 Task: In the sheet Budget Analysis ToolFont size of heading  18 Font style of dataoswald 'Font size of data '9 Alignment of headline & dataAlign center.   Fill color in heading, Red Font color of dataIn the sheet   Precision Sales review   book
Action: Mouse moved to (148, 746)
Screenshot: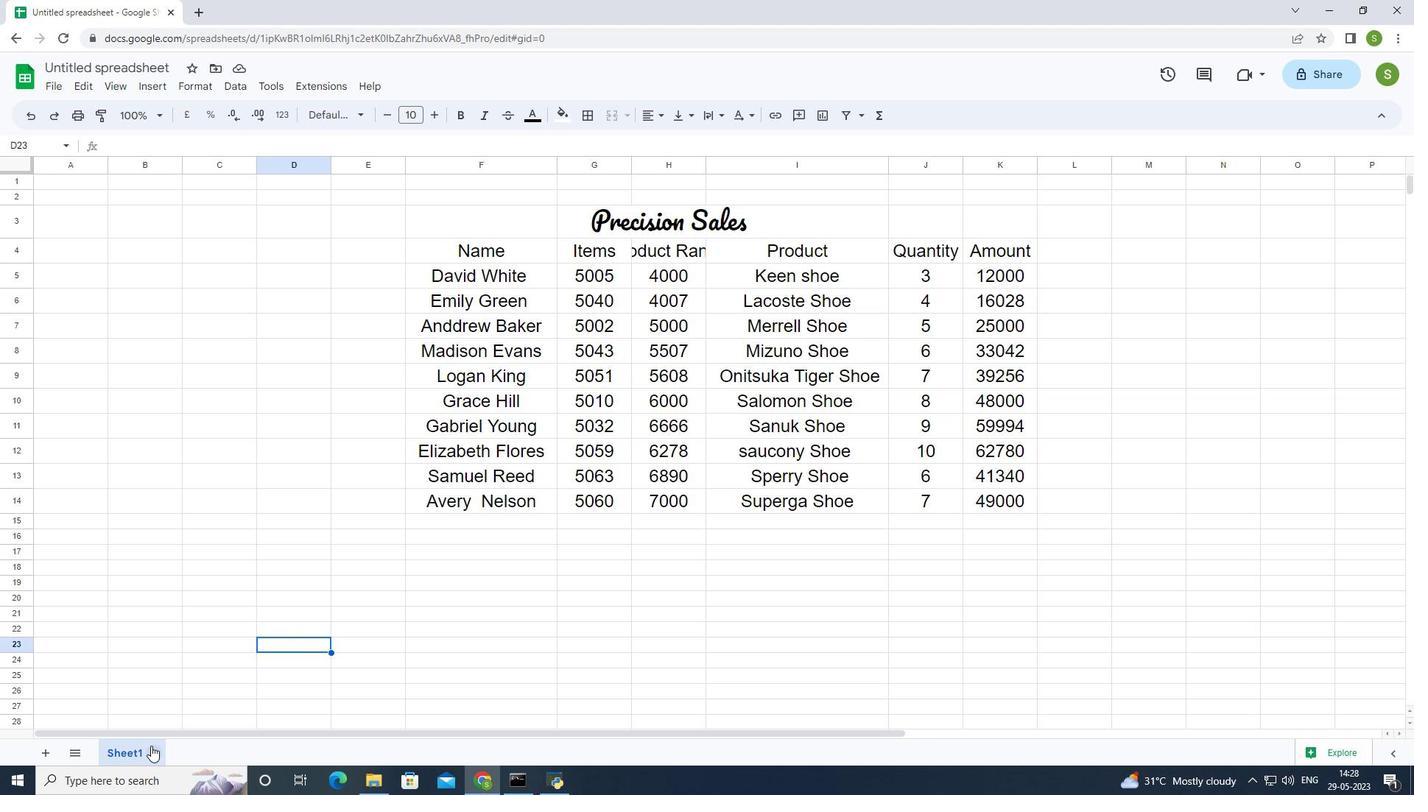 
Action: Mouse pressed left at (148, 746)
Screenshot: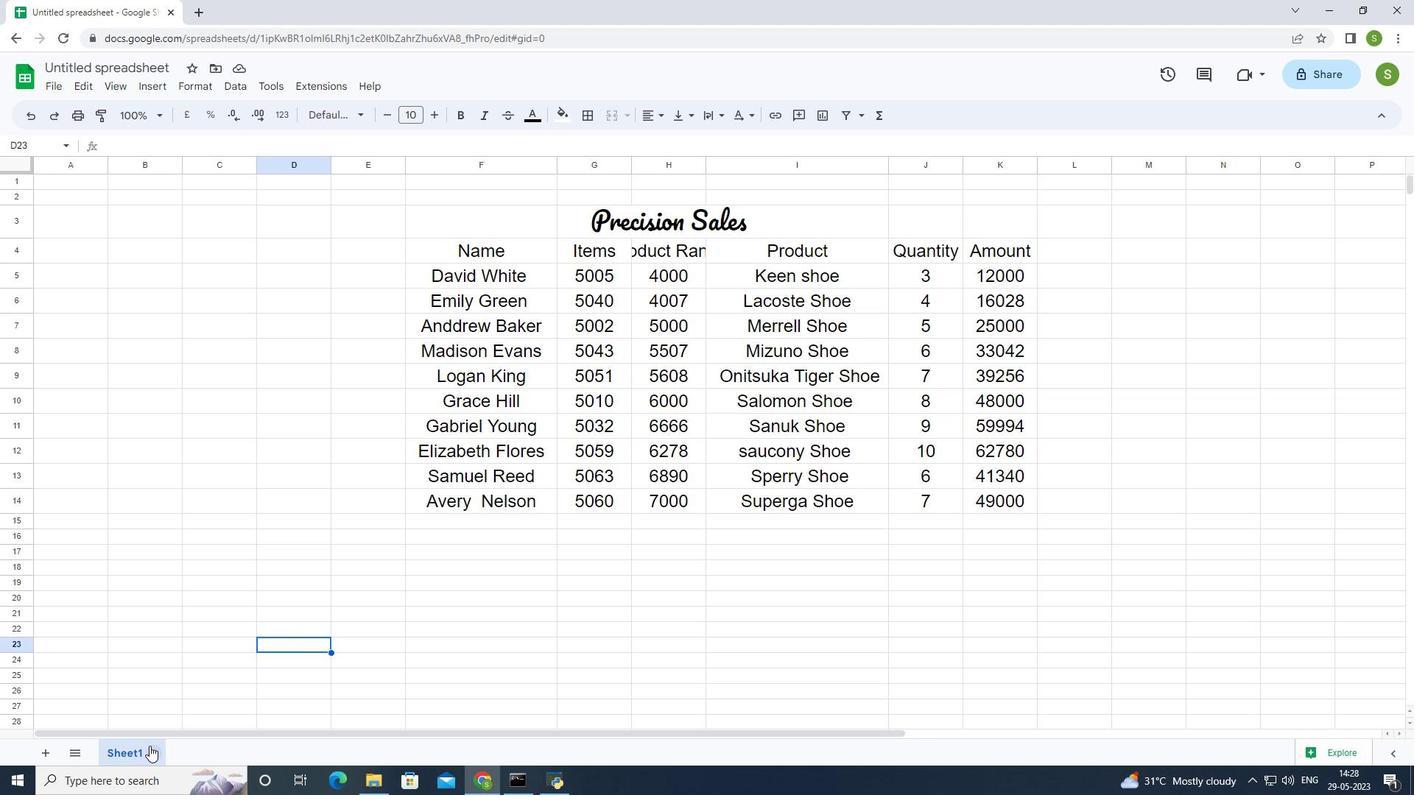 
Action: Mouse moved to (150, 567)
Screenshot: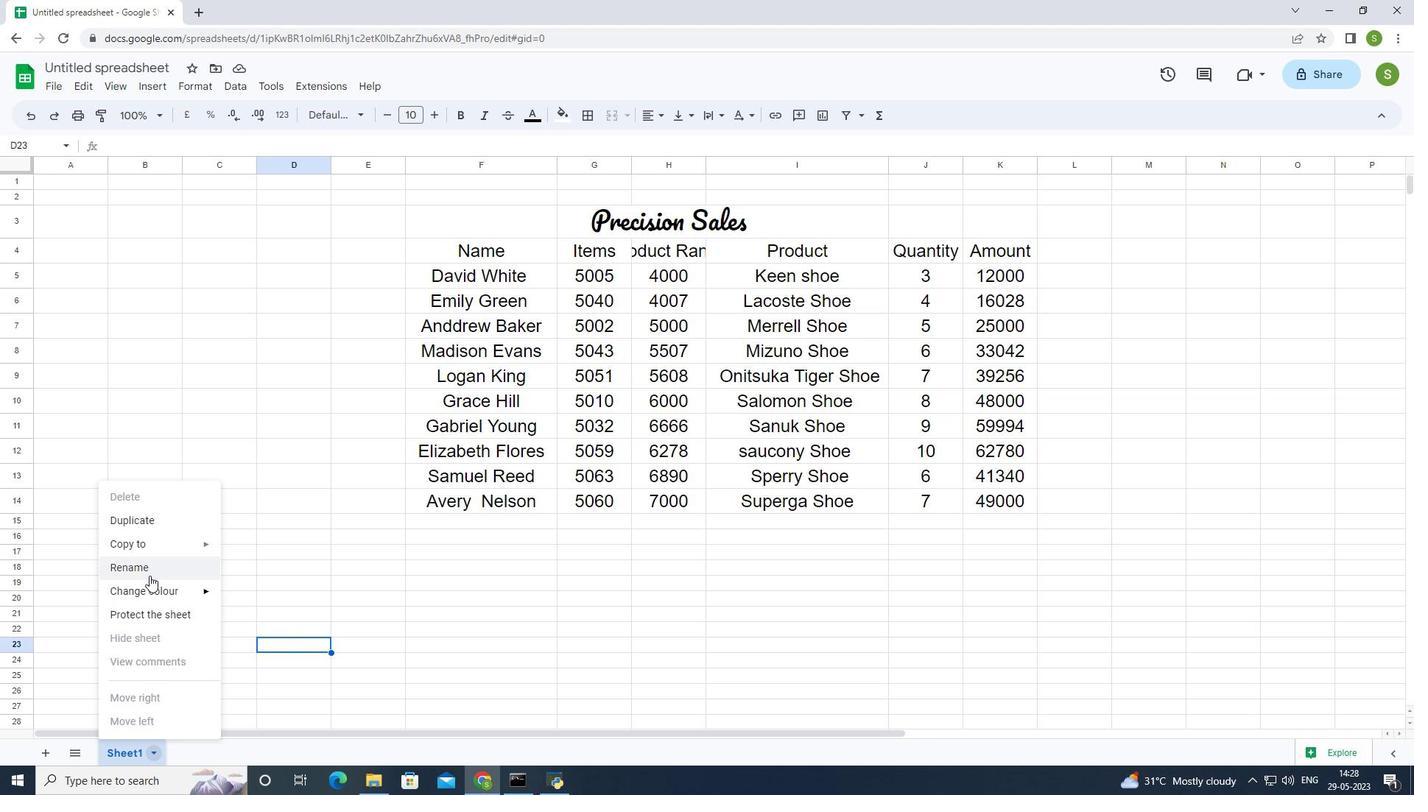 
Action: Mouse pressed right at (150, 567)
Screenshot: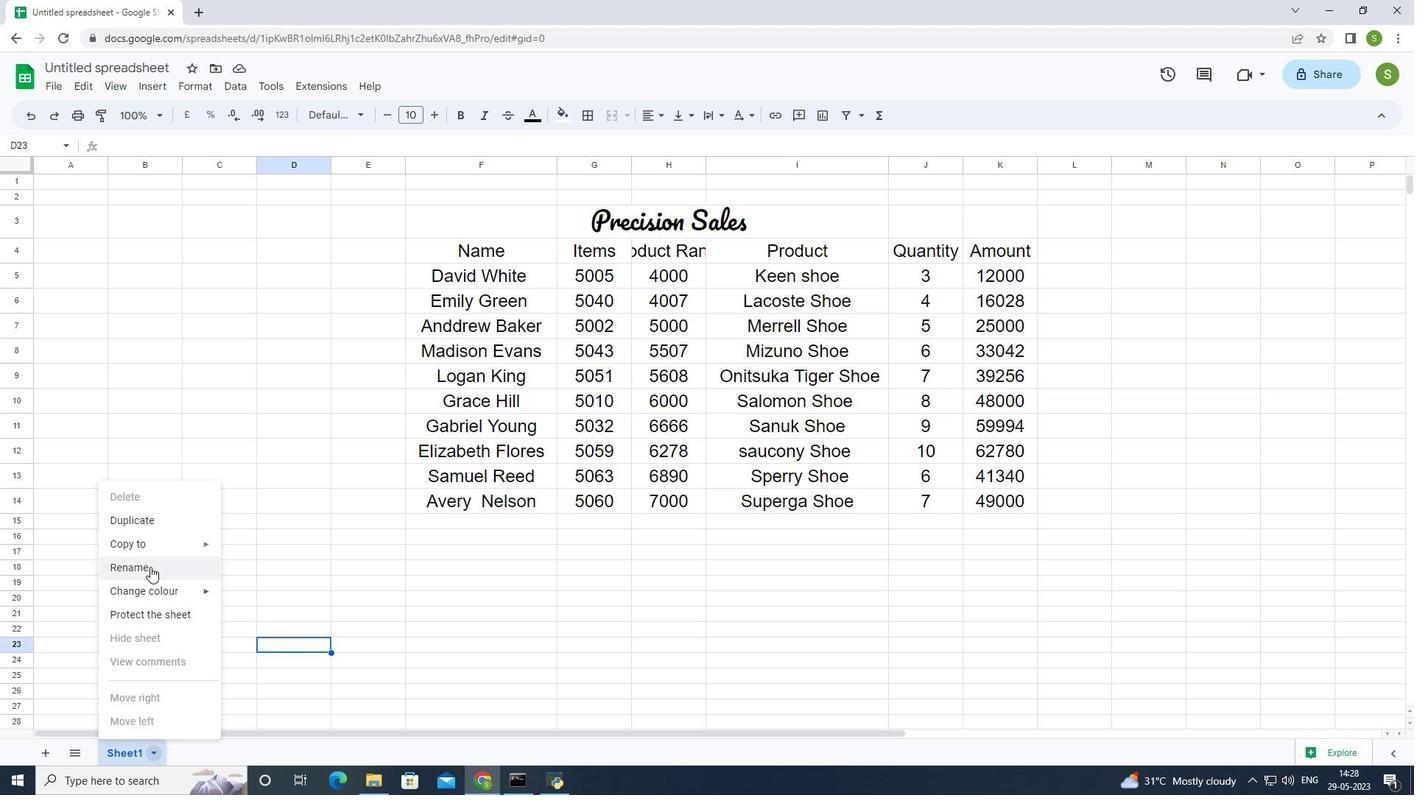 
Action: Mouse moved to (155, 567)
Screenshot: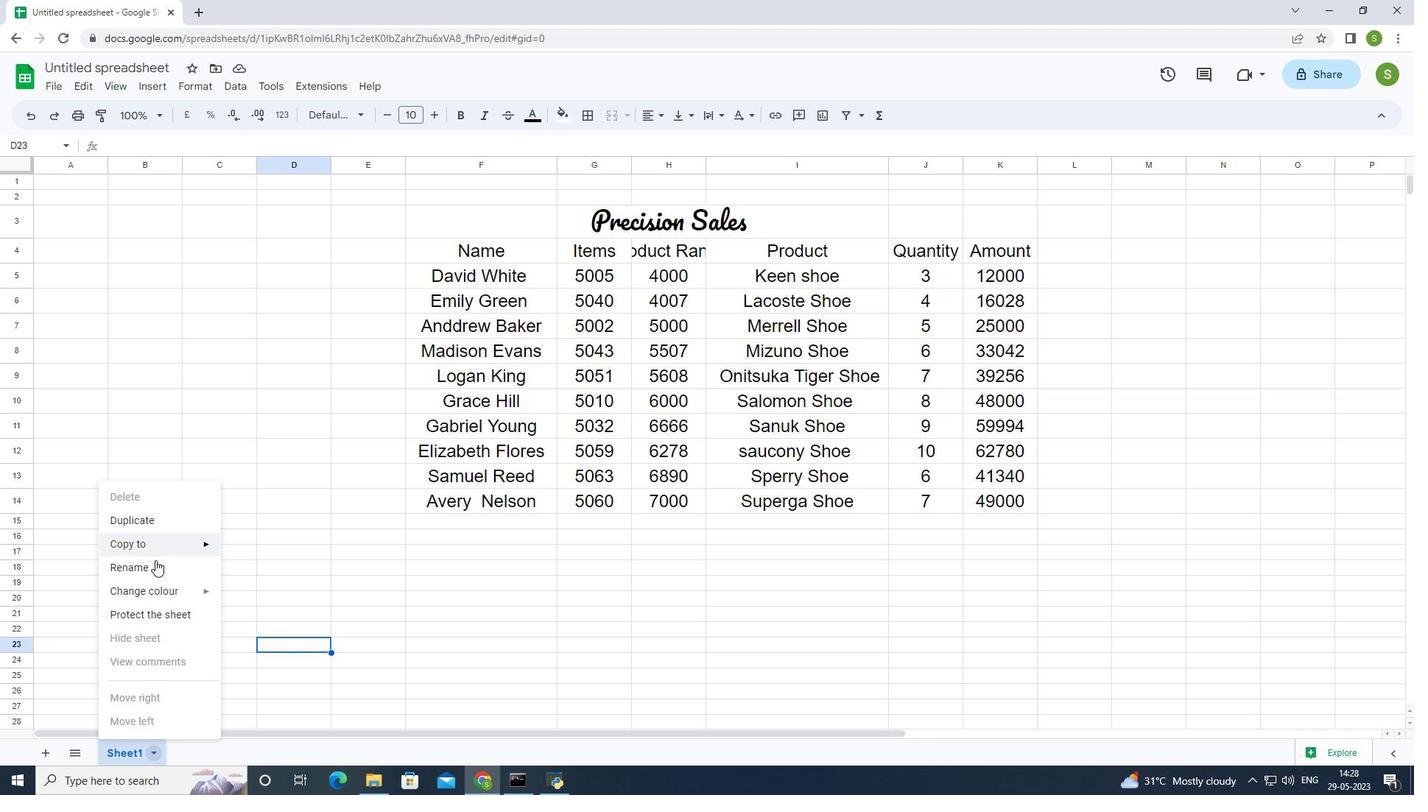 
Action: Mouse pressed left at (155, 567)
Screenshot: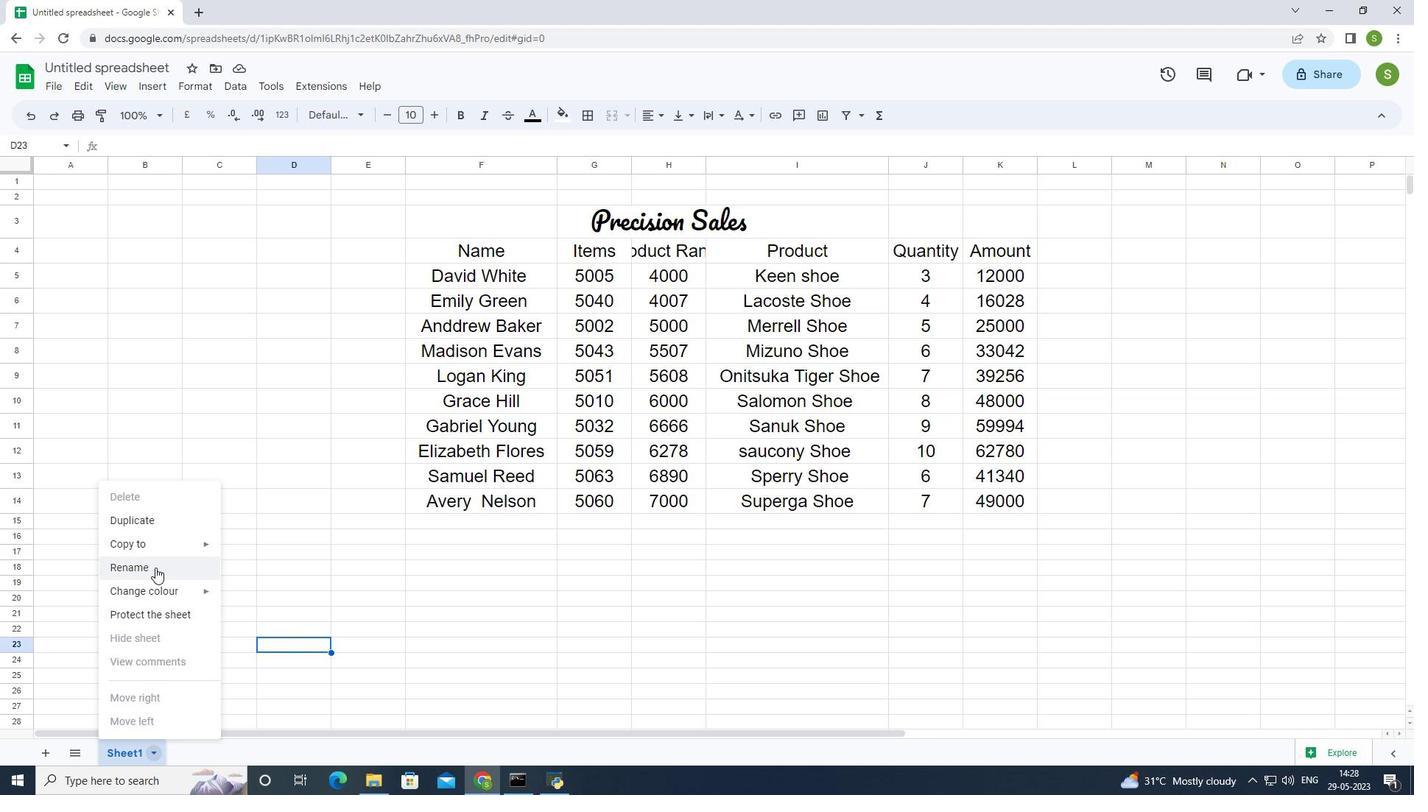 
Action: Mouse moved to (282, 707)
Screenshot: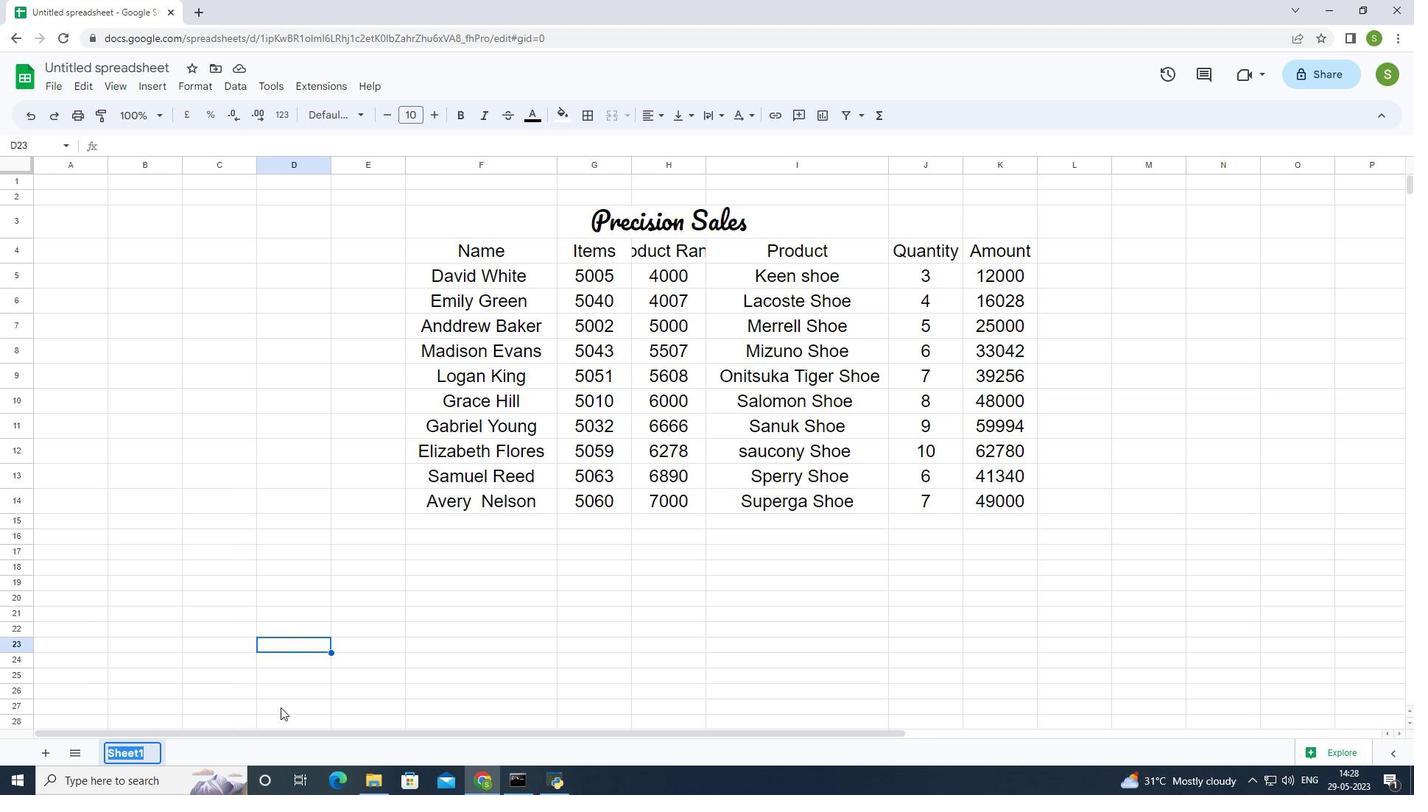
Action: Key pressed ctrl+Budget<Key.space>ctrl+Analysis<Key.enter>
Screenshot: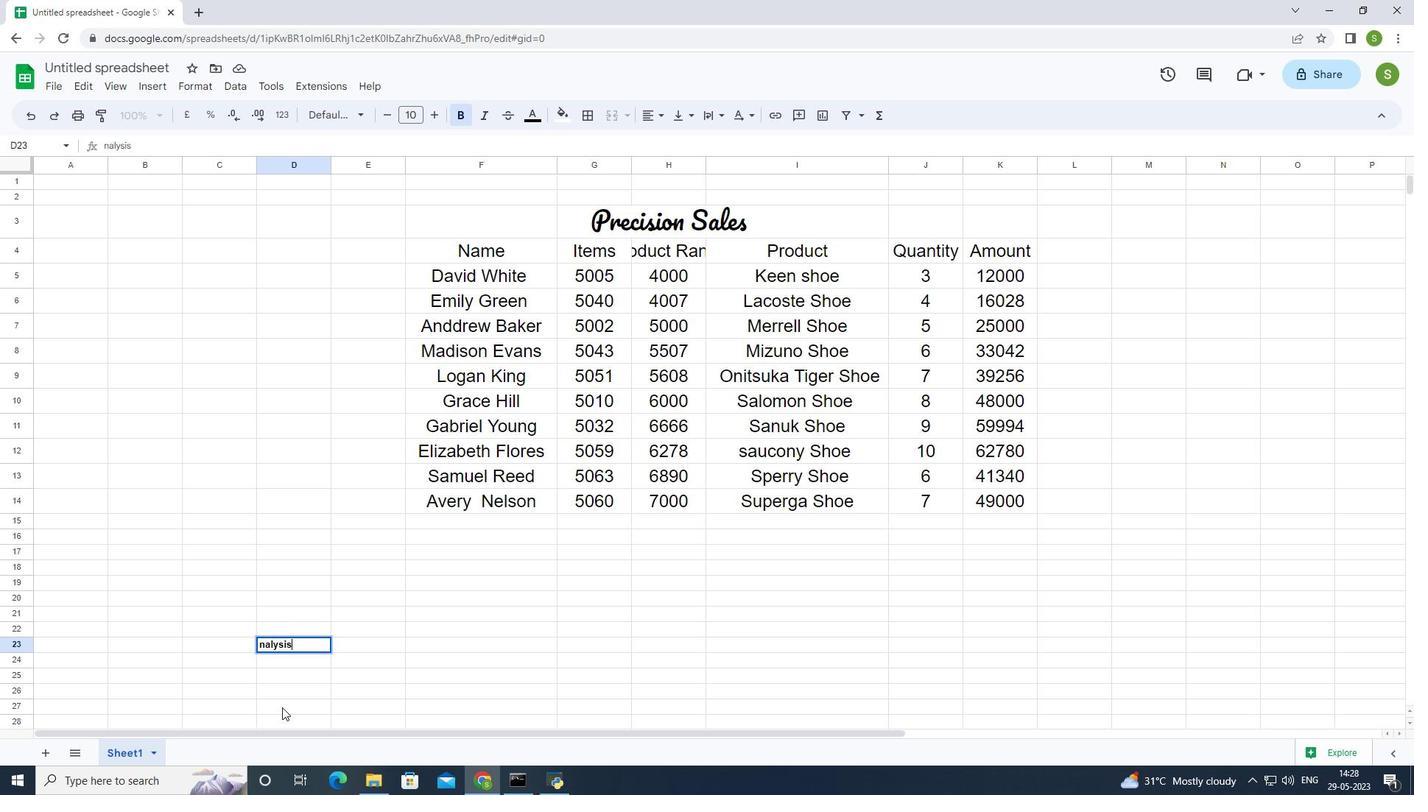 
Action: Mouse moved to (286, 644)
Screenshot: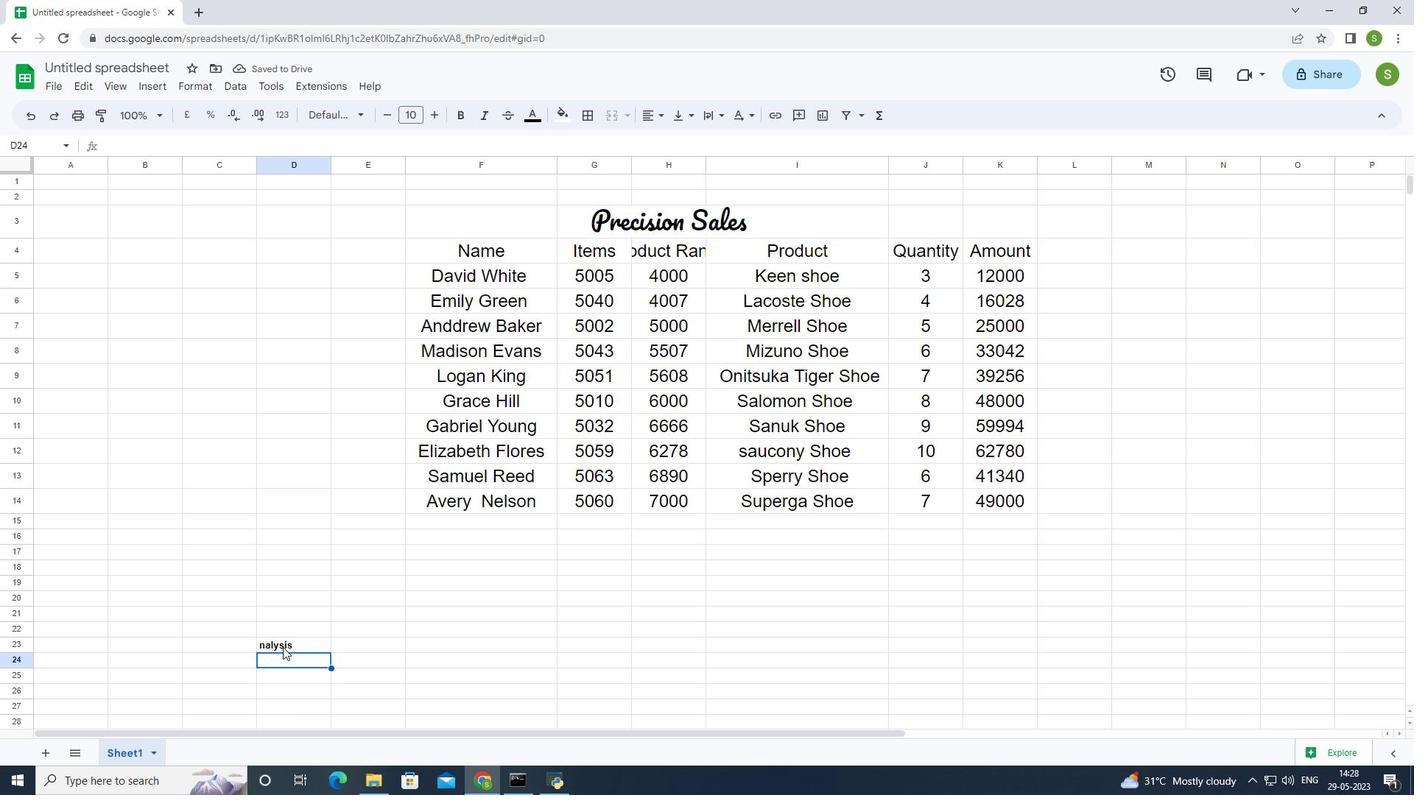 
Action: Mouse pressed left at (286, 644)
Screenshot: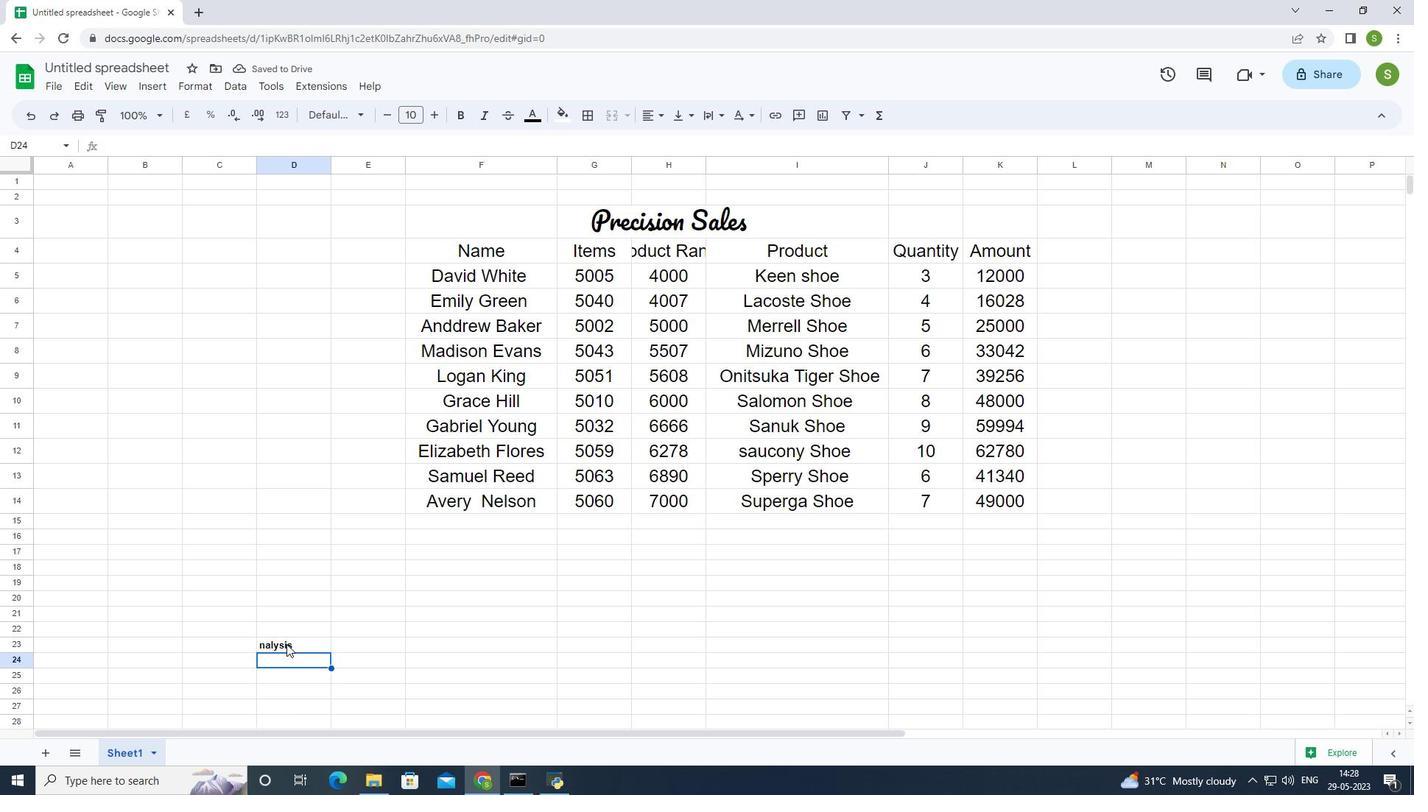 
Action: Mouse moved to (152, 752)
Screenshot: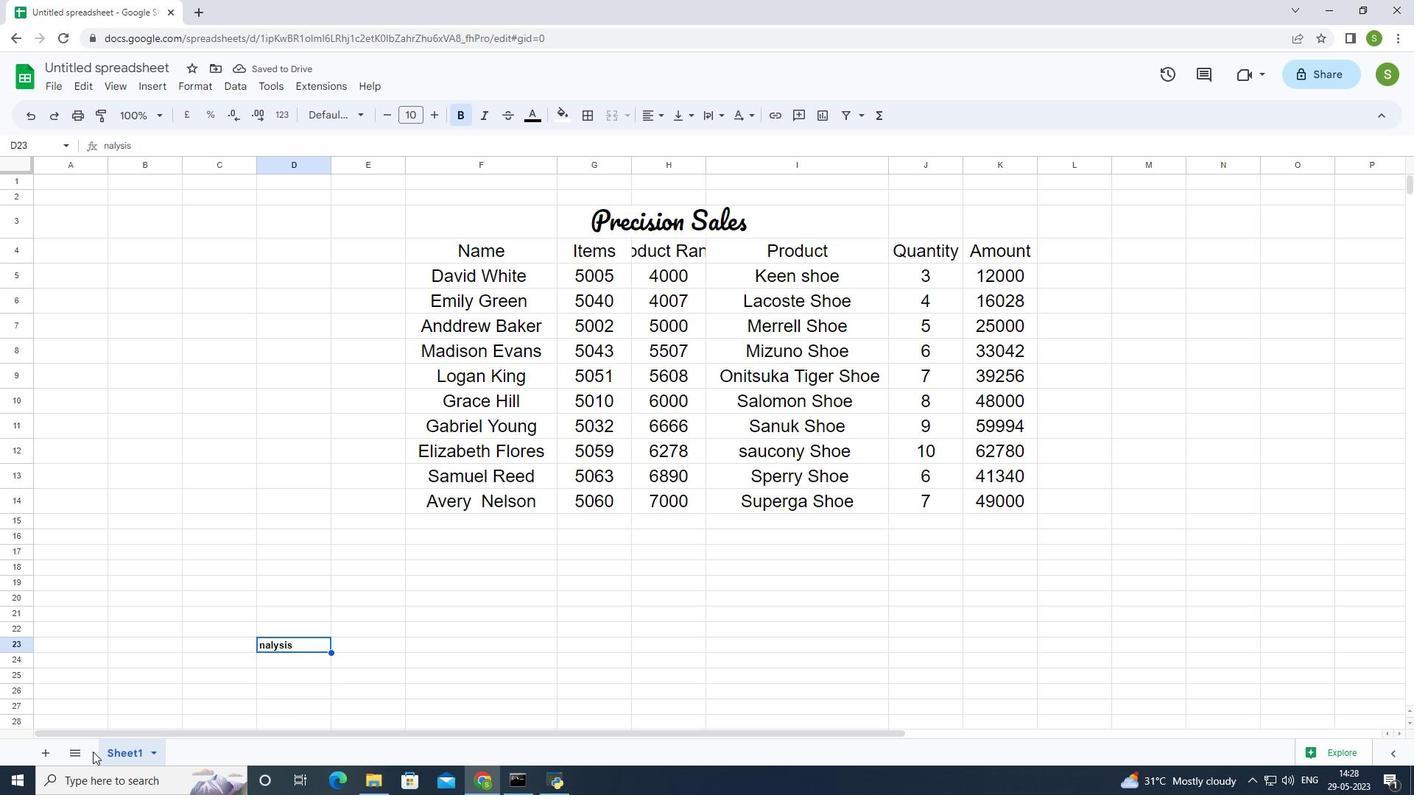 
Action: Mouse pressed left at (152, 752)
Screenshot: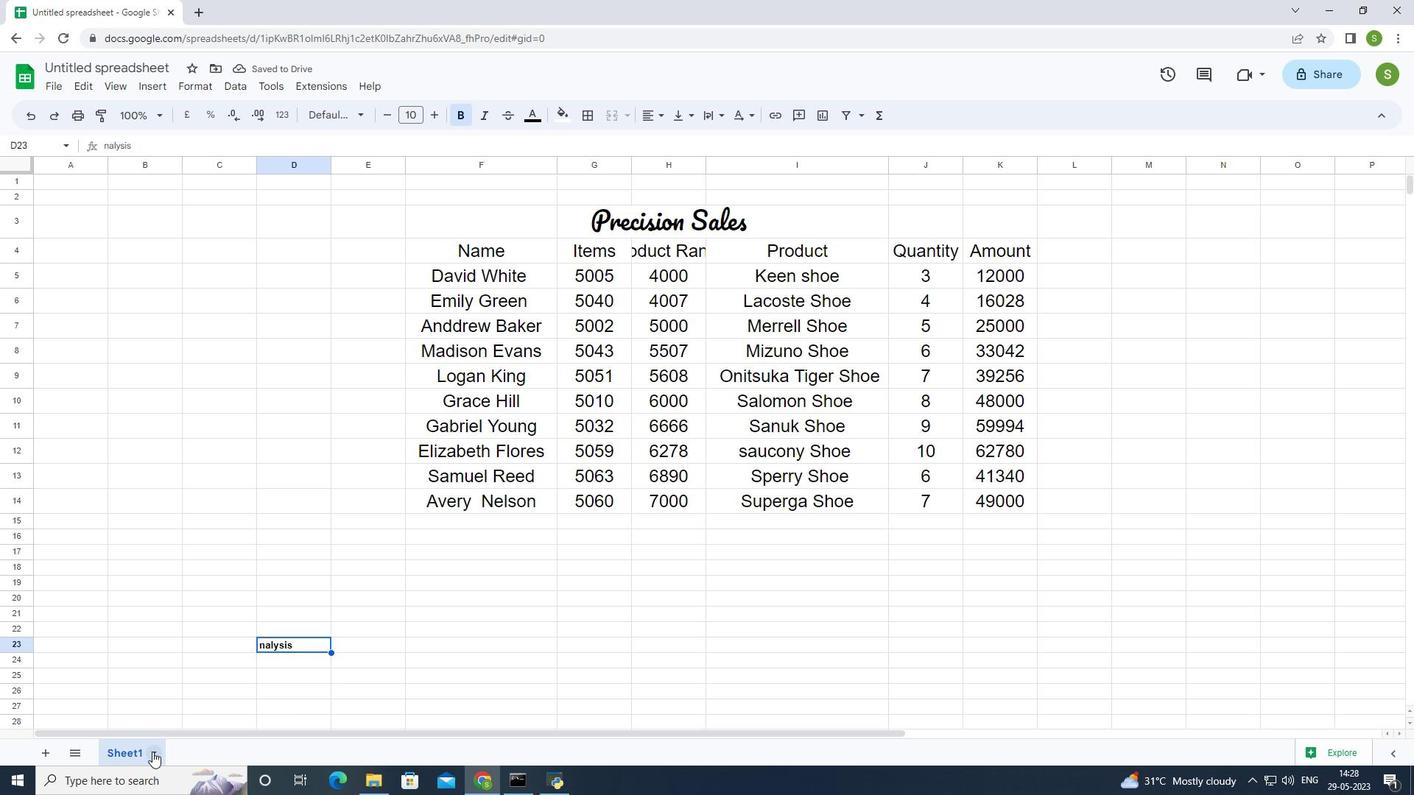 
Action: Mouse moved to (151, 571)
Screenshot: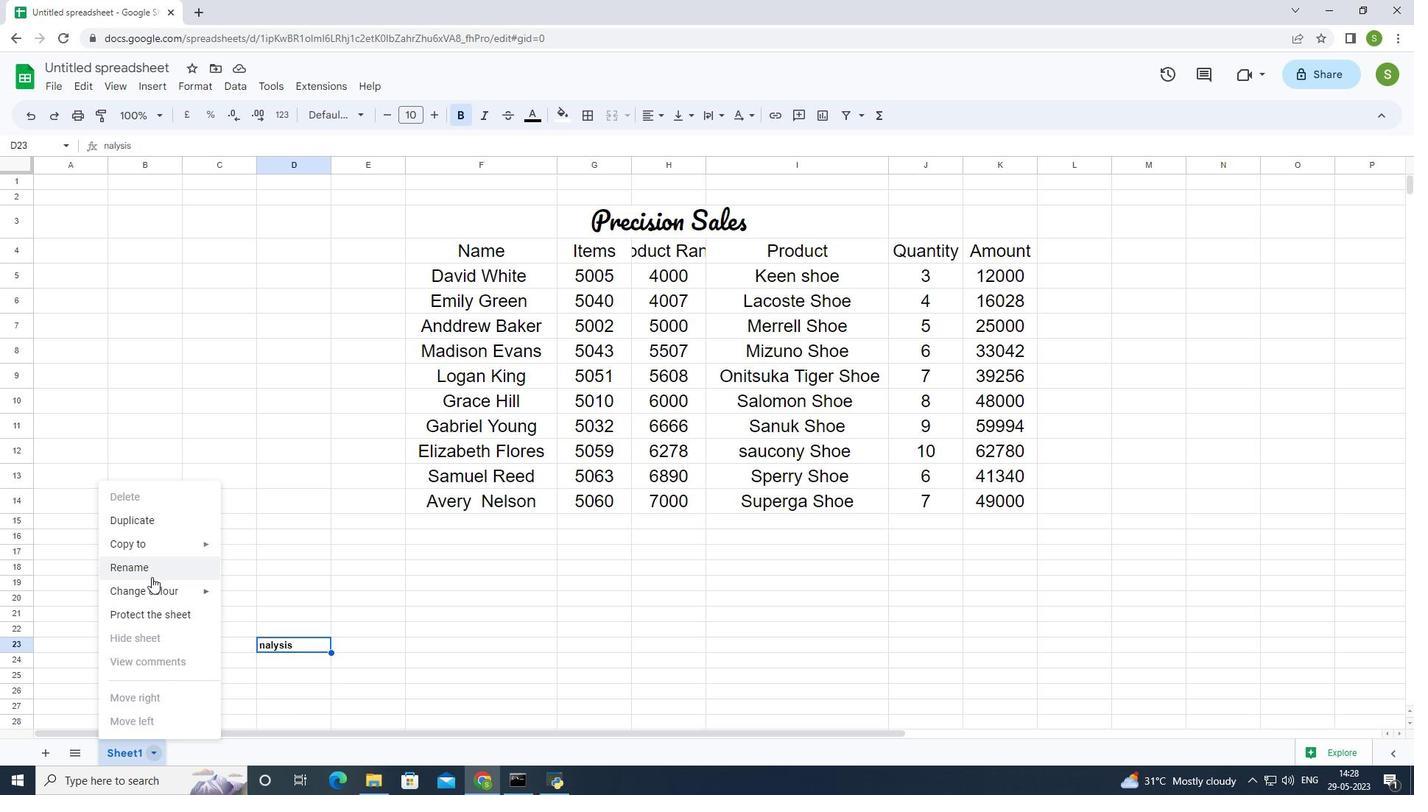 
Action: Mouse pressed right at (151, 571)
Screenshot: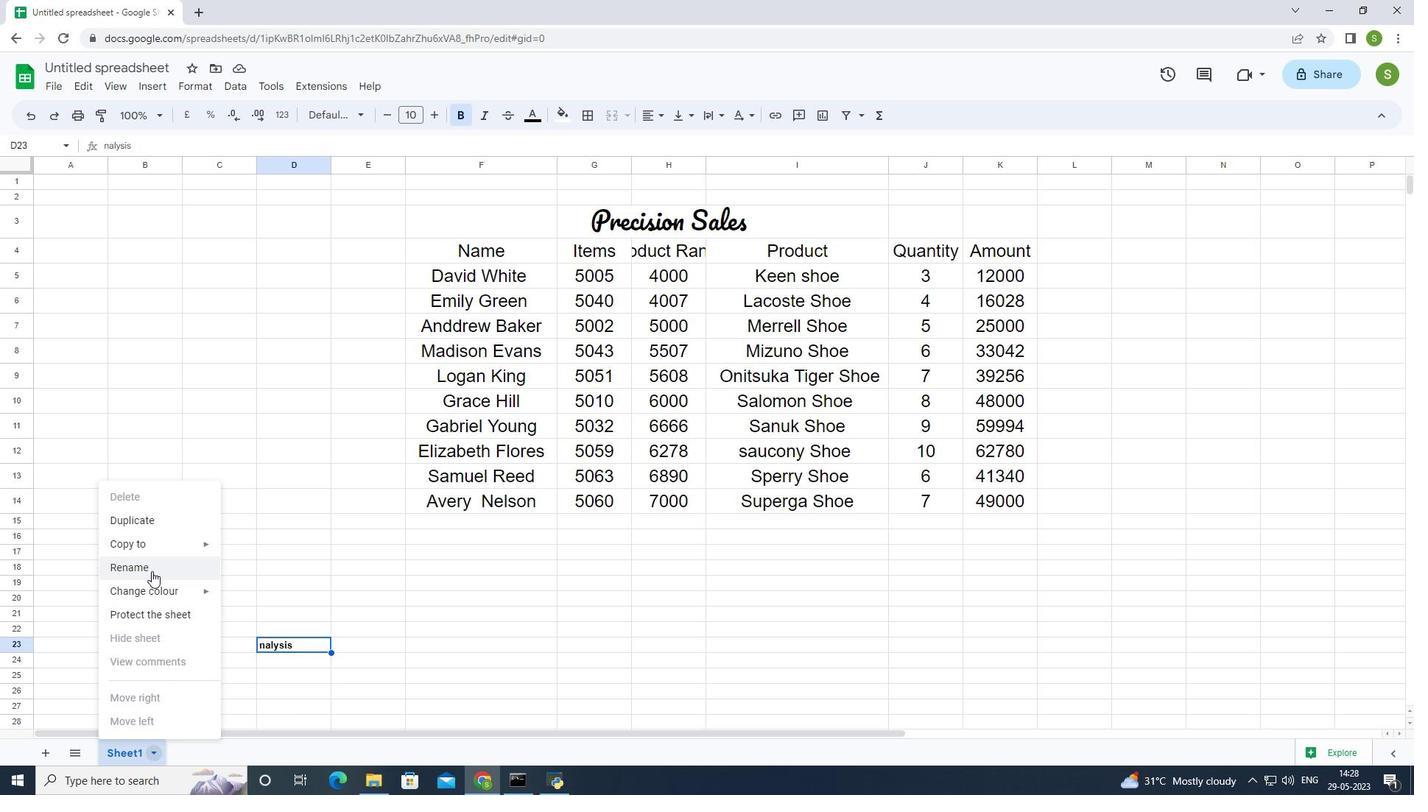 
Action: Mouse moved to (128, 570)
Screenshot: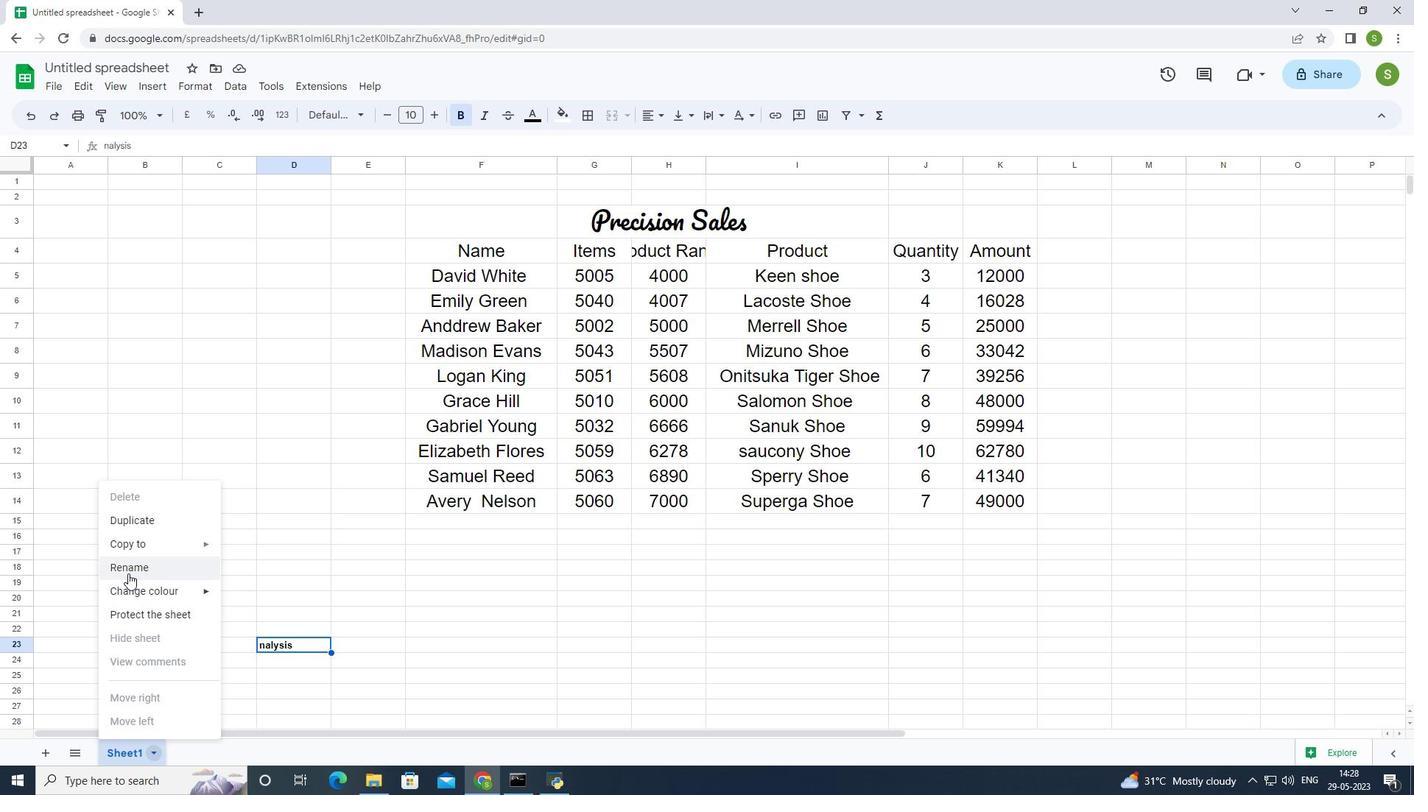 
Action: Mouse pressed left at (128, 570)
Screenshot: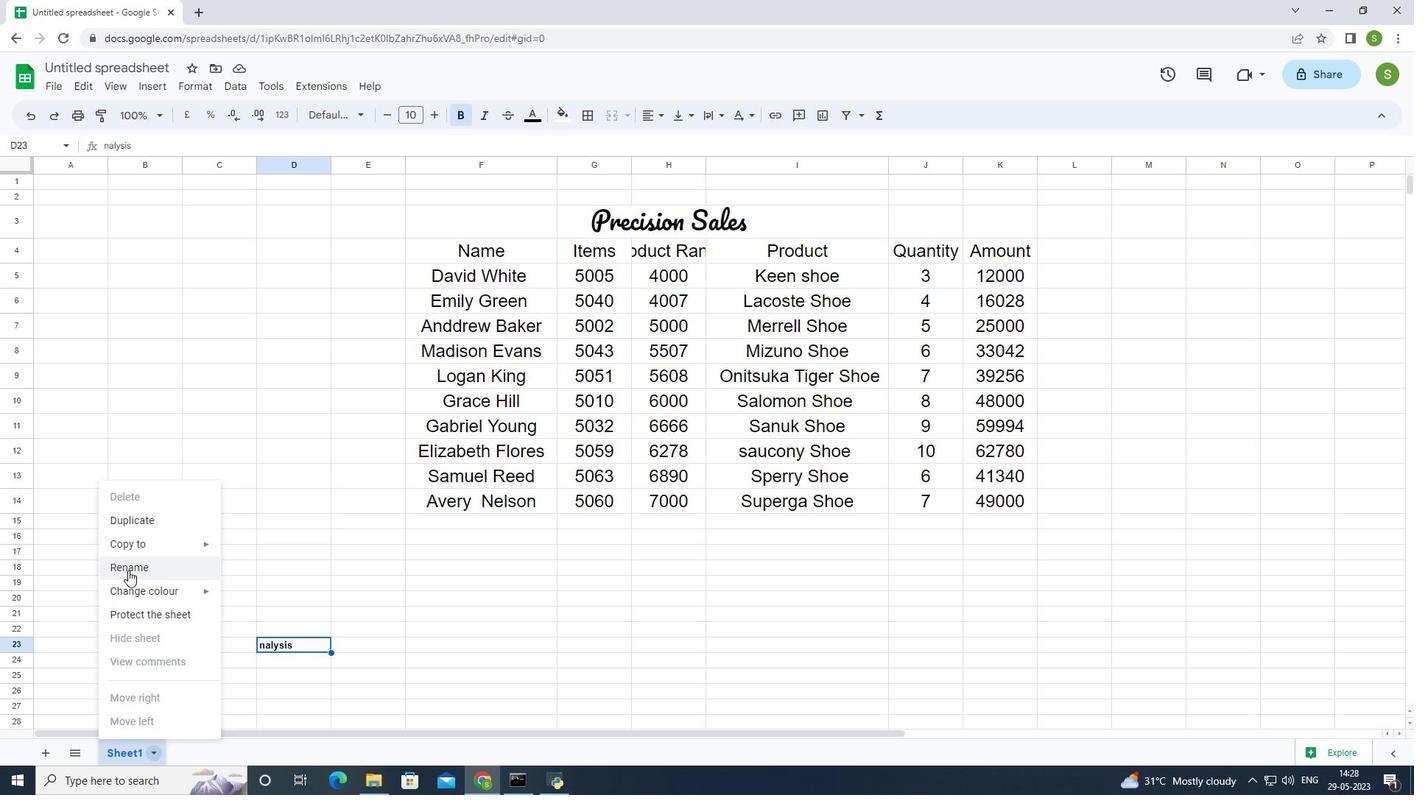 
Action: Mouse moved to (207, 699)
Screenshot: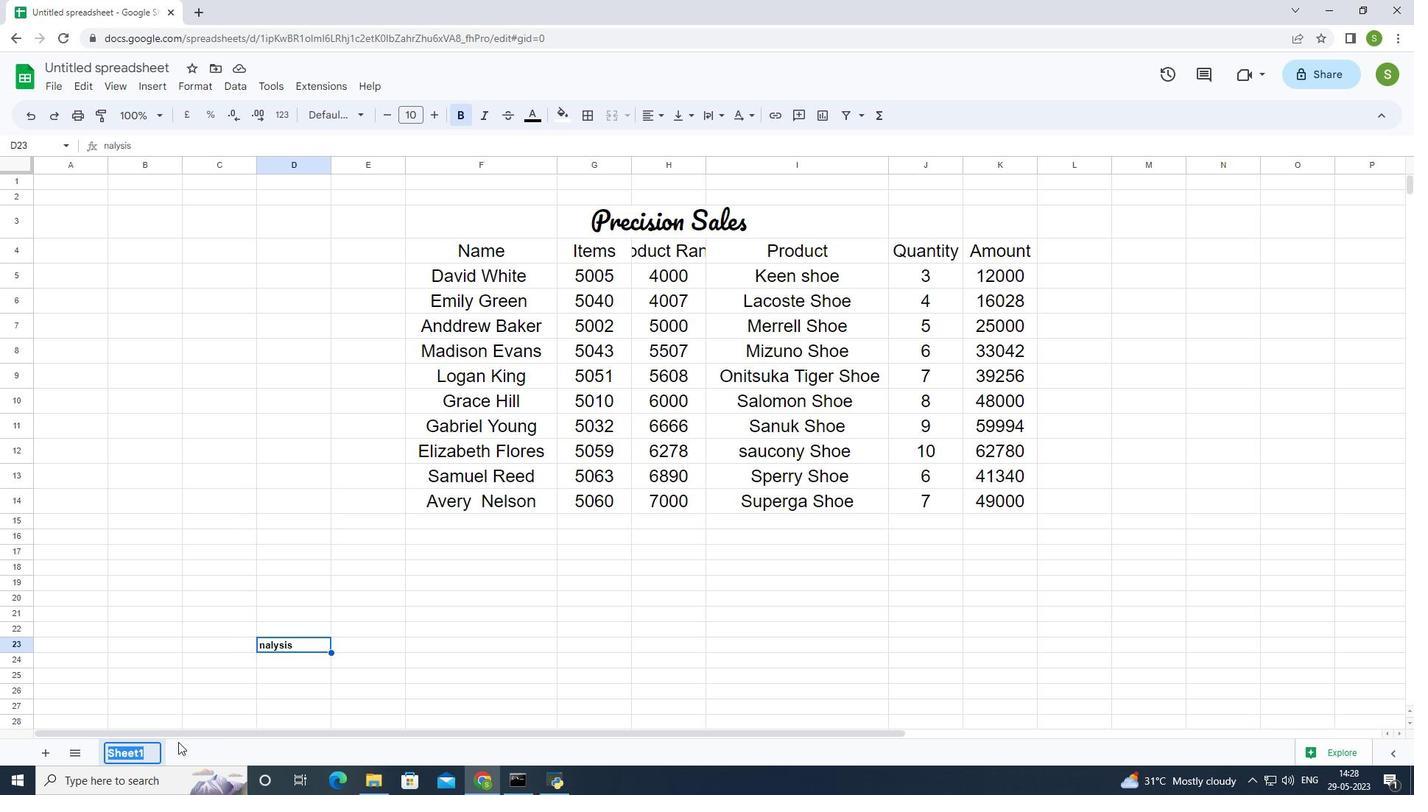 
Action: Key pressed <Key.shift>Budget<Key.space><Key.shift>Analysis<Key.enter>
Screenshot: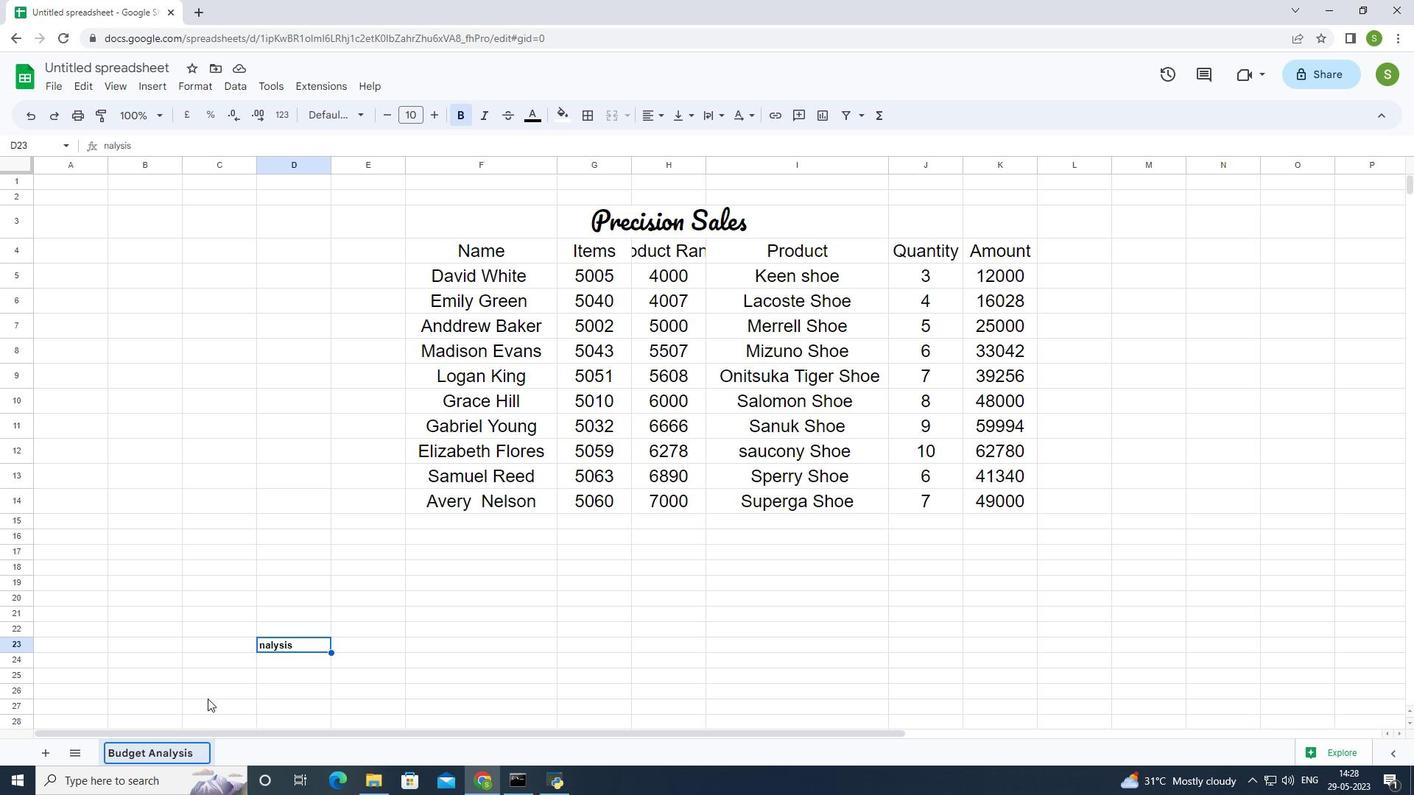 
Action: Mouse moved to (310, 644)
Screenshot: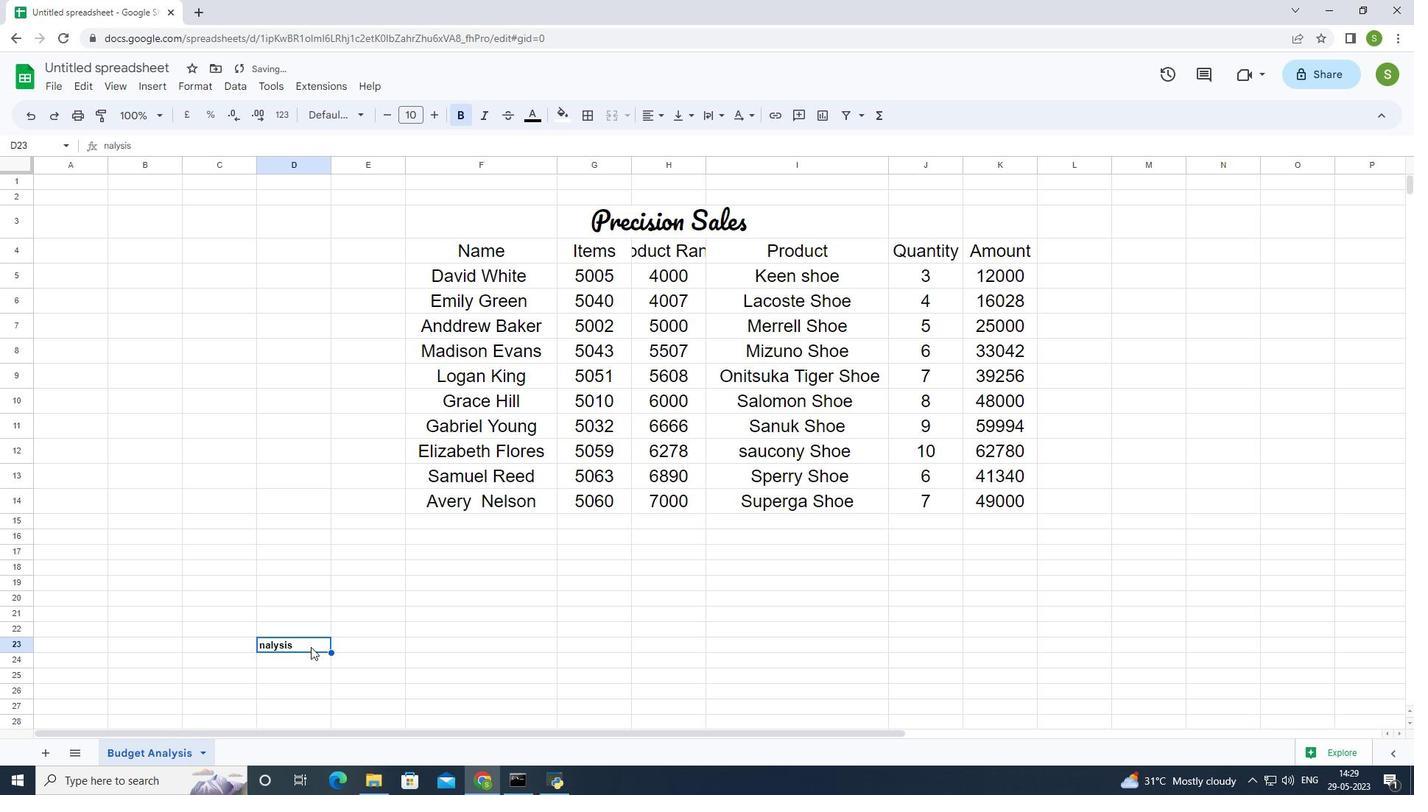 
Action: Mouse pressed left at (310, 644)
Screenshot: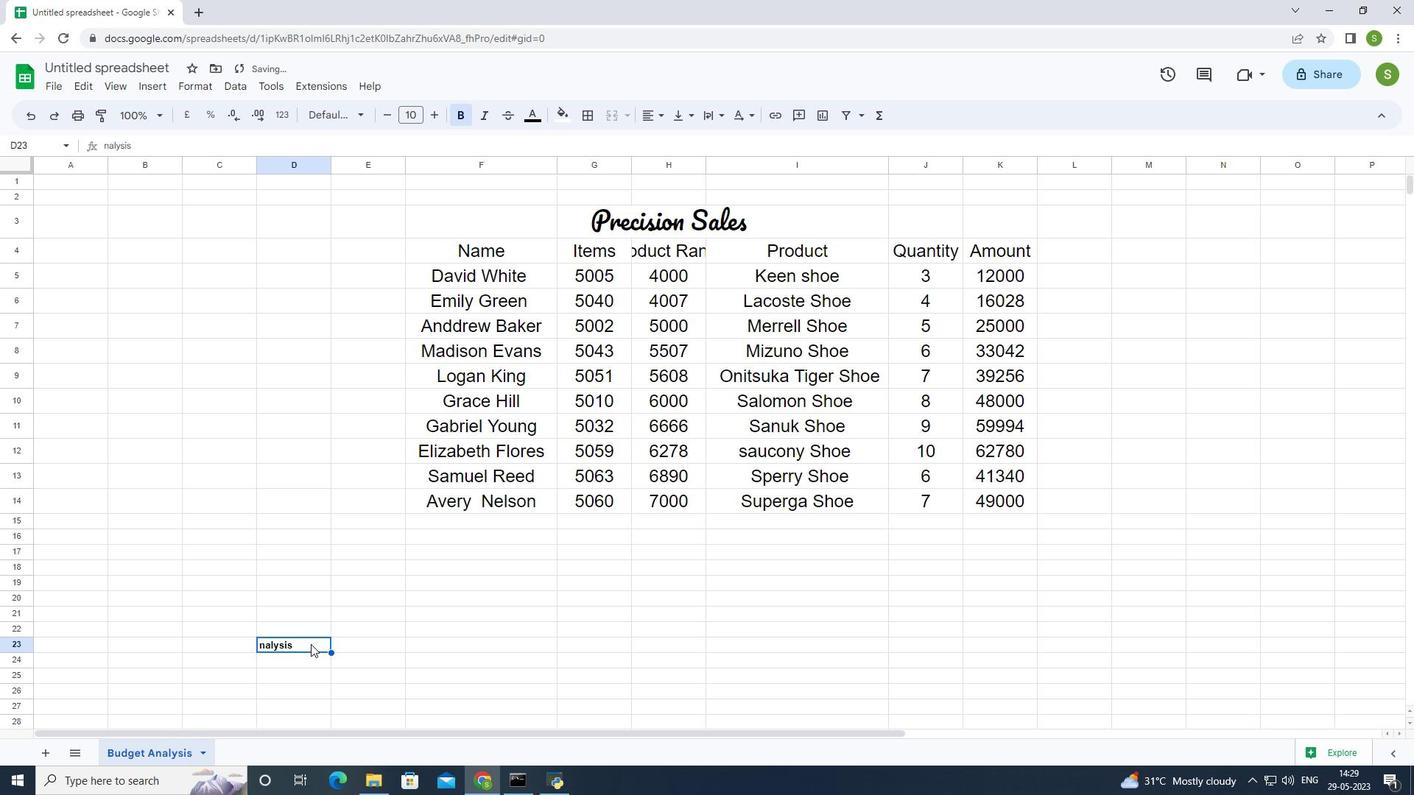 
Action: Mouse moved to (288, 640)
Screenshot: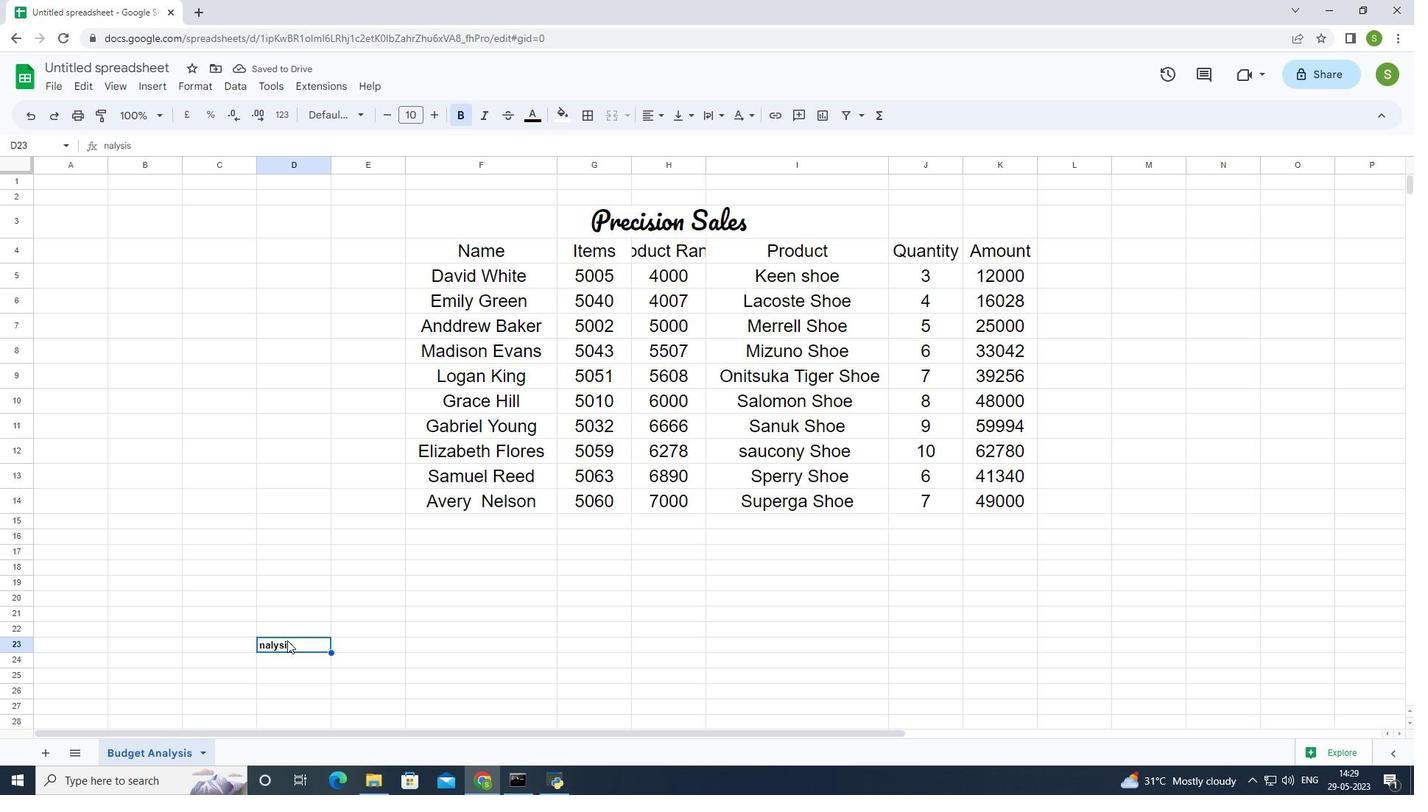 
Action: Mouse pressed right at (288, 640)
Screenshot: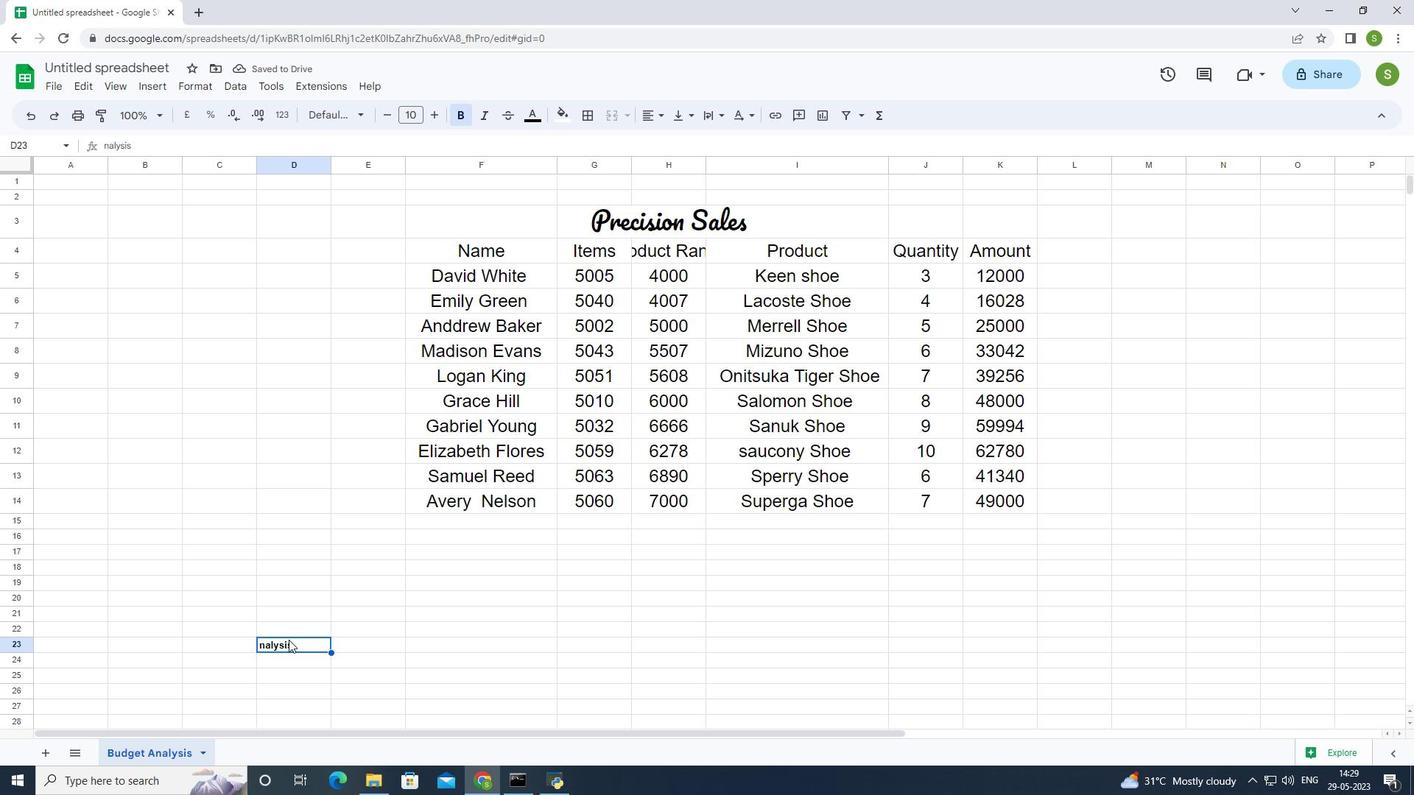 
Action: Mouse moved to (412, 310)
Screenshot: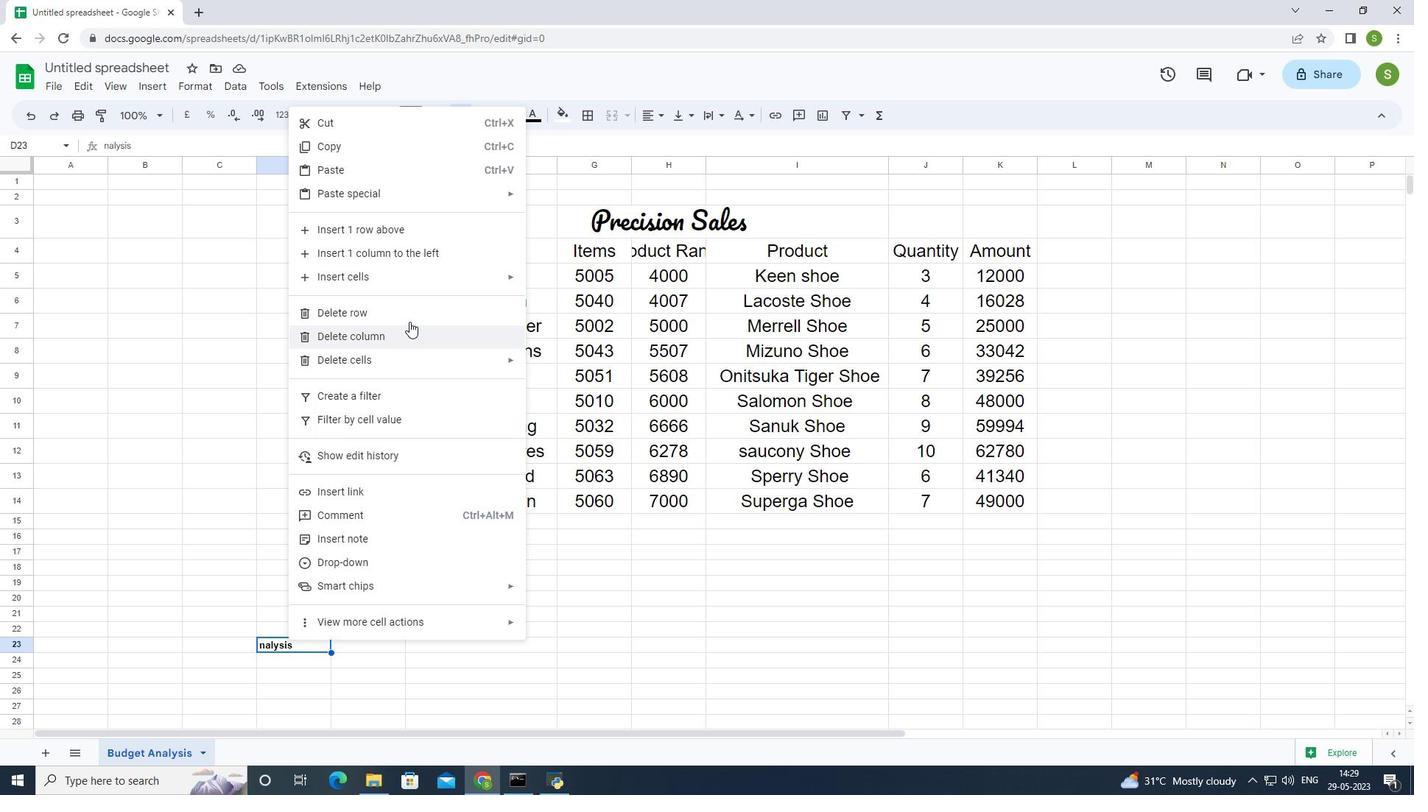
Action: Mouse pressed left at (412, 310)
Screenshot: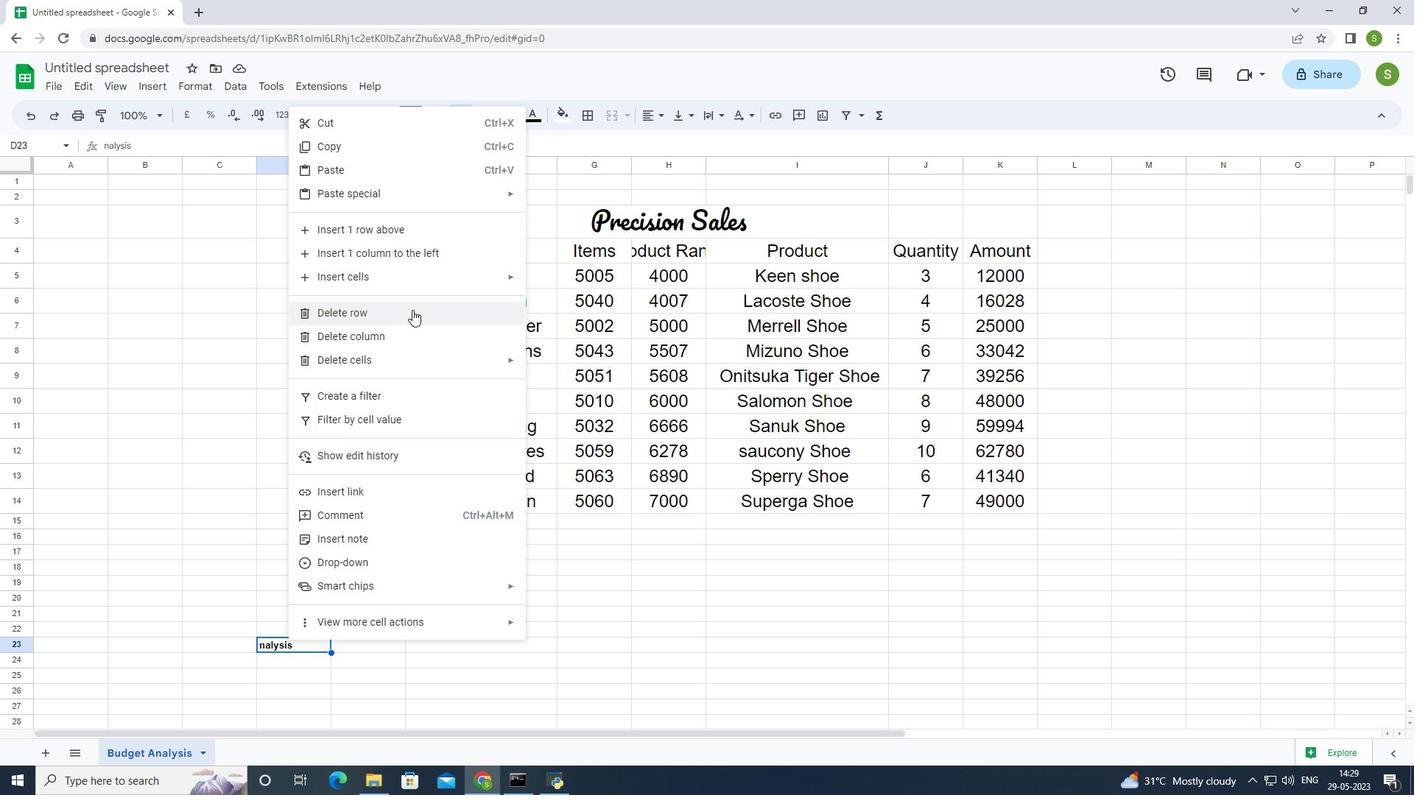 
Action: Mouse moved to (604, 211)
Screenshot: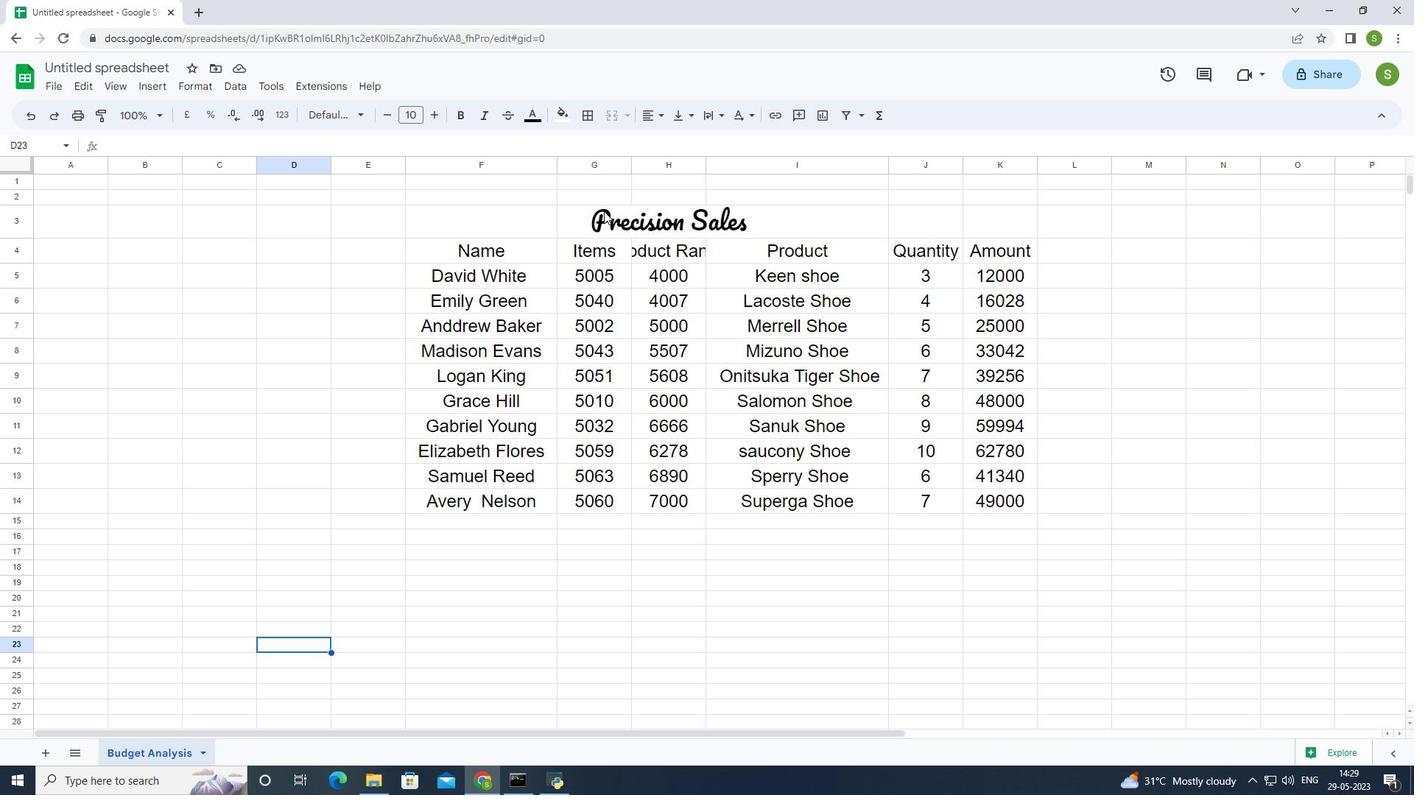 
Action: Mouse pressed left at (604, 211)
Screenshot: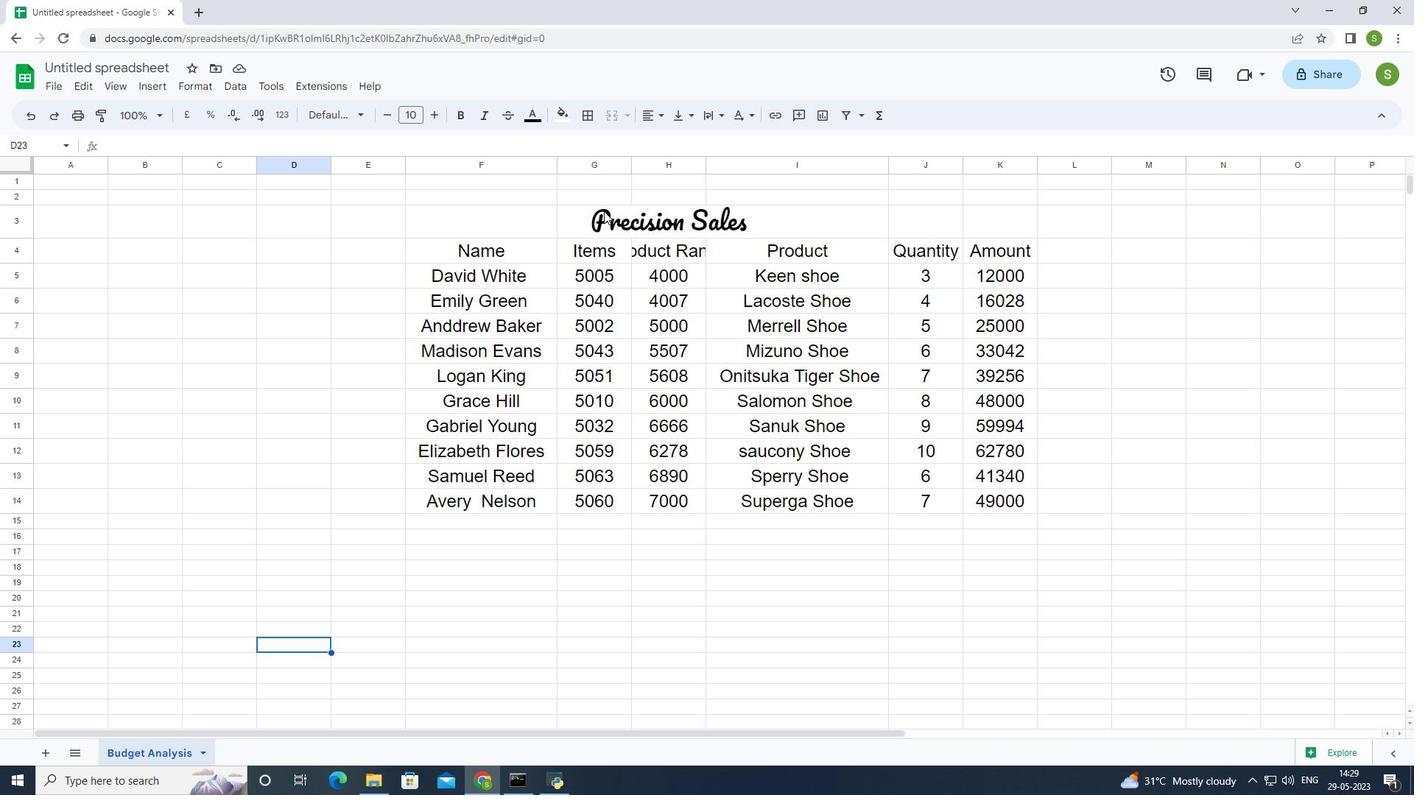 
Action: Mouse moved to (388, 114)
Screenshot: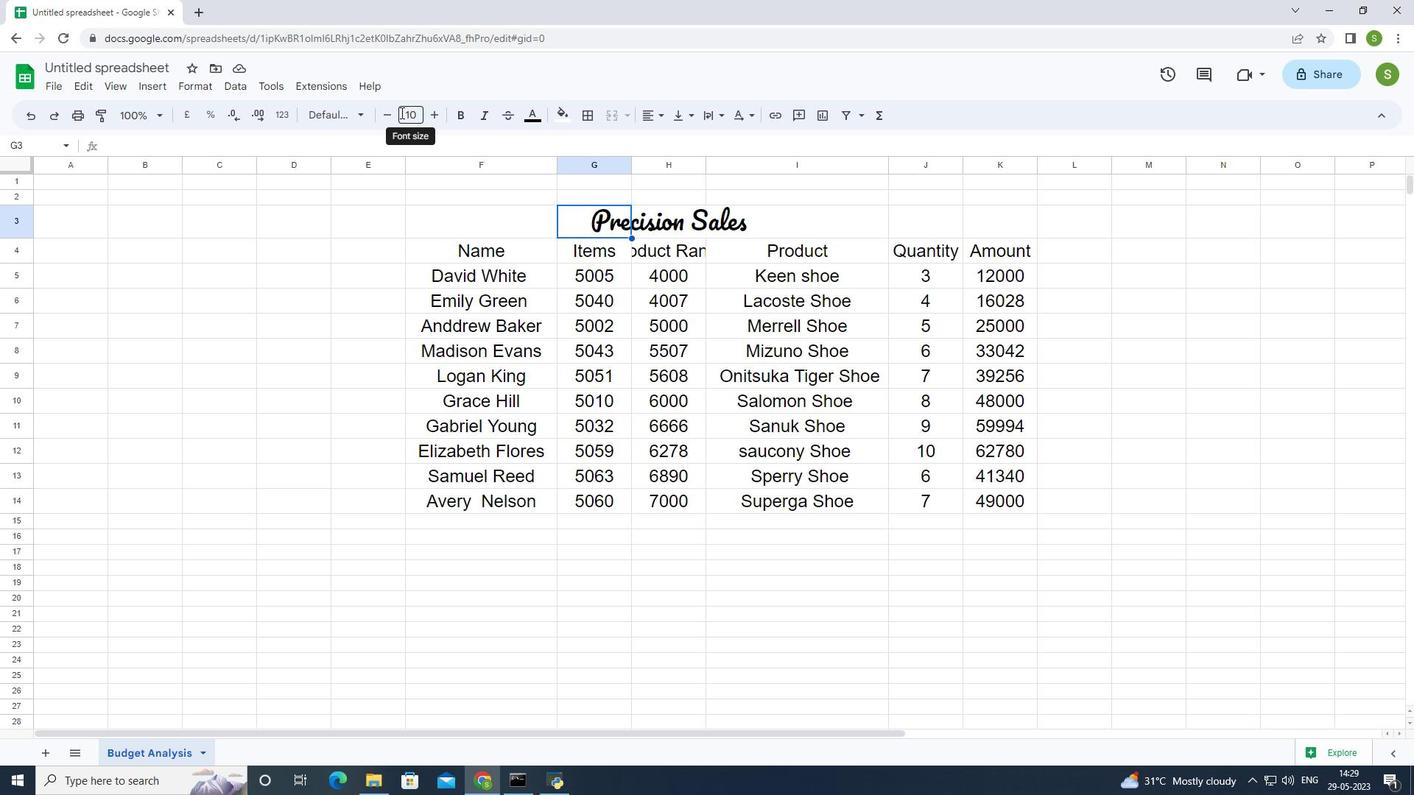 
Action: Mouse pressed left at (388, 114)
Screenshot: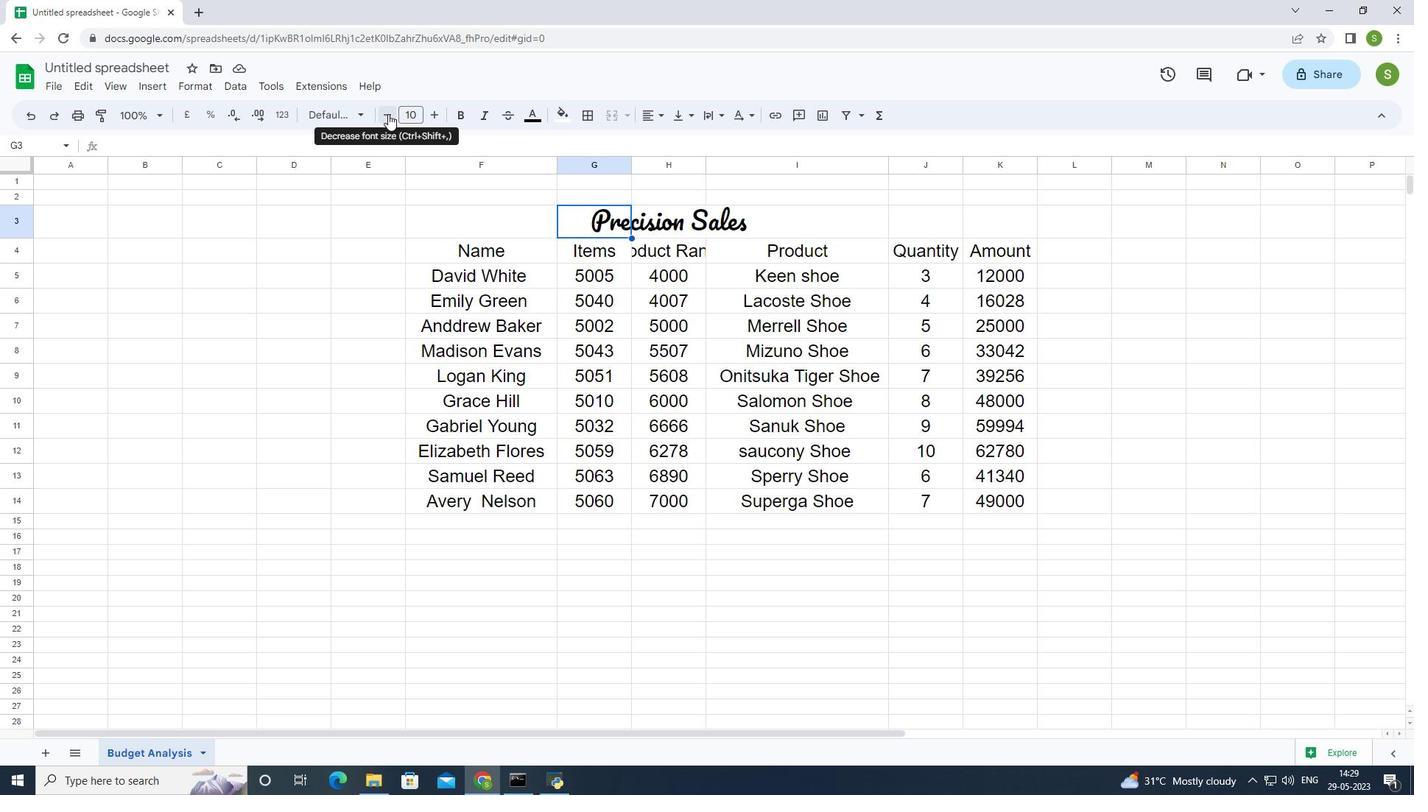 
Action: Mouse moved to (387, 114)
Screenshot: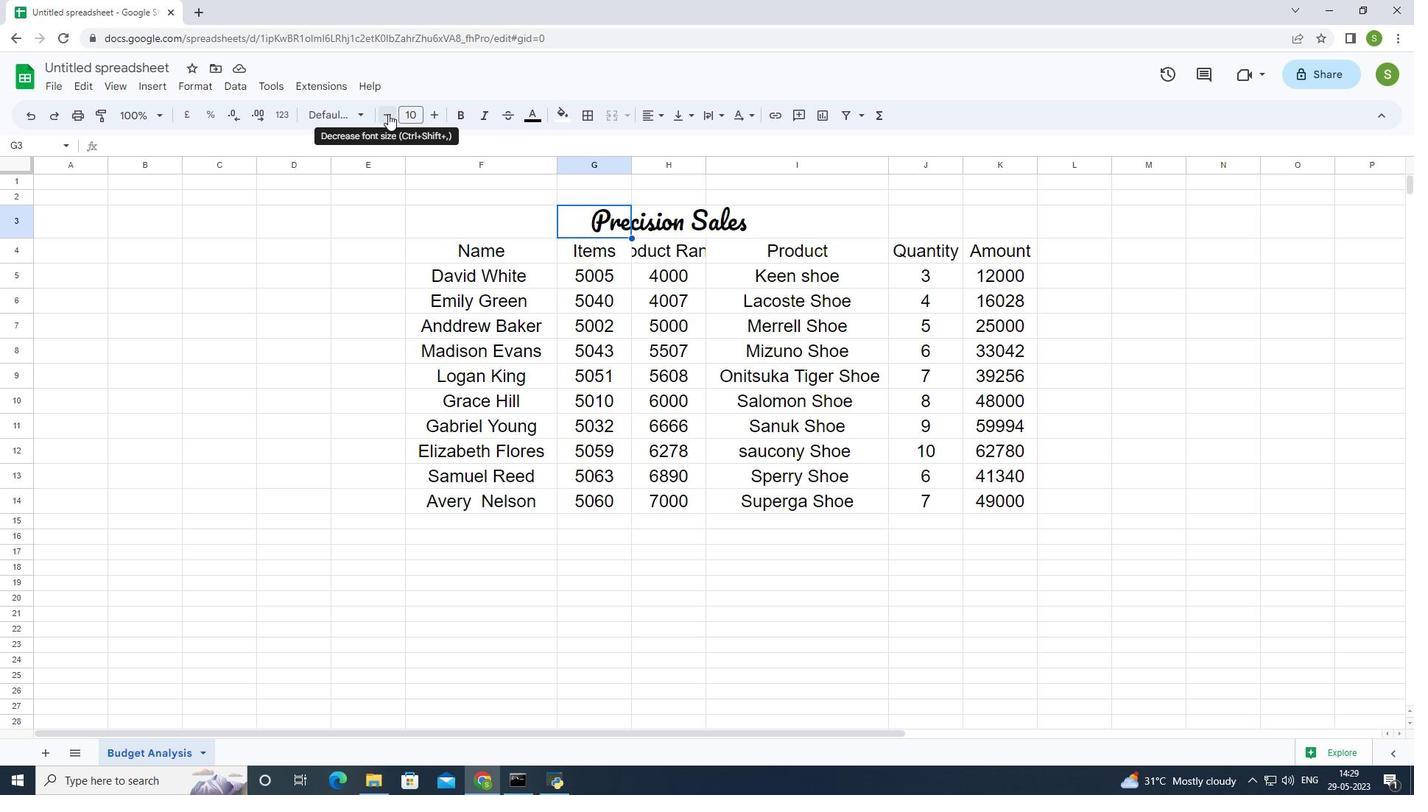 
Action: Mouse pressed left at (387, 114)
Screenshot: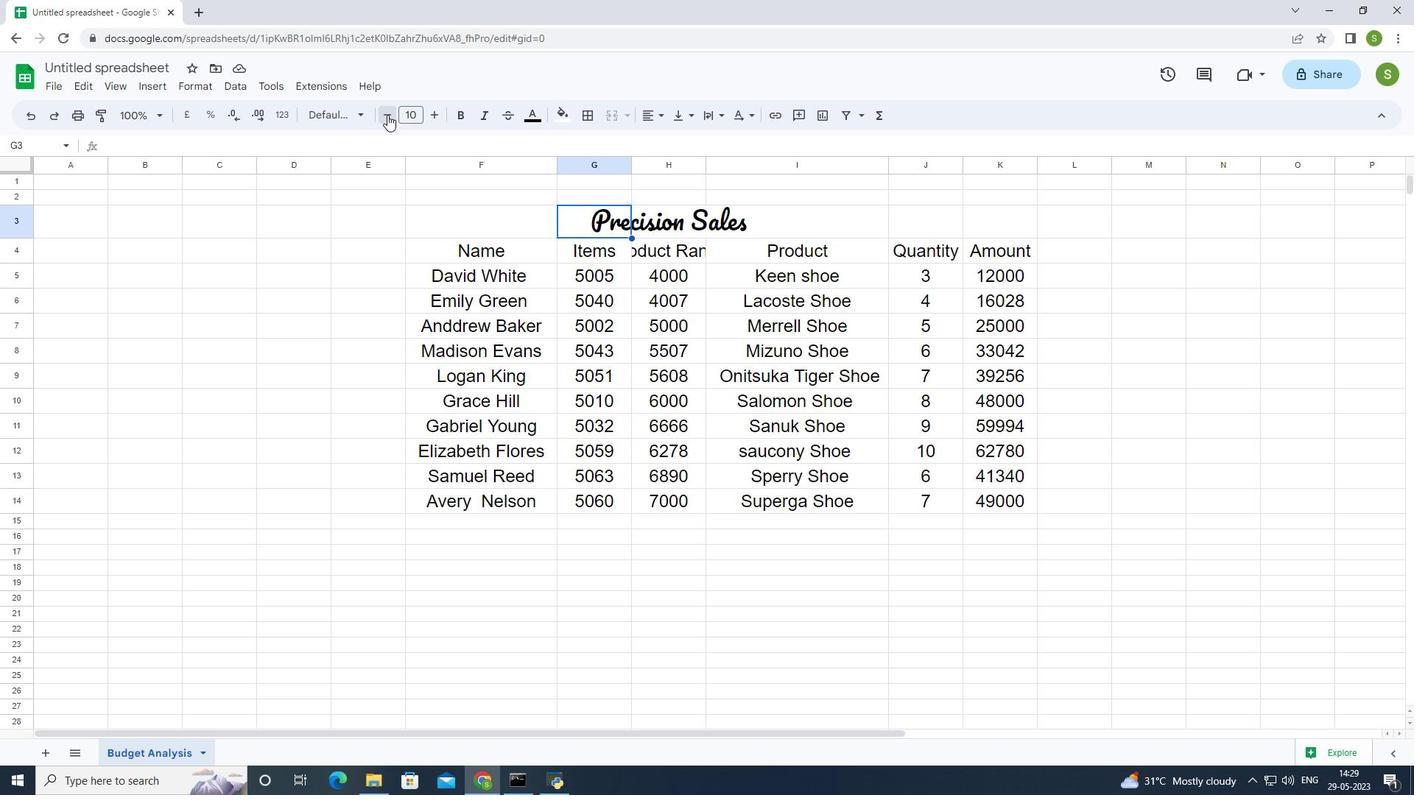 
Action: Mouse pressed left at (387, 114)
Screenshot: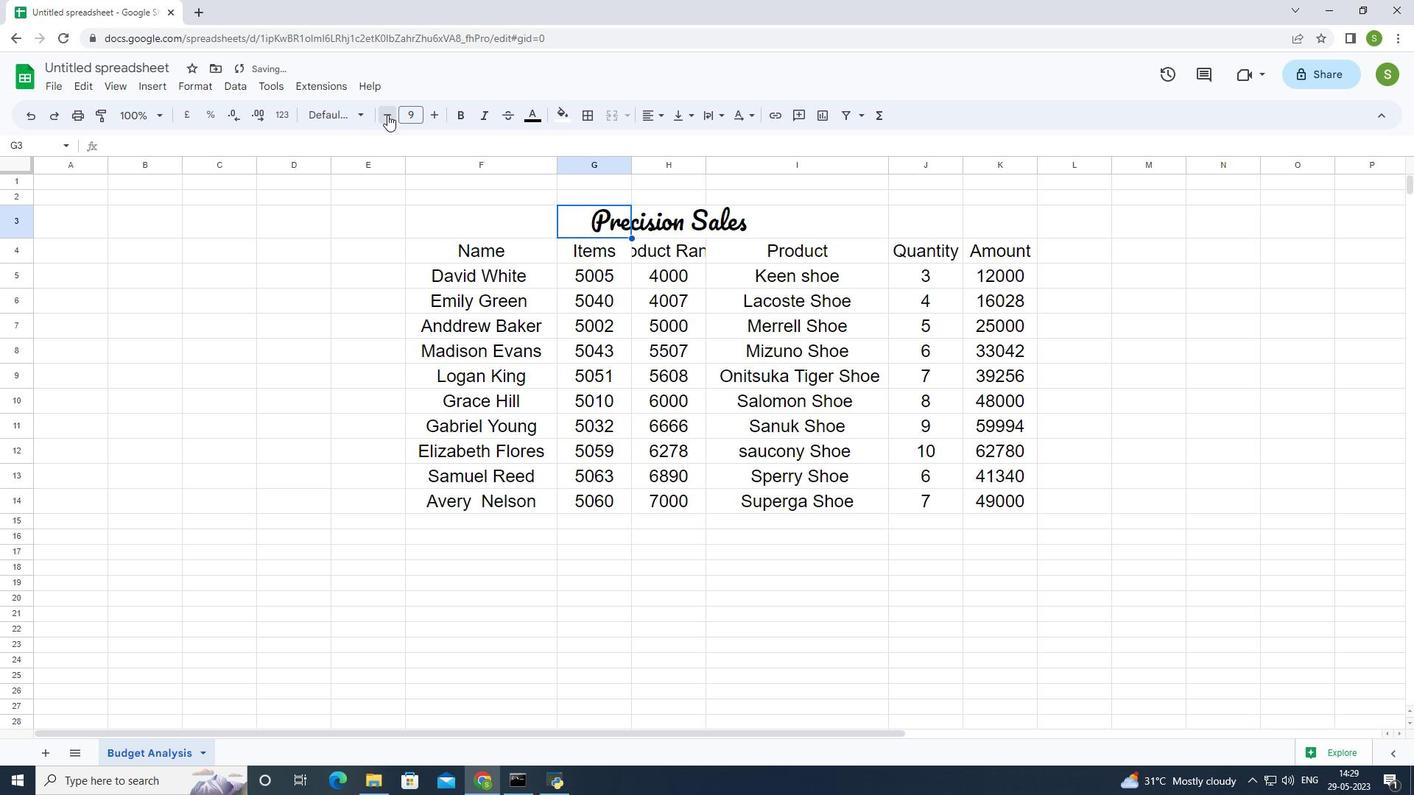 
Action: Mouse moved to (439, 115)
Screenshot: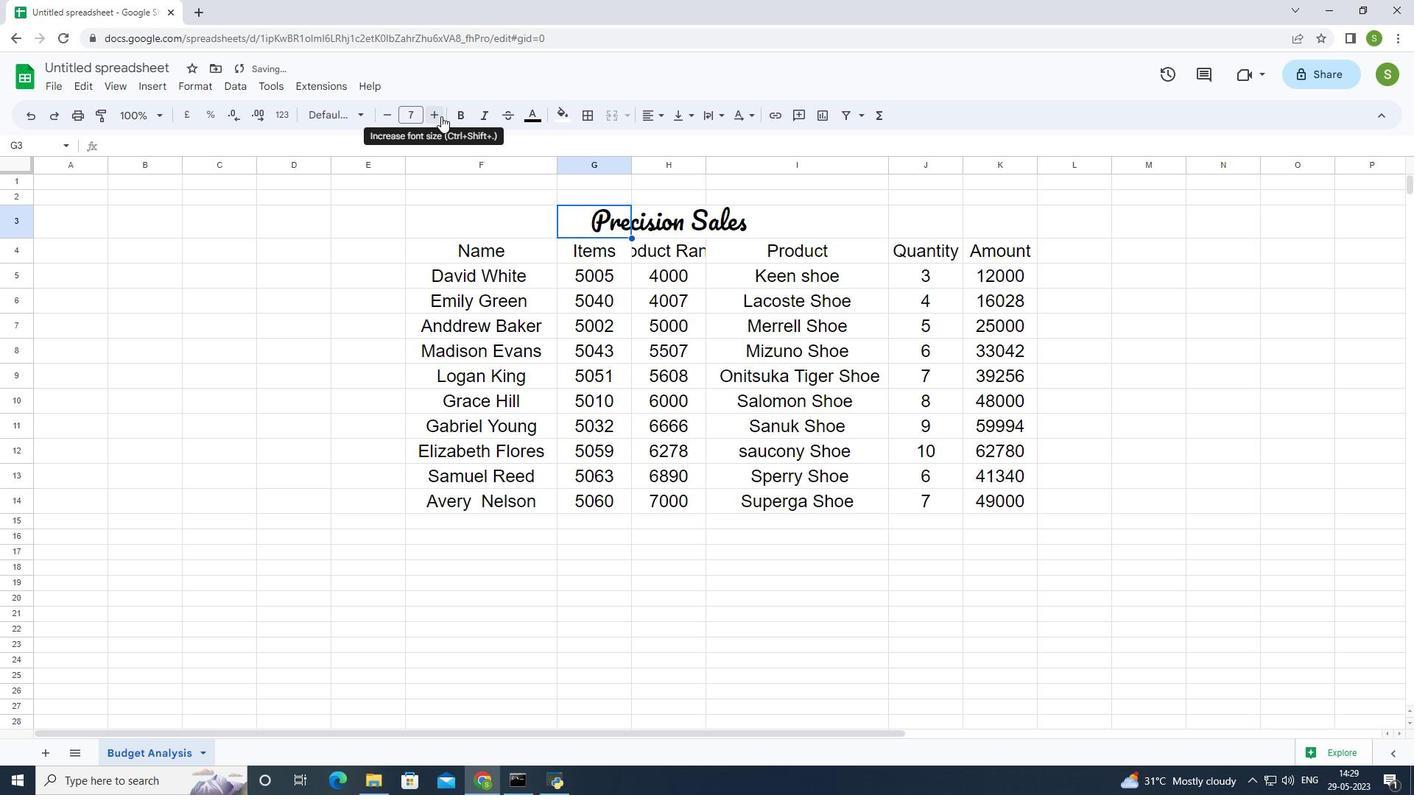 
Action: Mouse pressed left at (439, 115)
Screenshot: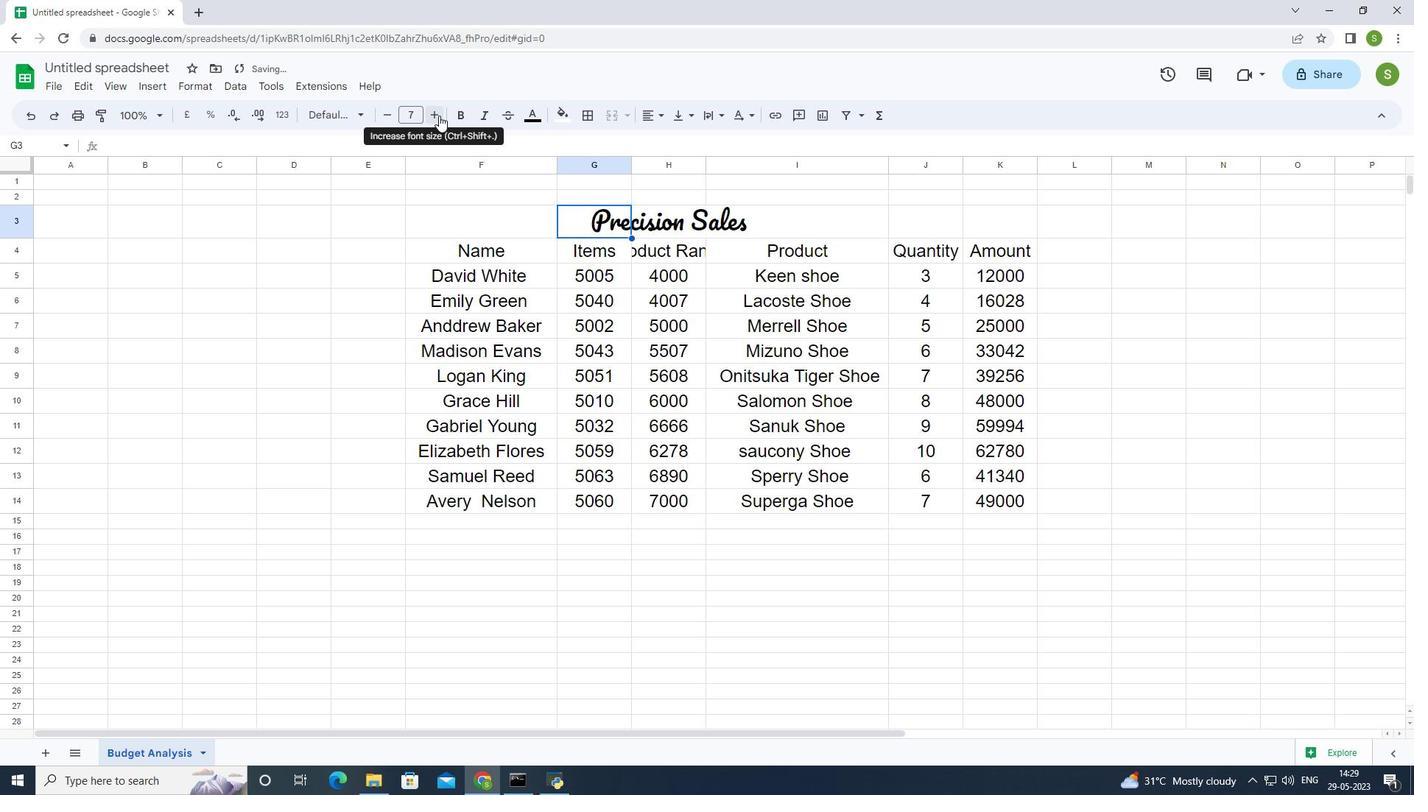 
Action: Mouse pressed left at (439, 115)
Screenshot: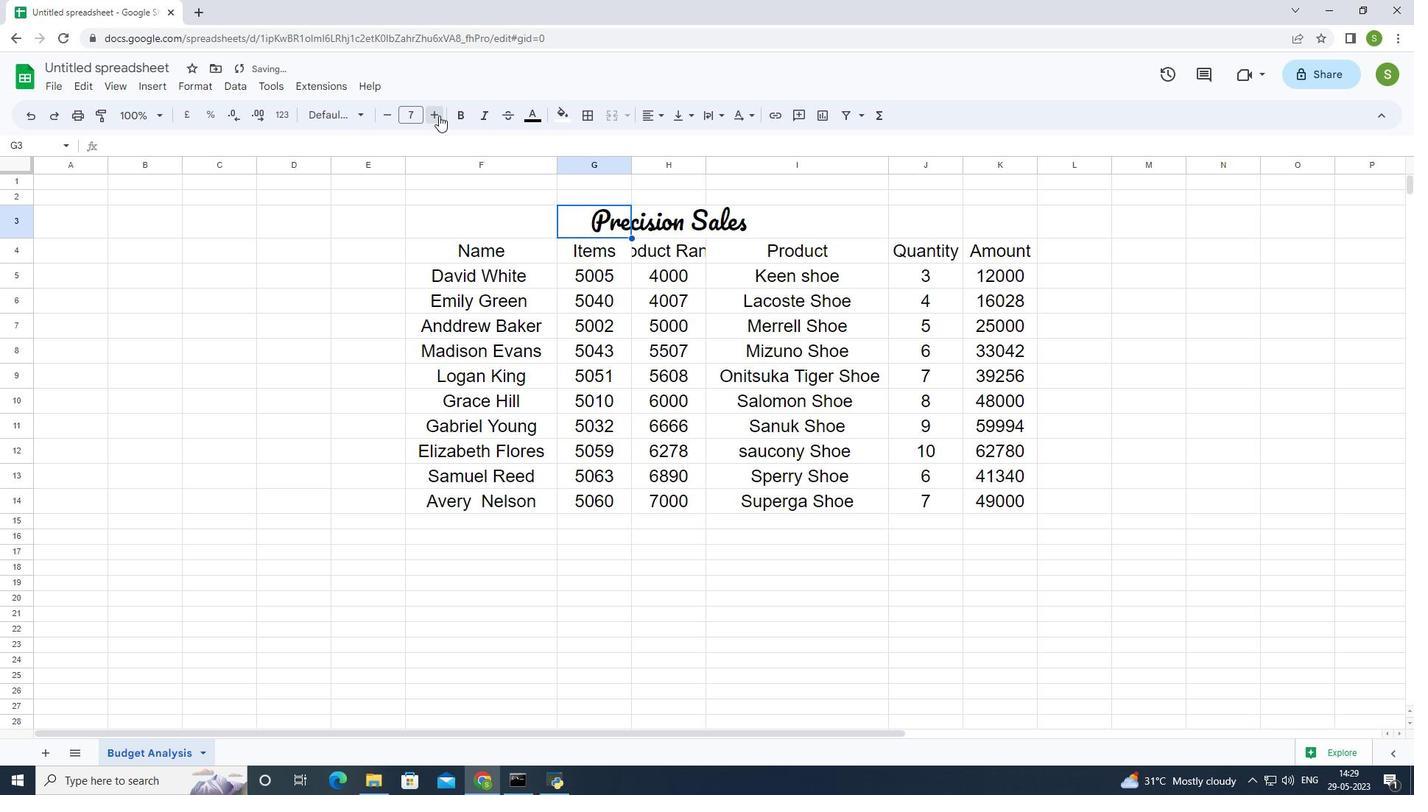 
Action: Mouse pressed left at (439, 115)
Screenshot: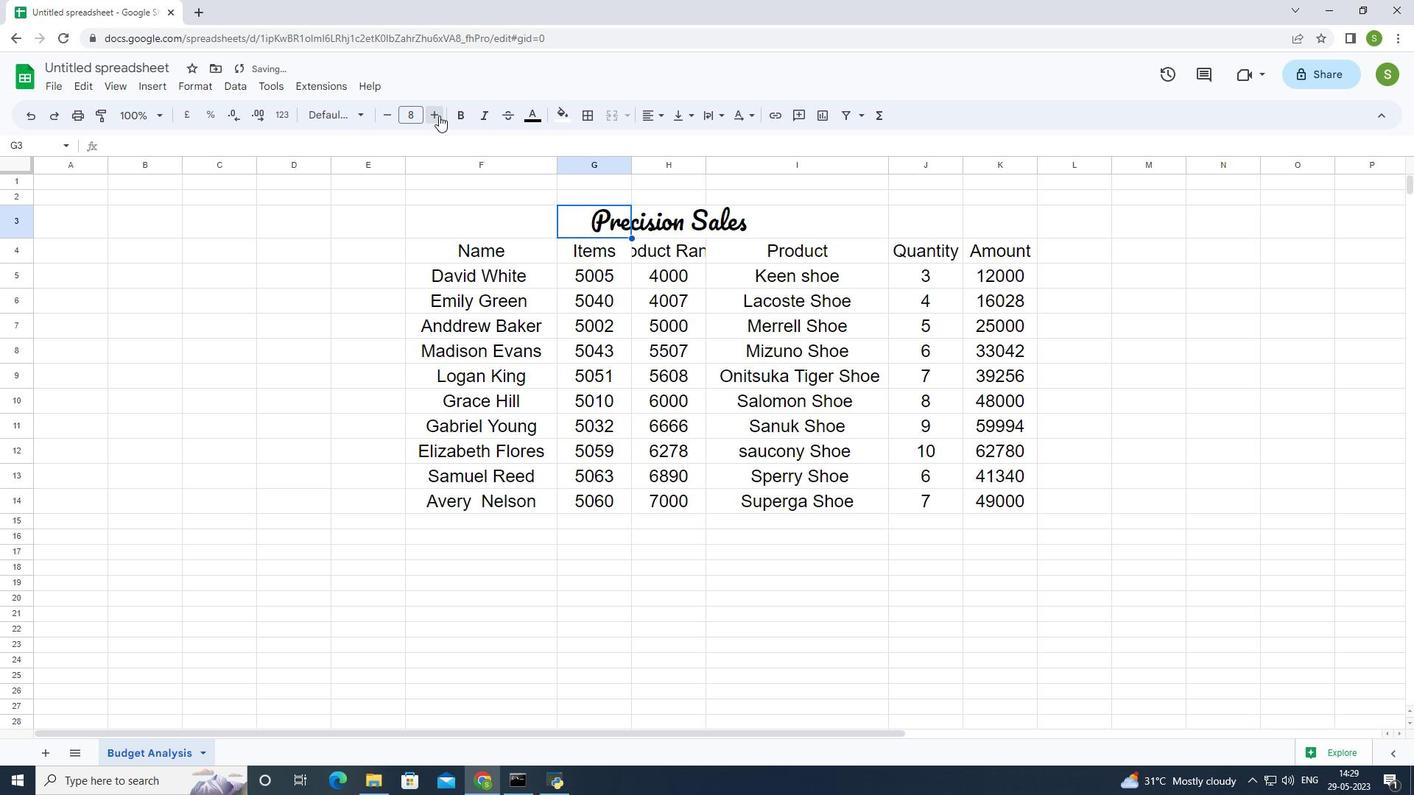 
Action: Mouse pressed left at (439, 115)
Screenshot: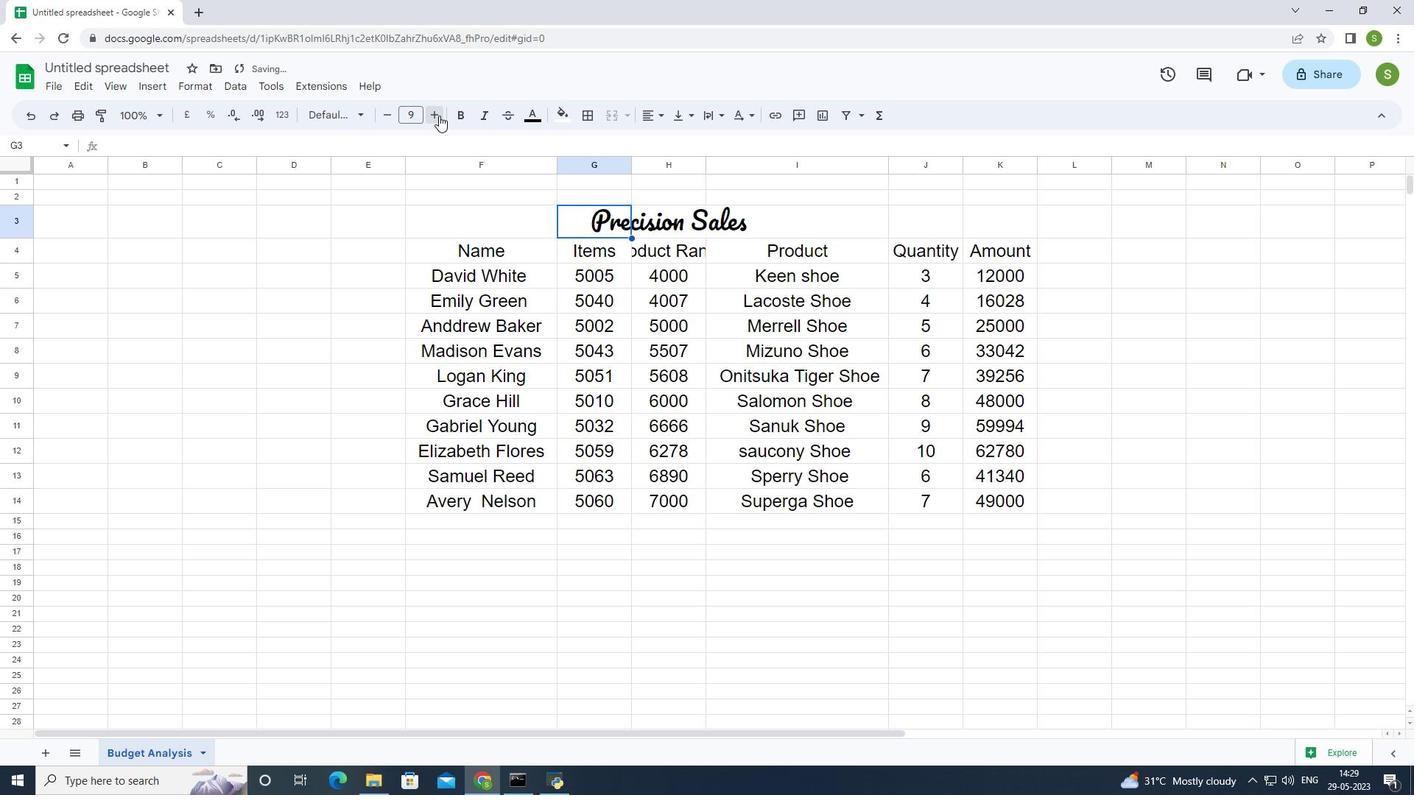 
Action: Mouse pressed left at (439, 115)
Screenshot: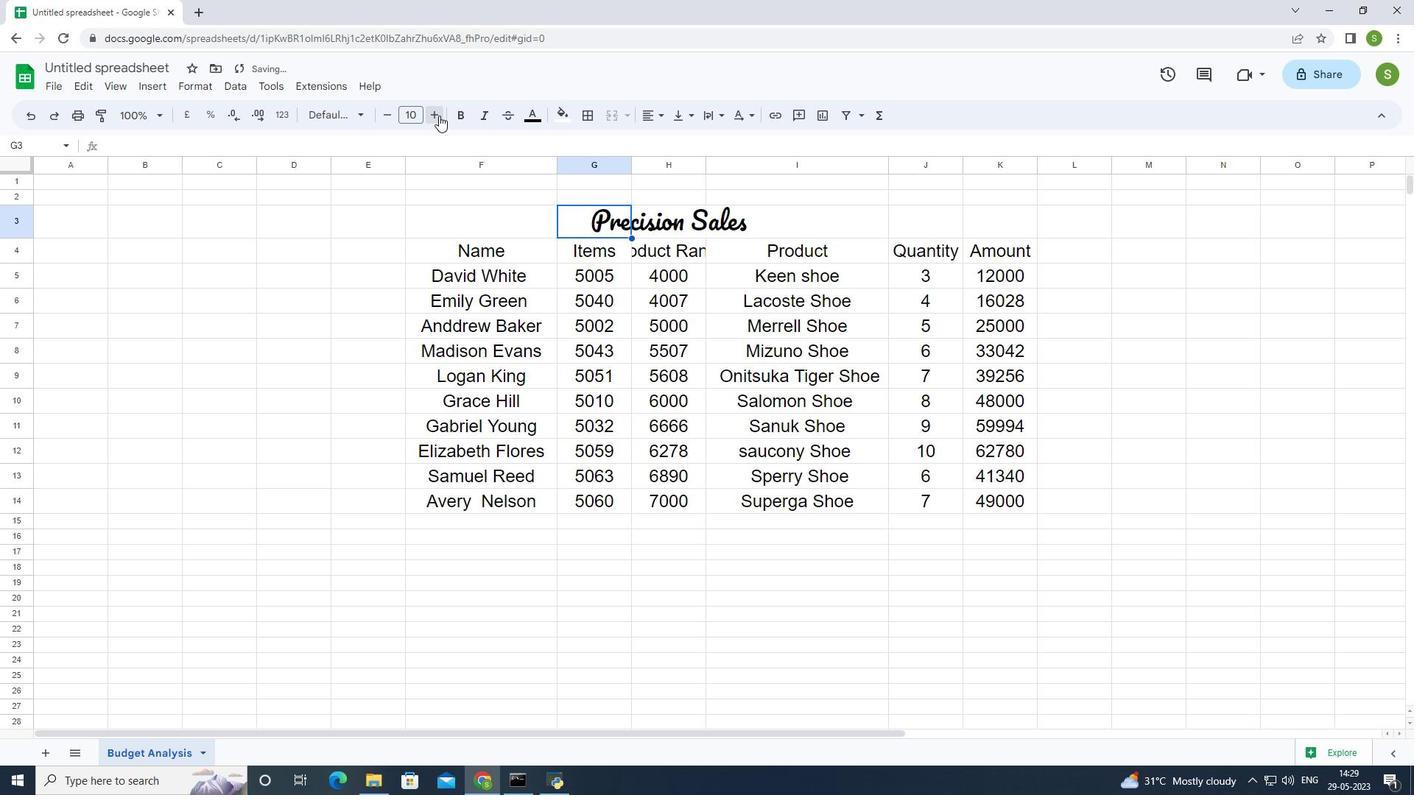 
Action: Mouse pressed left at (439, 115)
Screenshot: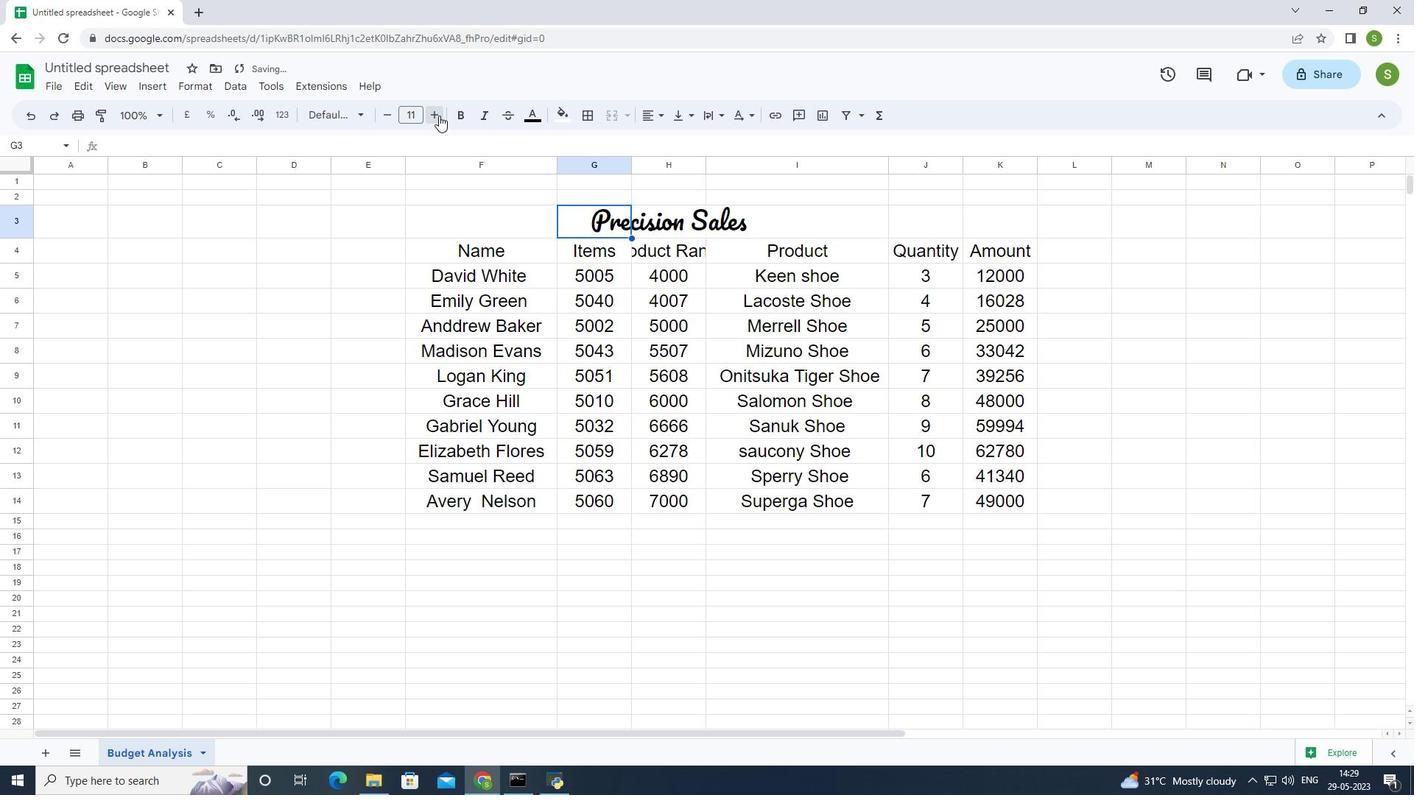 
Action: Mouse pressed left at (439, 115)
Screenshot: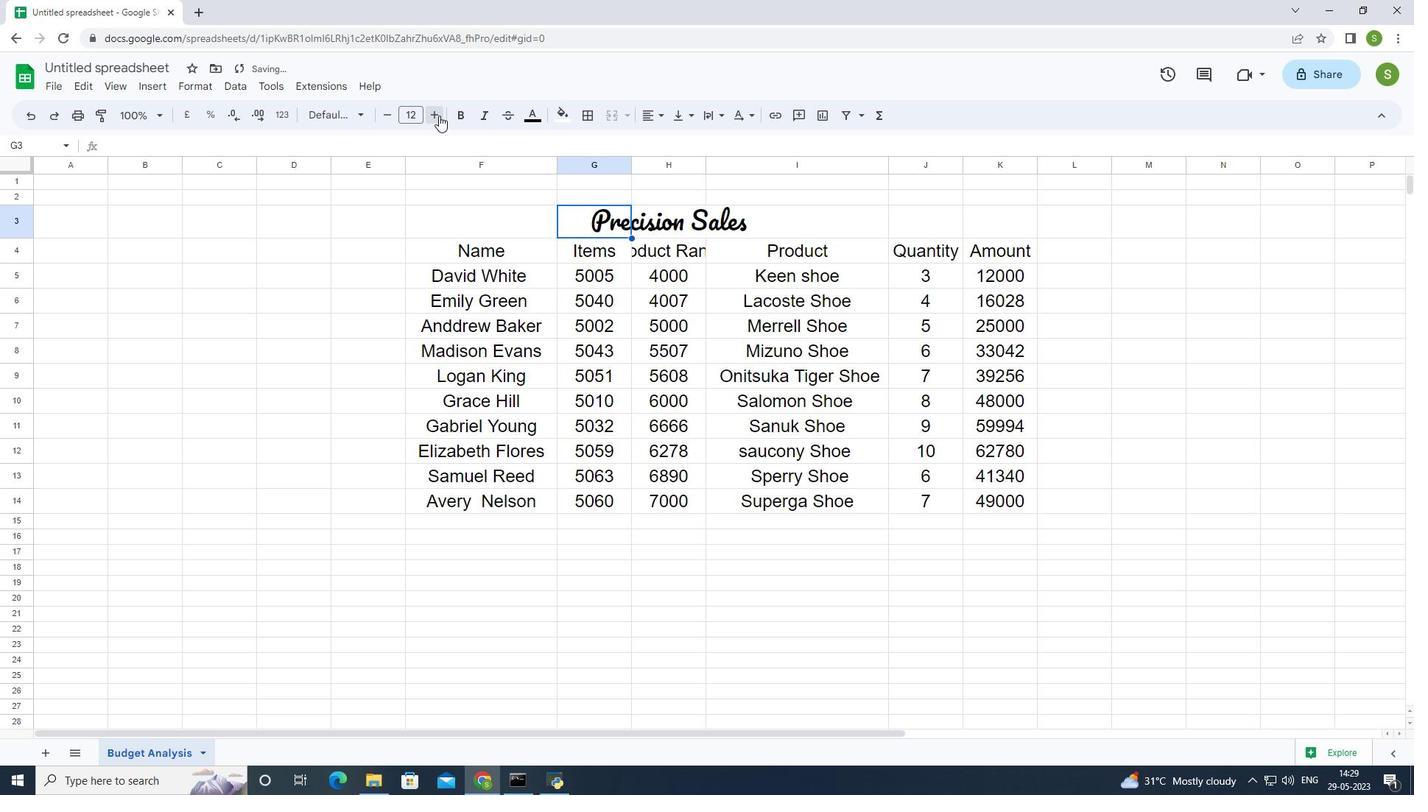 
Action: Mouse moved to (438, 116)
Screenshot: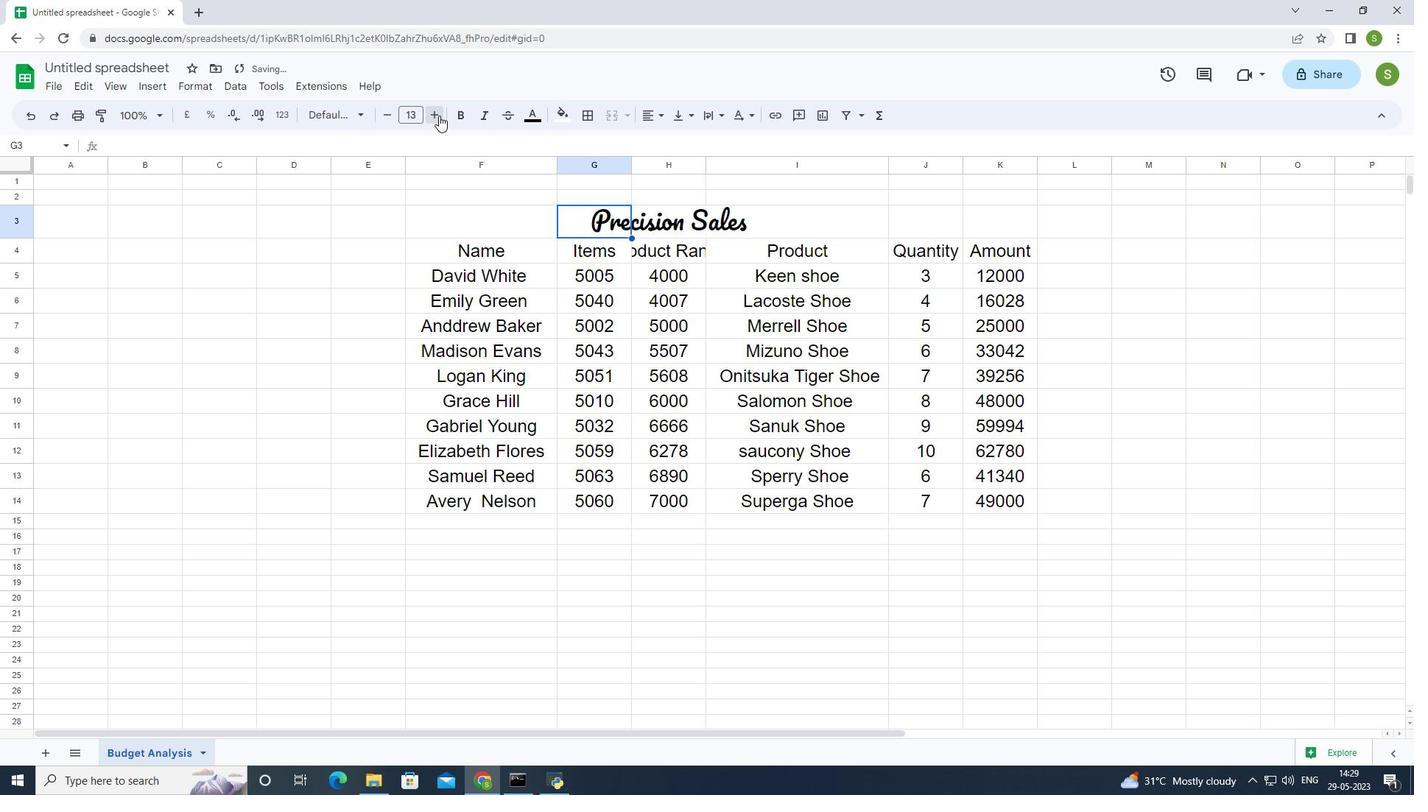 
Action: Mouse pressed left at (438, 116)
Screenshot: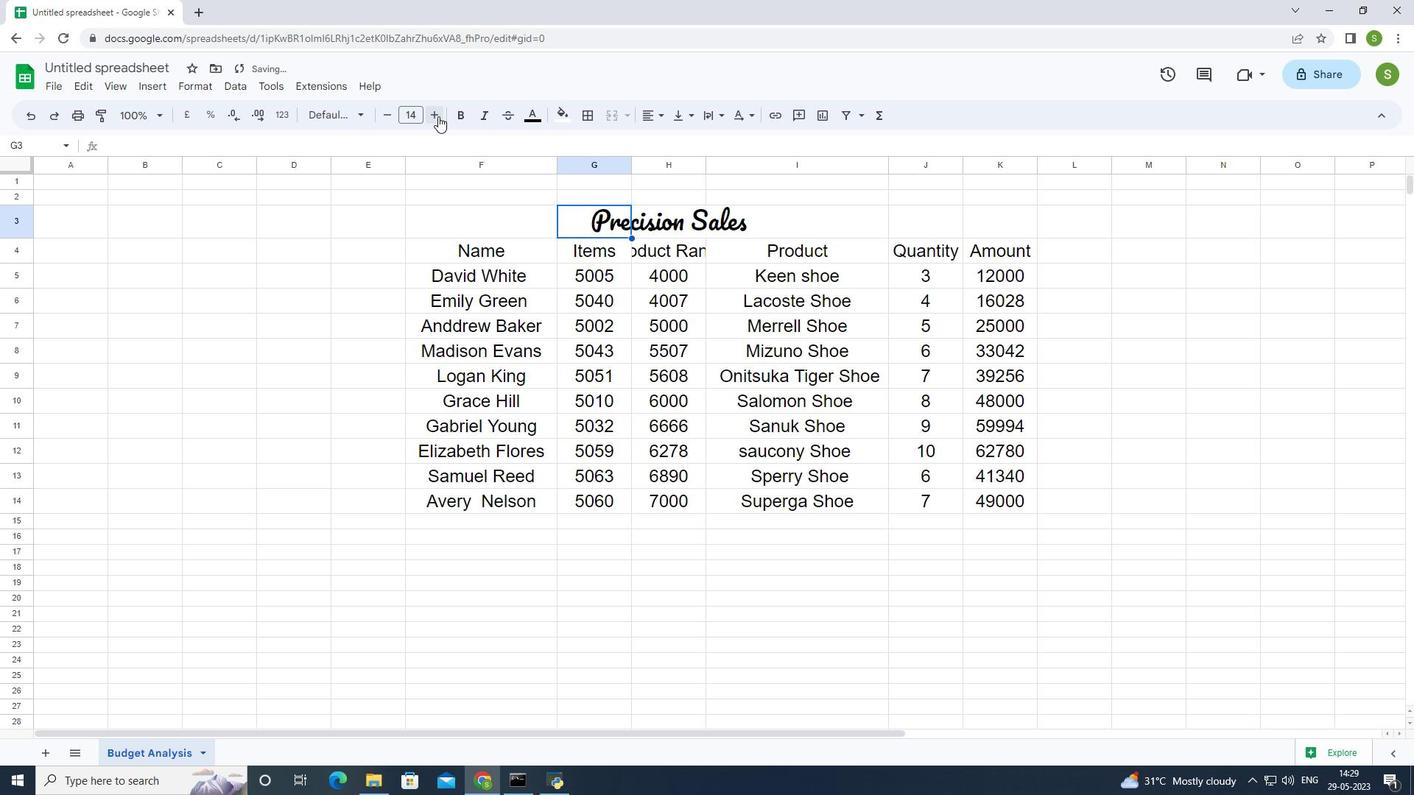 
Action: Mouse pressed left at (438, 116)
Screenshot: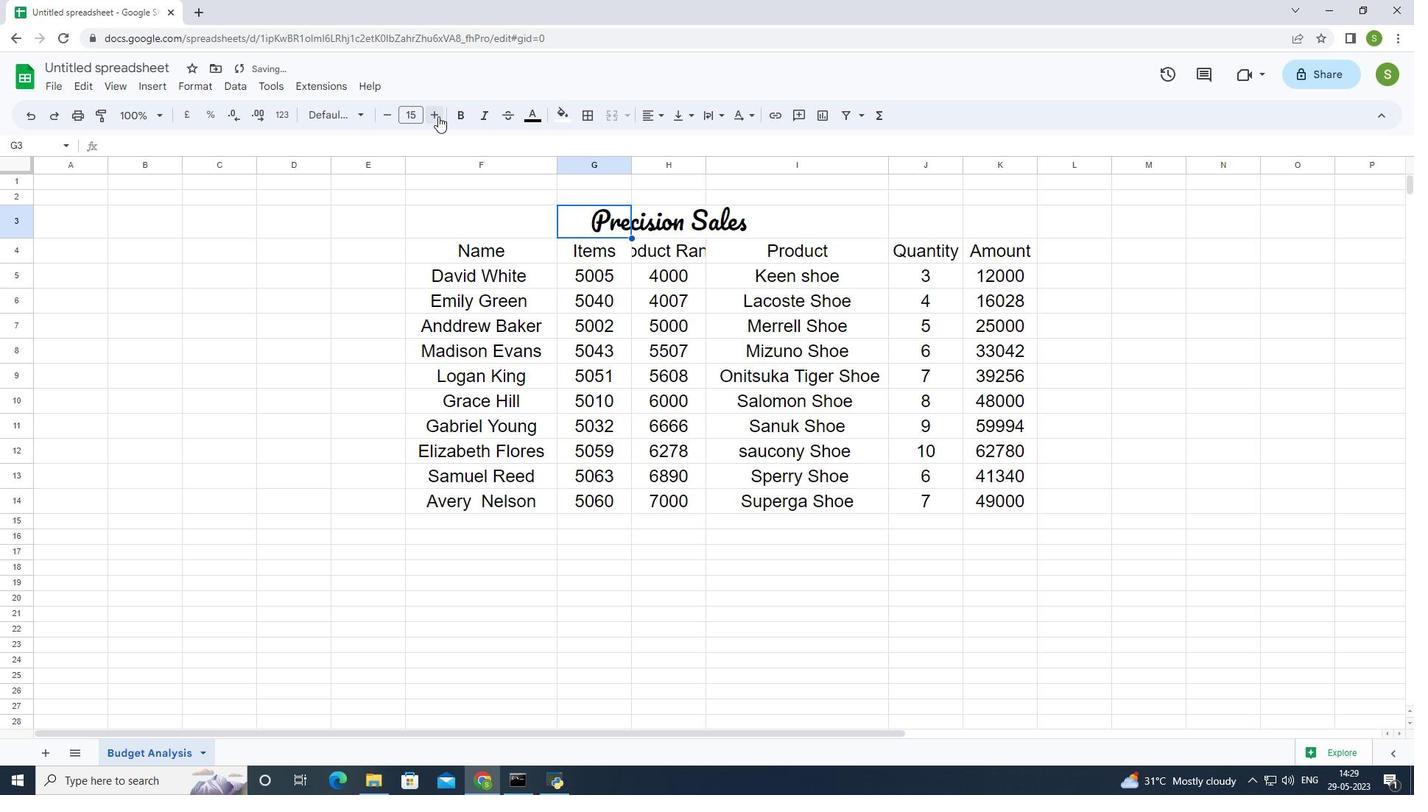 
Action: Mouse pressed left at (438, 116)
Screenshot: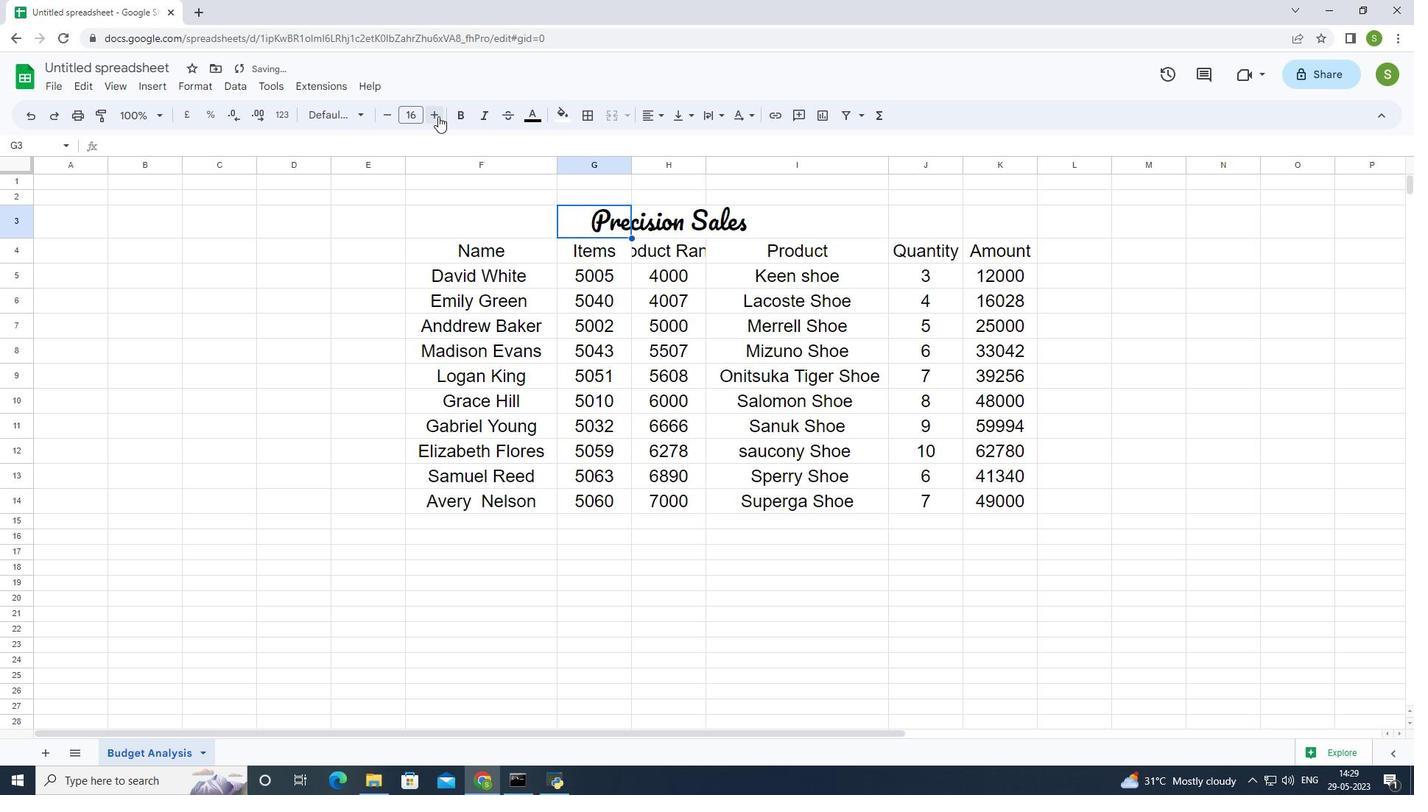 
Action: Mouse pressed left at (438, 116)
Screenshot: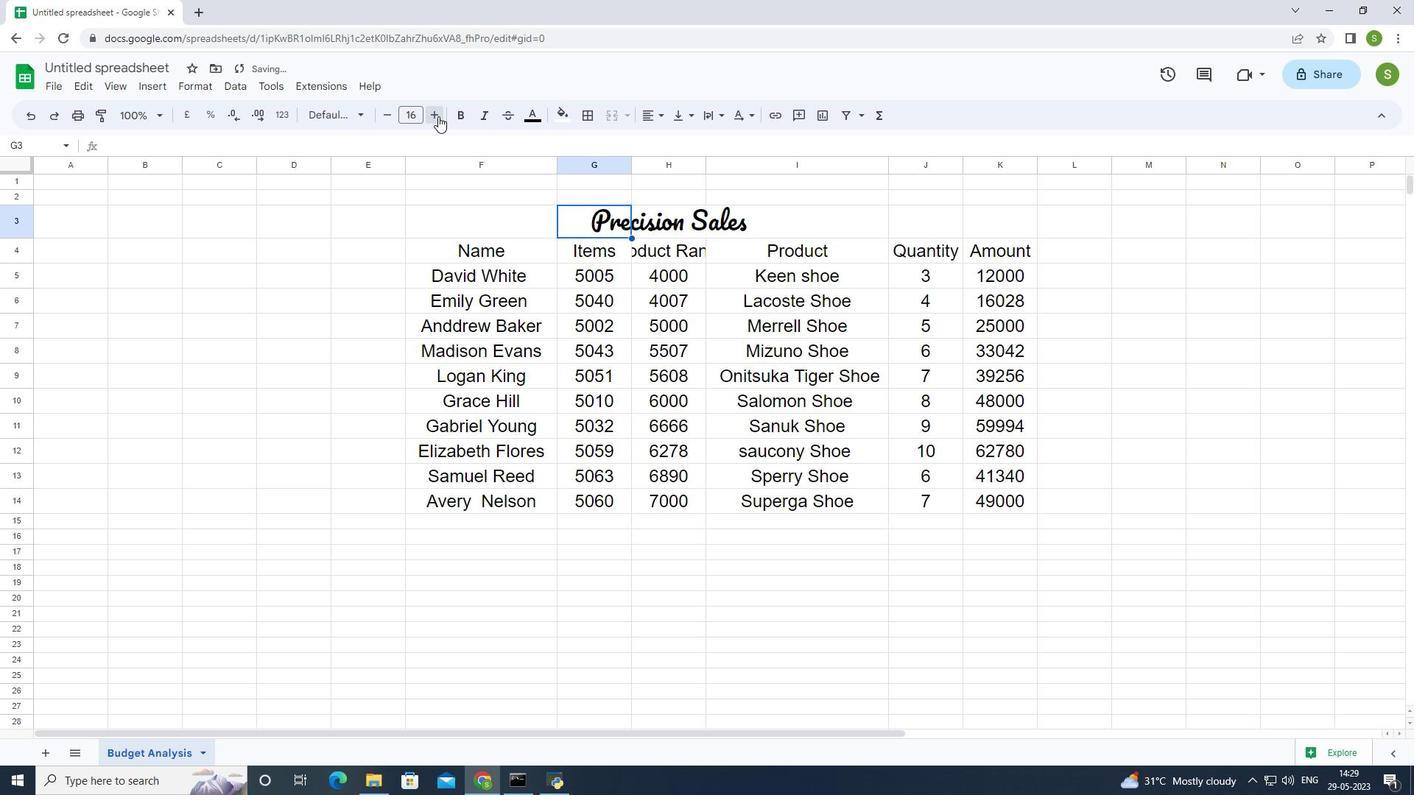
Action: Mouse moved to (690, 218)
Screenshot: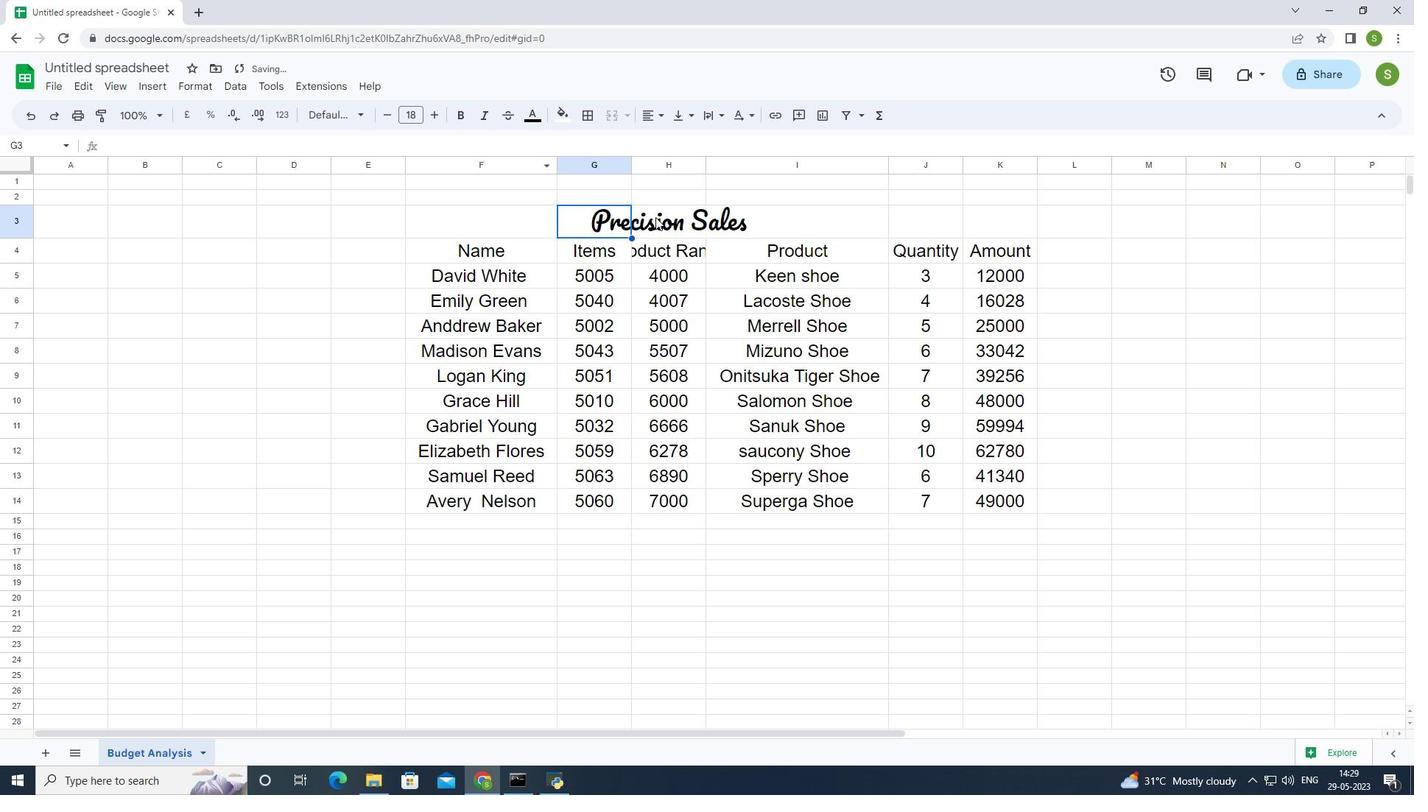 
Action: Mouse pressed left at (690, 218)
Screenshot: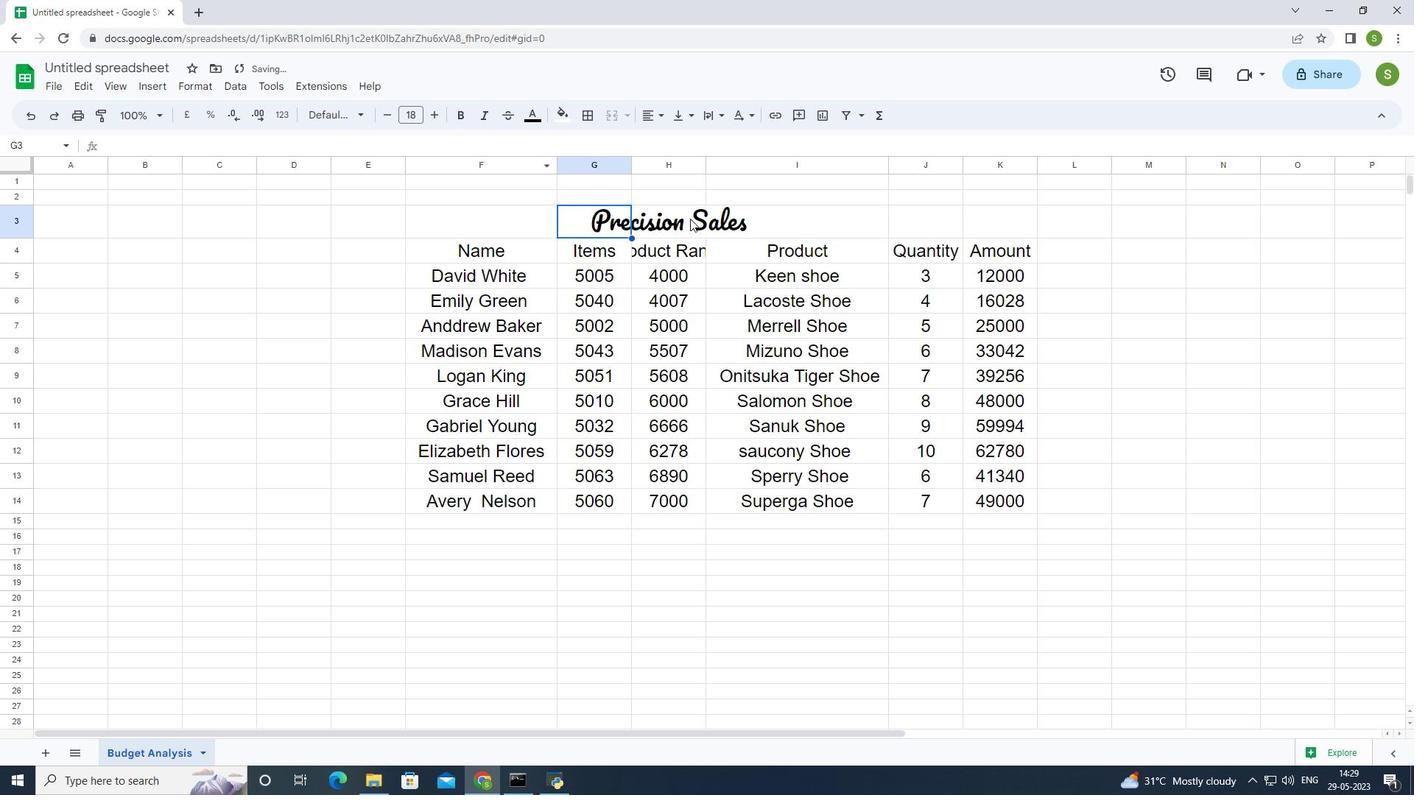 
Action: Mouse moved to (440, 254)
Screenshot: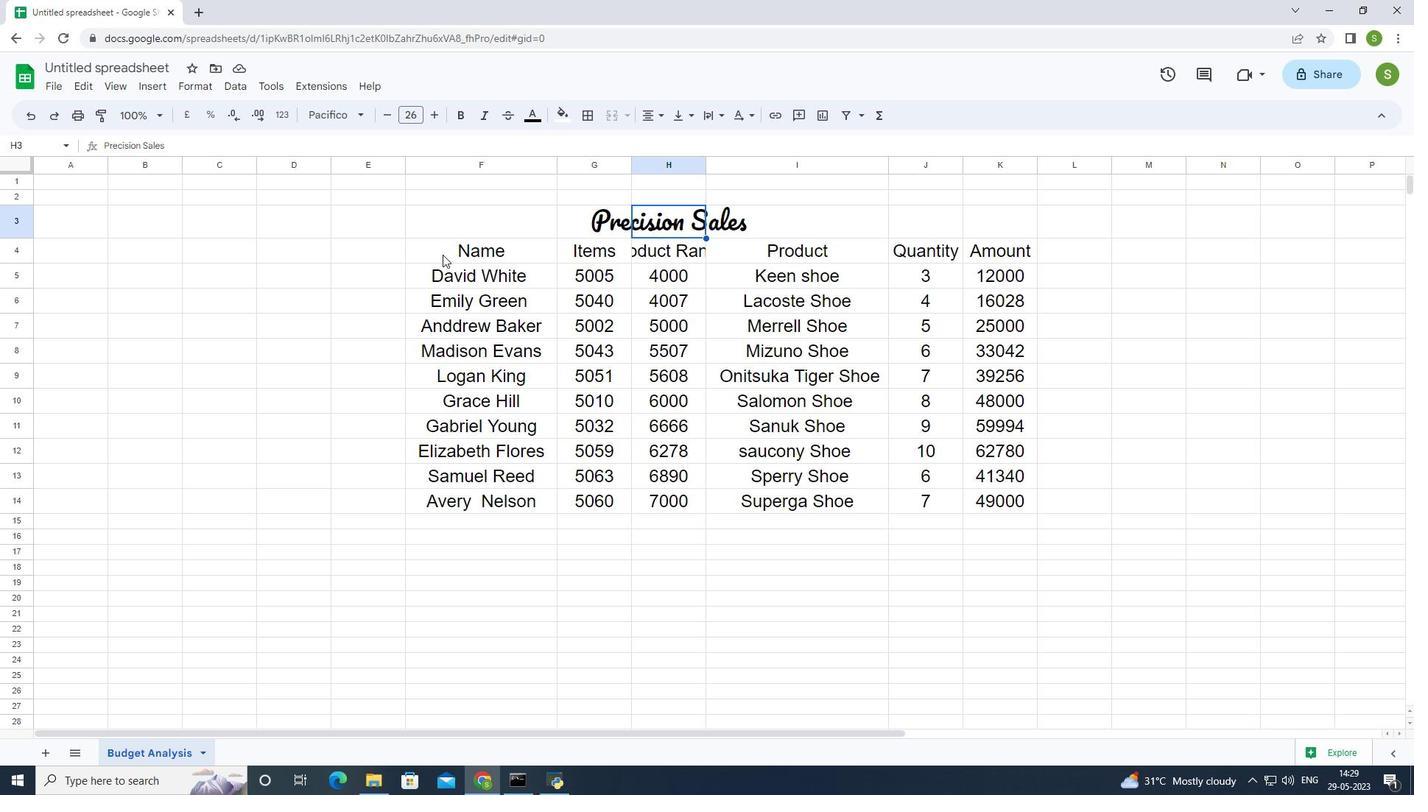 
Action: Mouse pressed left at (440, 254)
Screenshot: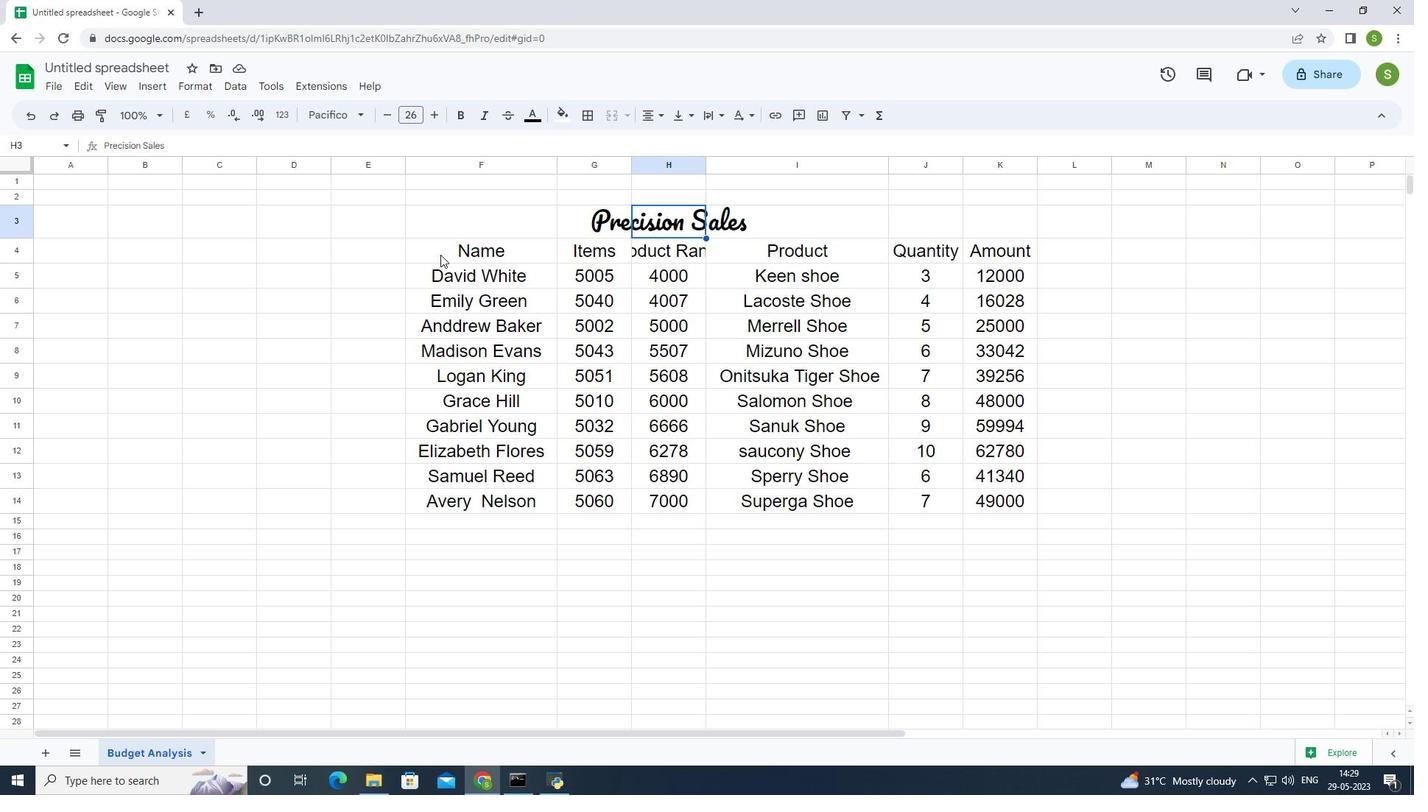
Action: Mouse moved to (389, 110)
Screenshot: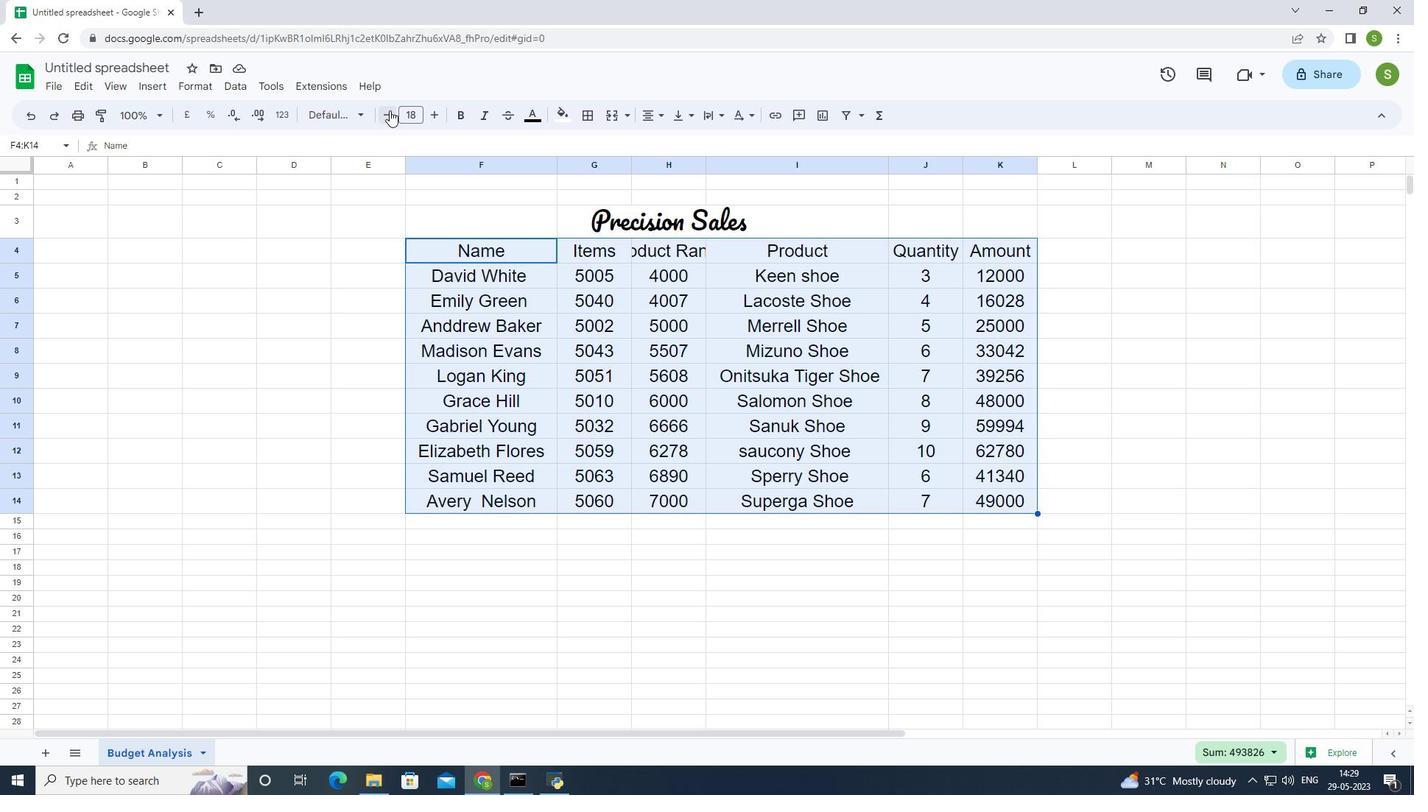 
Action: Mouse pressed left at (389, 110)
Screenshot: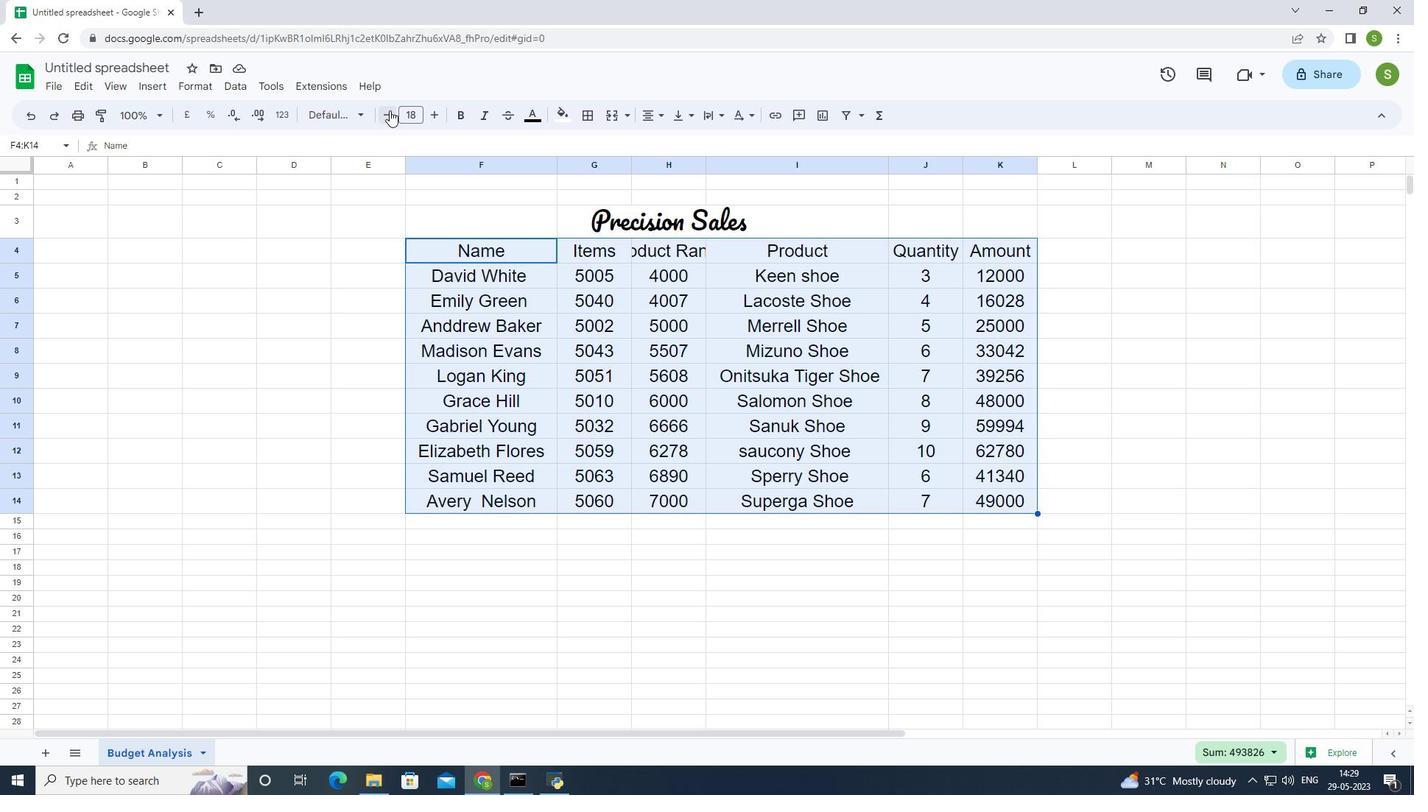 
Action: Mouse moved to (388, 111)
Screenshot: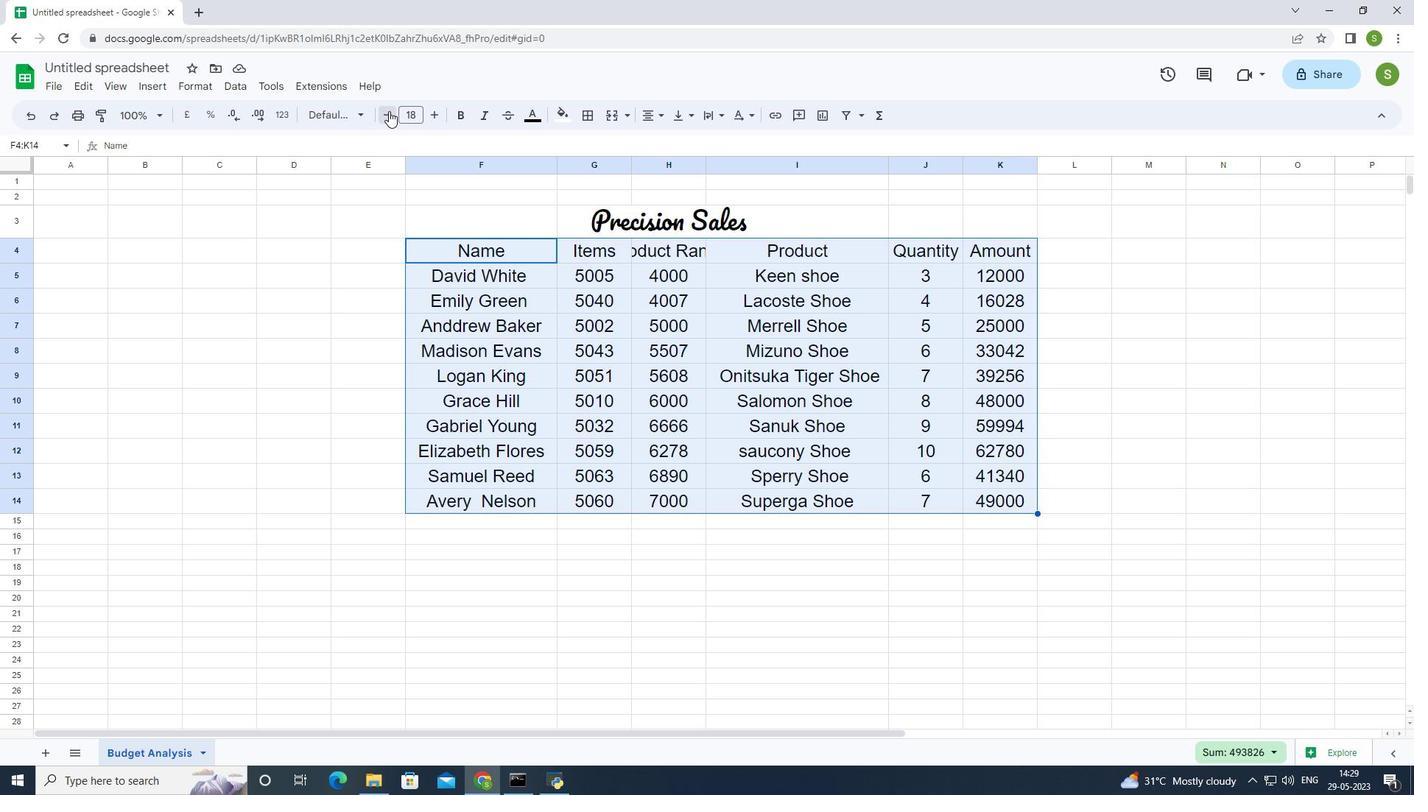 
Action: Mouse pressed left at (388, 111)
Screenshot: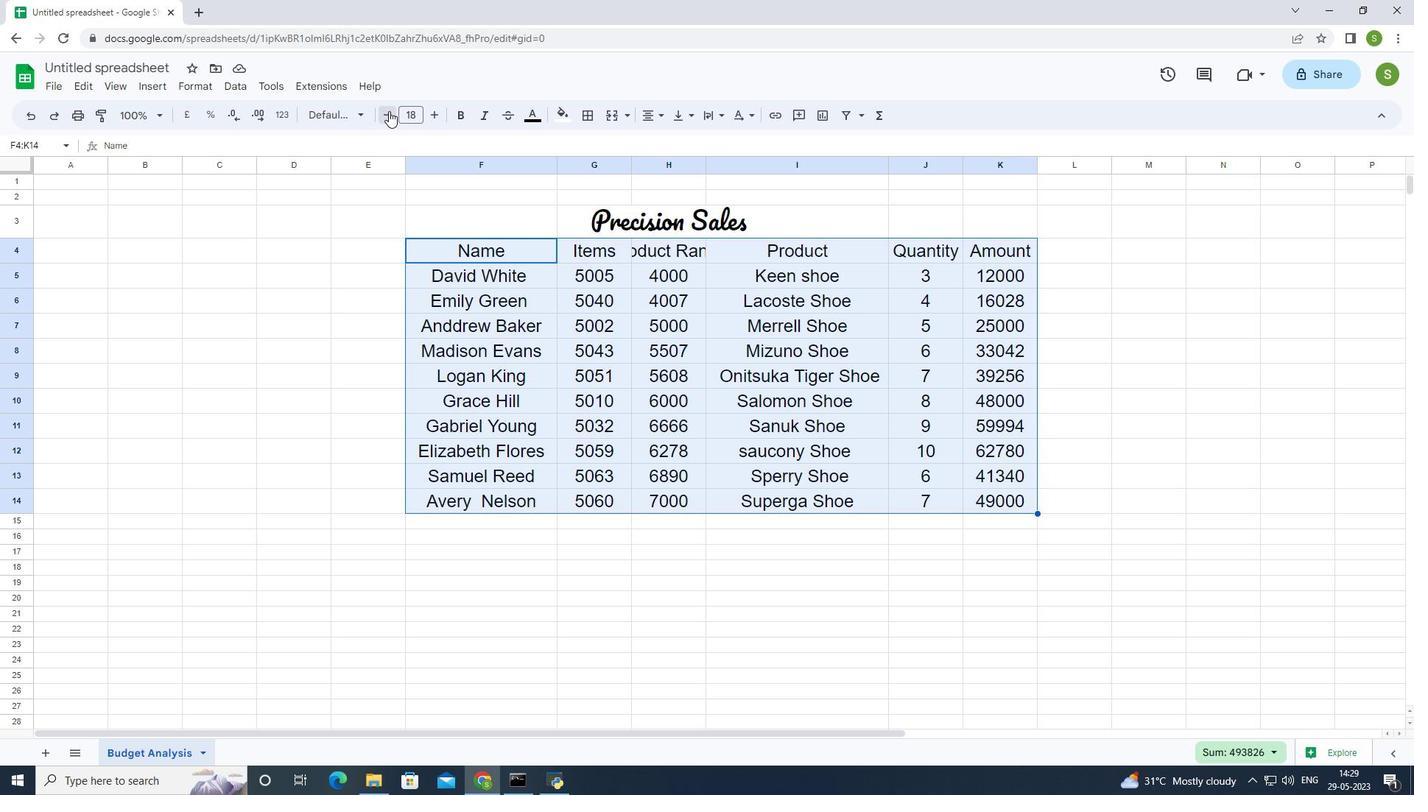 
Action: Mouse moved to (388, 114)
Screenshot: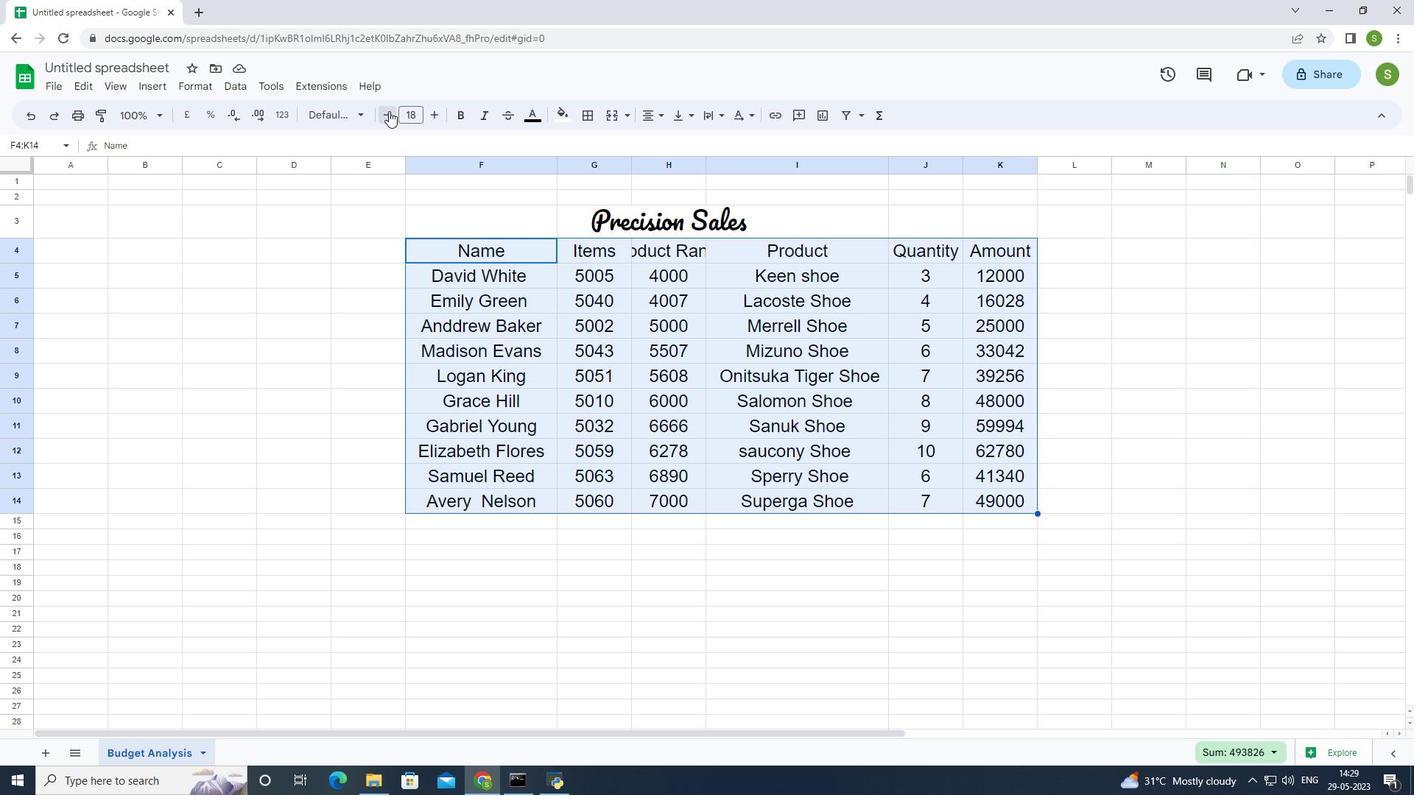 
Action: Mouse pressed left at (388, 114)
Screenshot: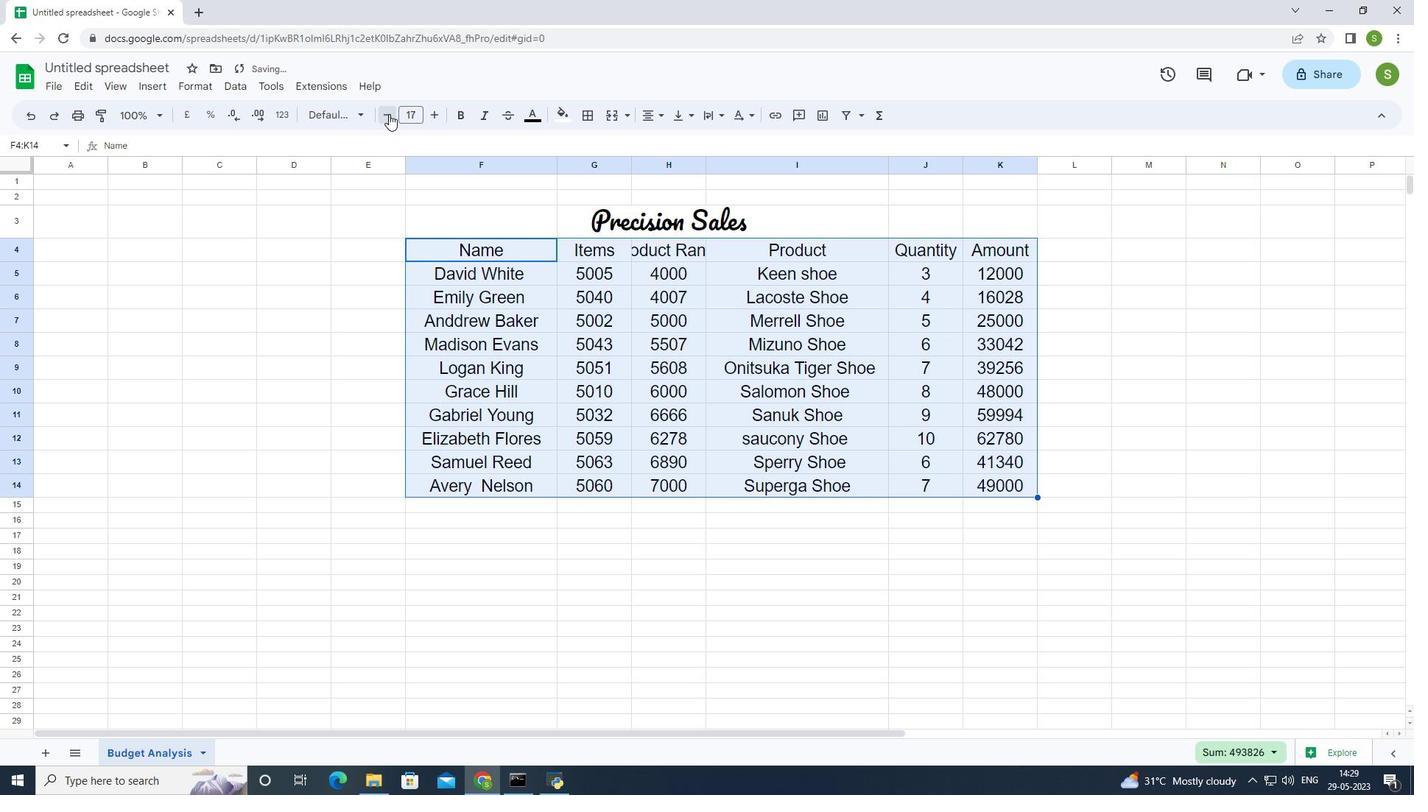 
Action: Mouse pressed left at (388, 114)
Screenshot: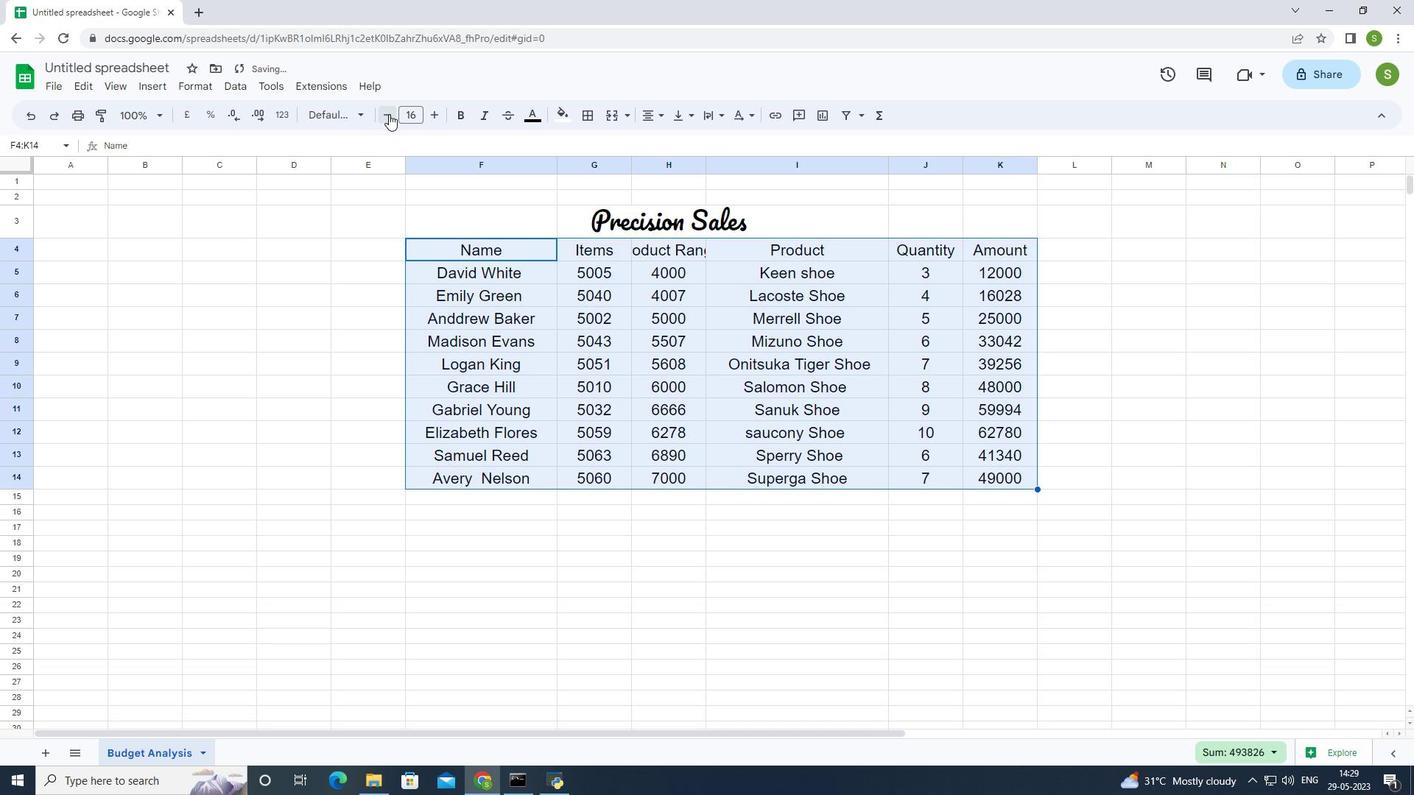 
Action: Mouse pressed left at (388, 114)
Screenshot: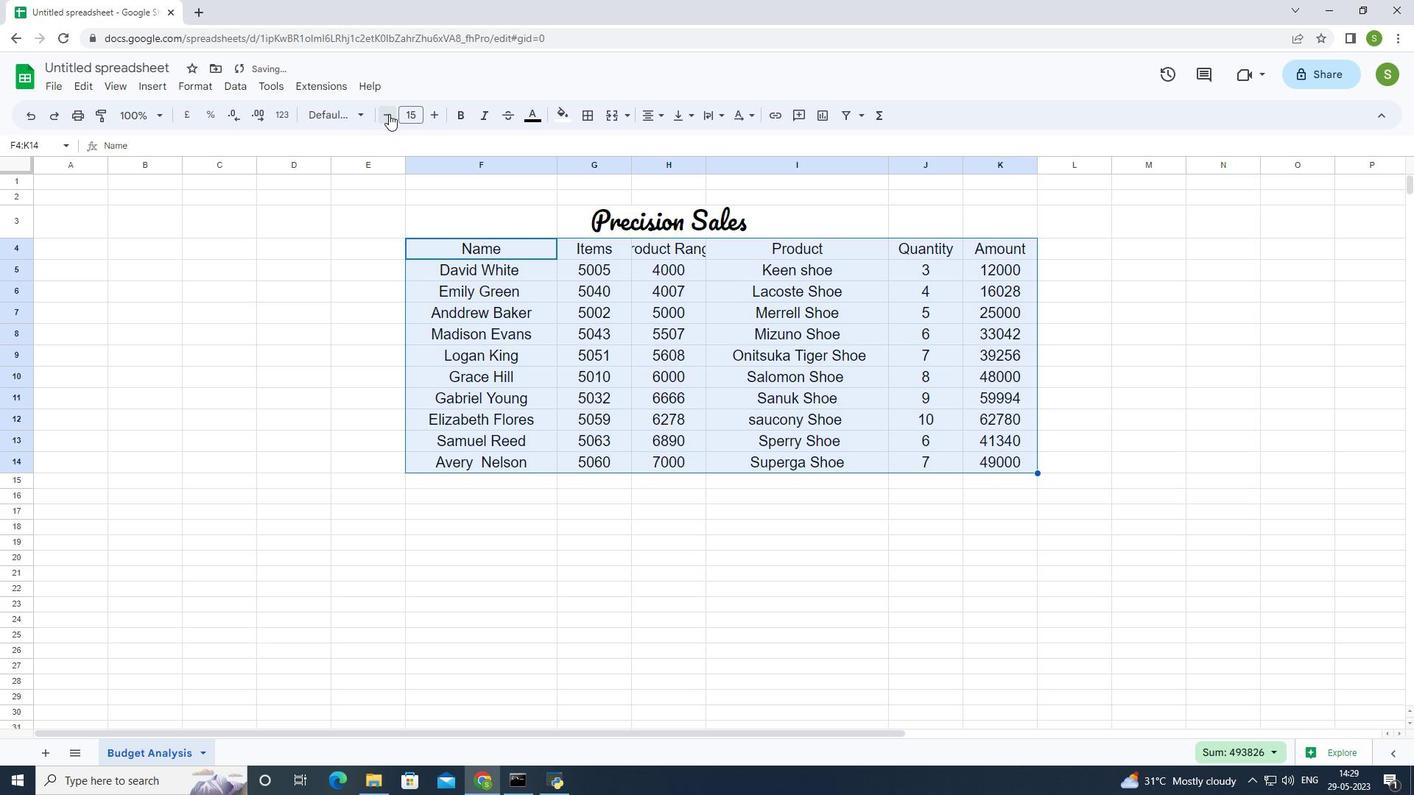 
Action: Mouse pressed left at (388, 114)
Screenshot: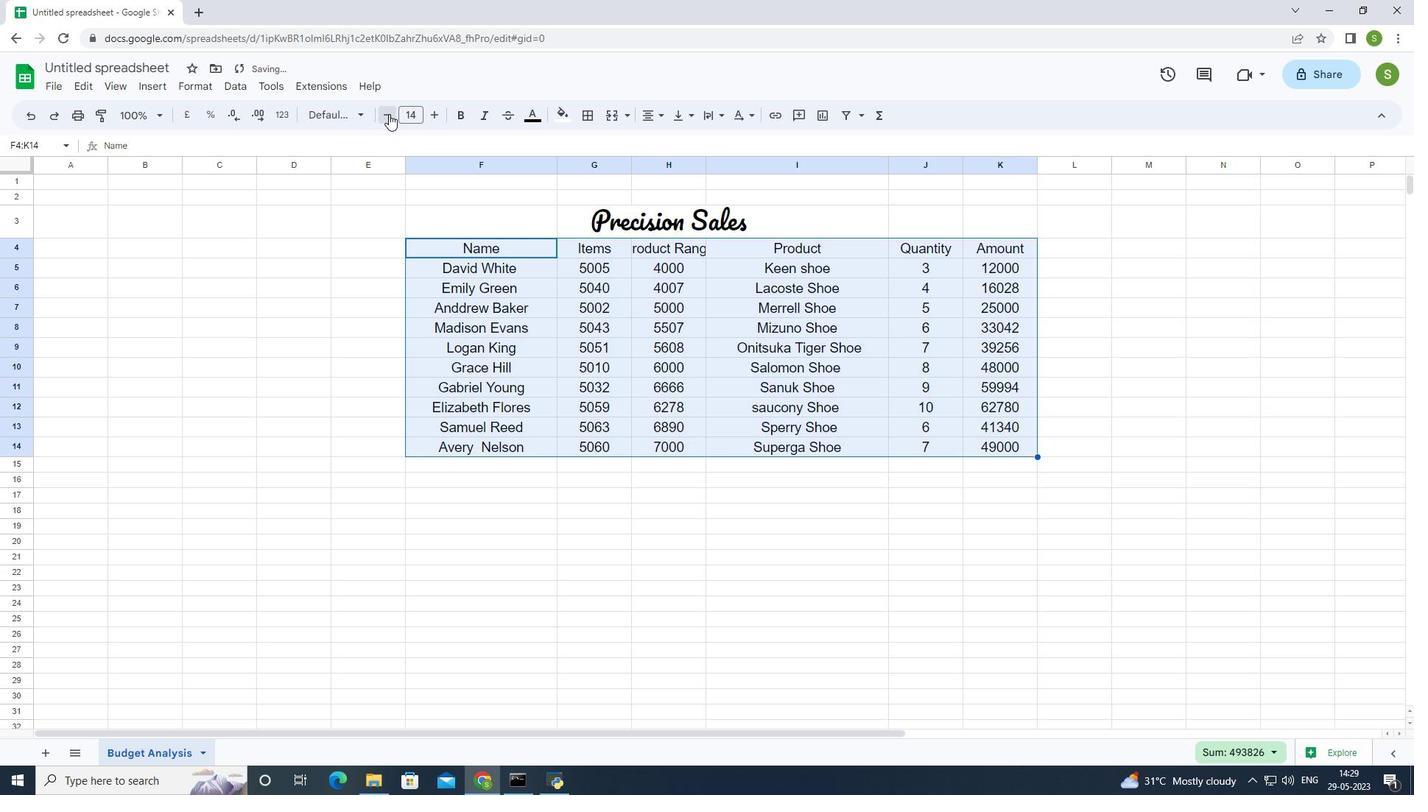 
Action: Mouse pressed left at (388, 114)
Screenshot: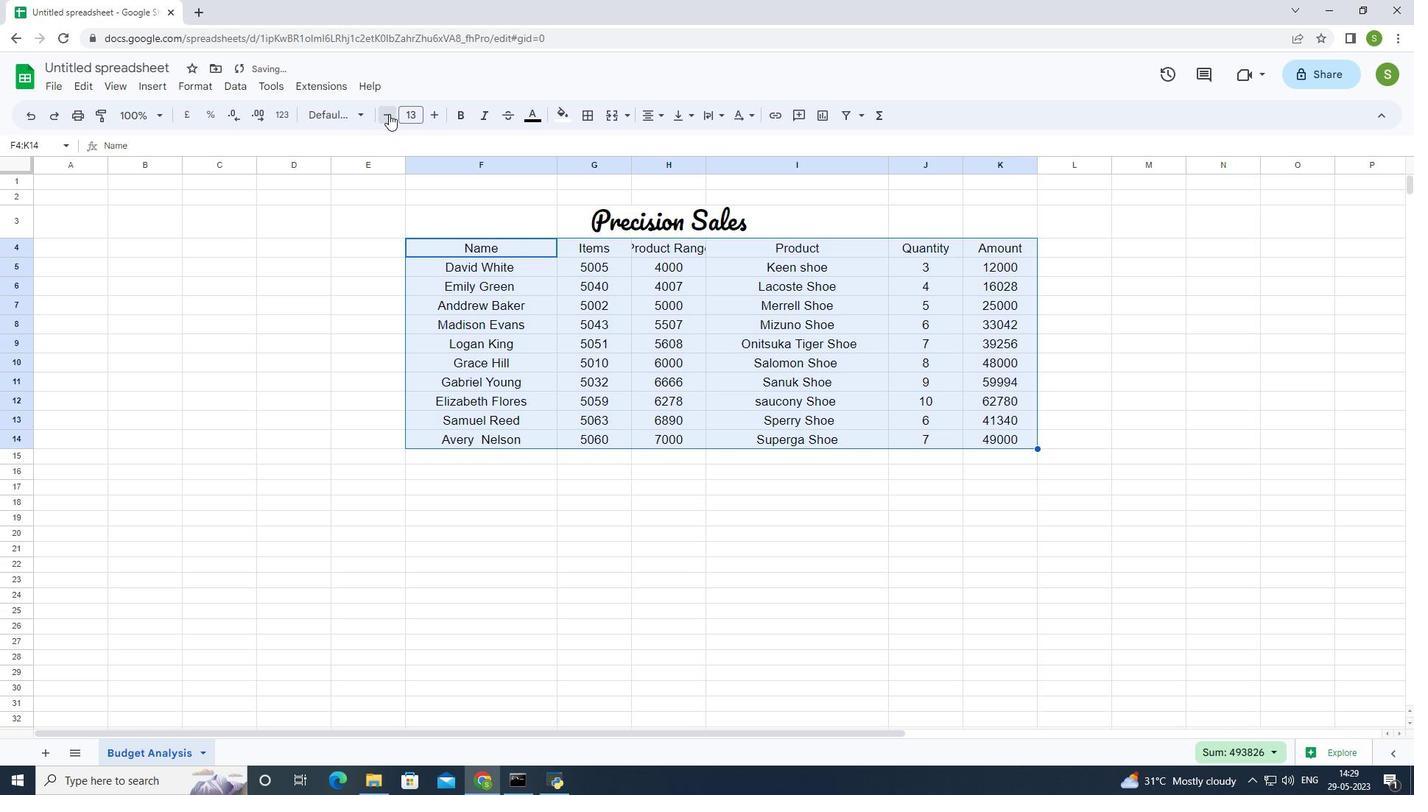 
Action: Mouse pressed left at (388, 114)
Screenshot: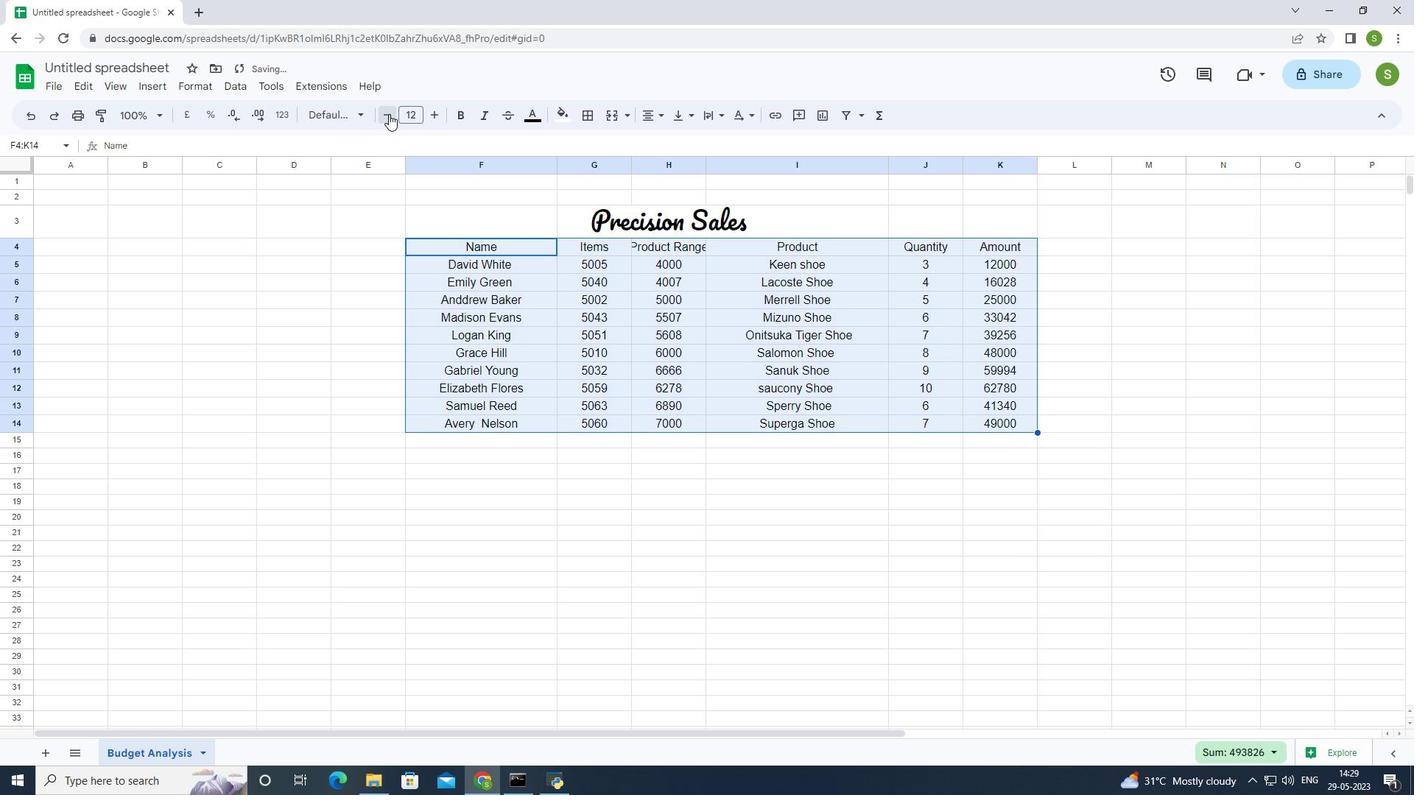 
Action: Mouse pressed left at (388, 114)
Screenshot: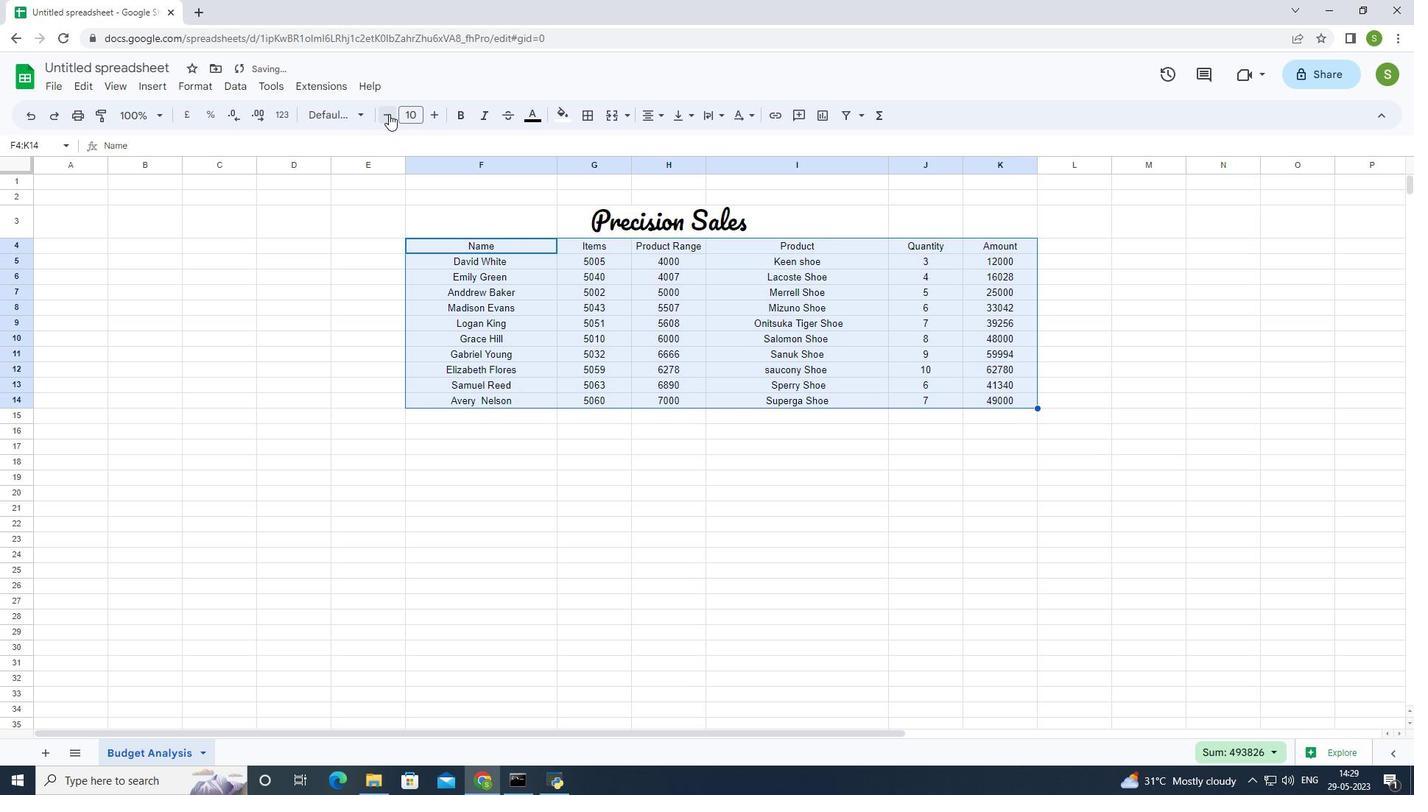 
Action: Mouse pressed left at (388, 114)
Screenshot: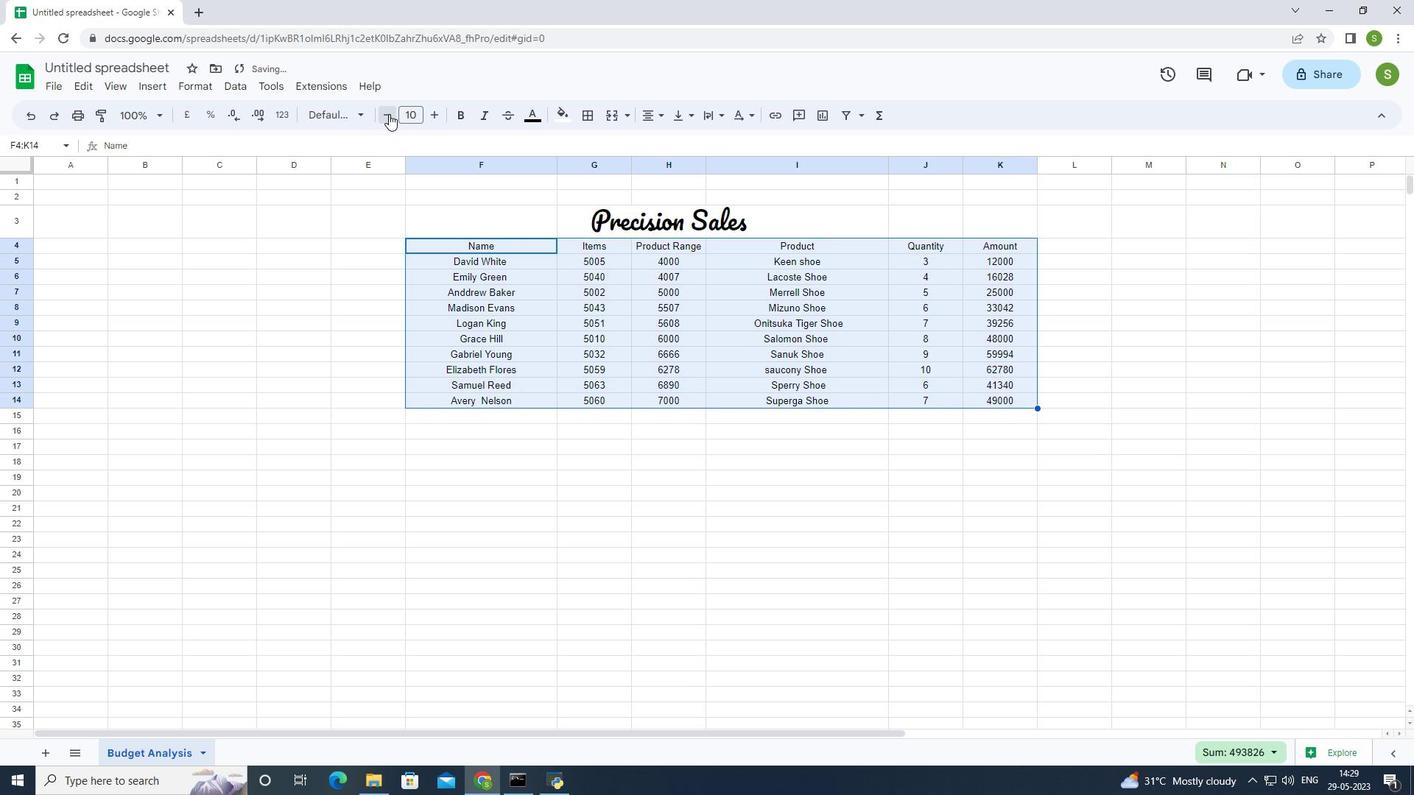 
Action: Mouse moved to (433, 116)
Screenshot: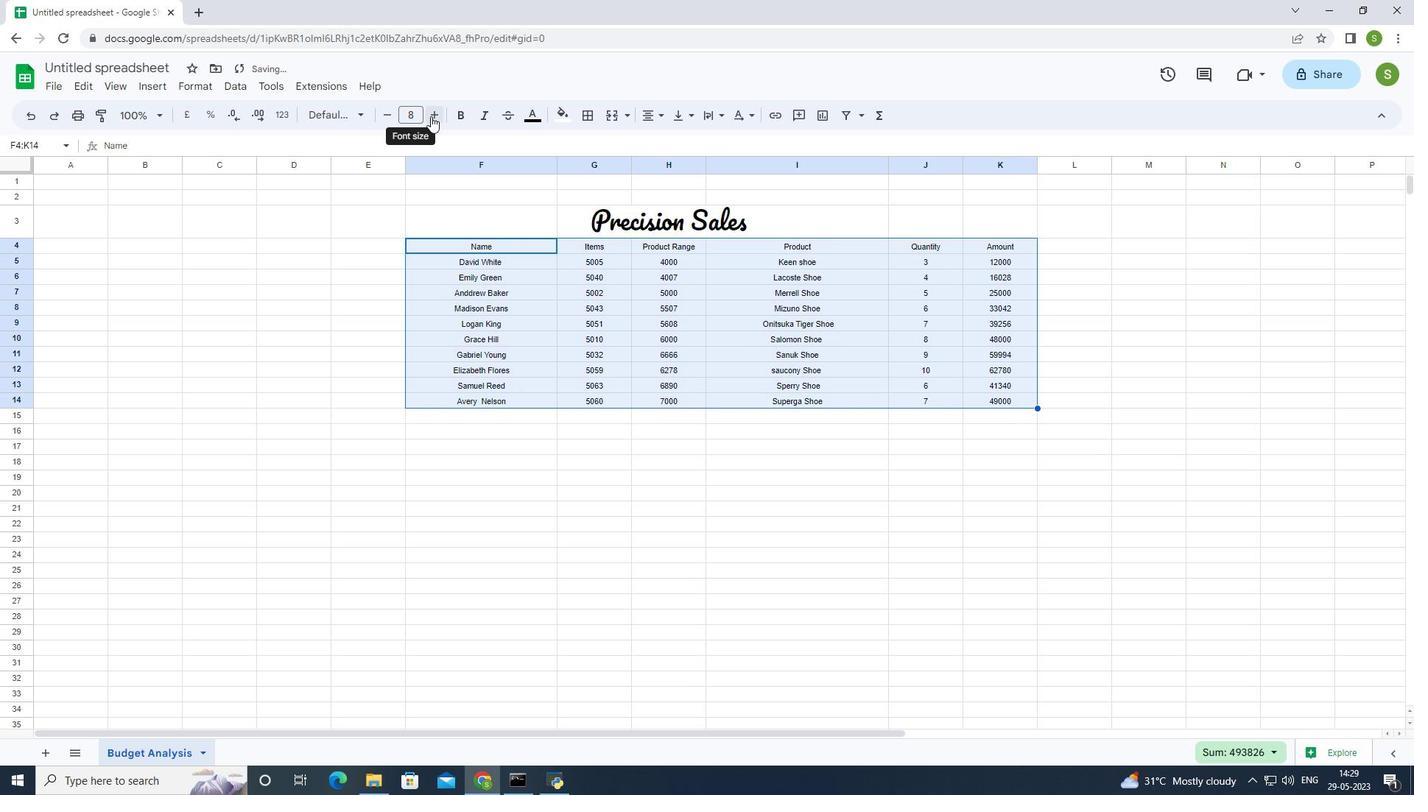 
Action: Mouse pressed left at (433, 116)
Screenshot: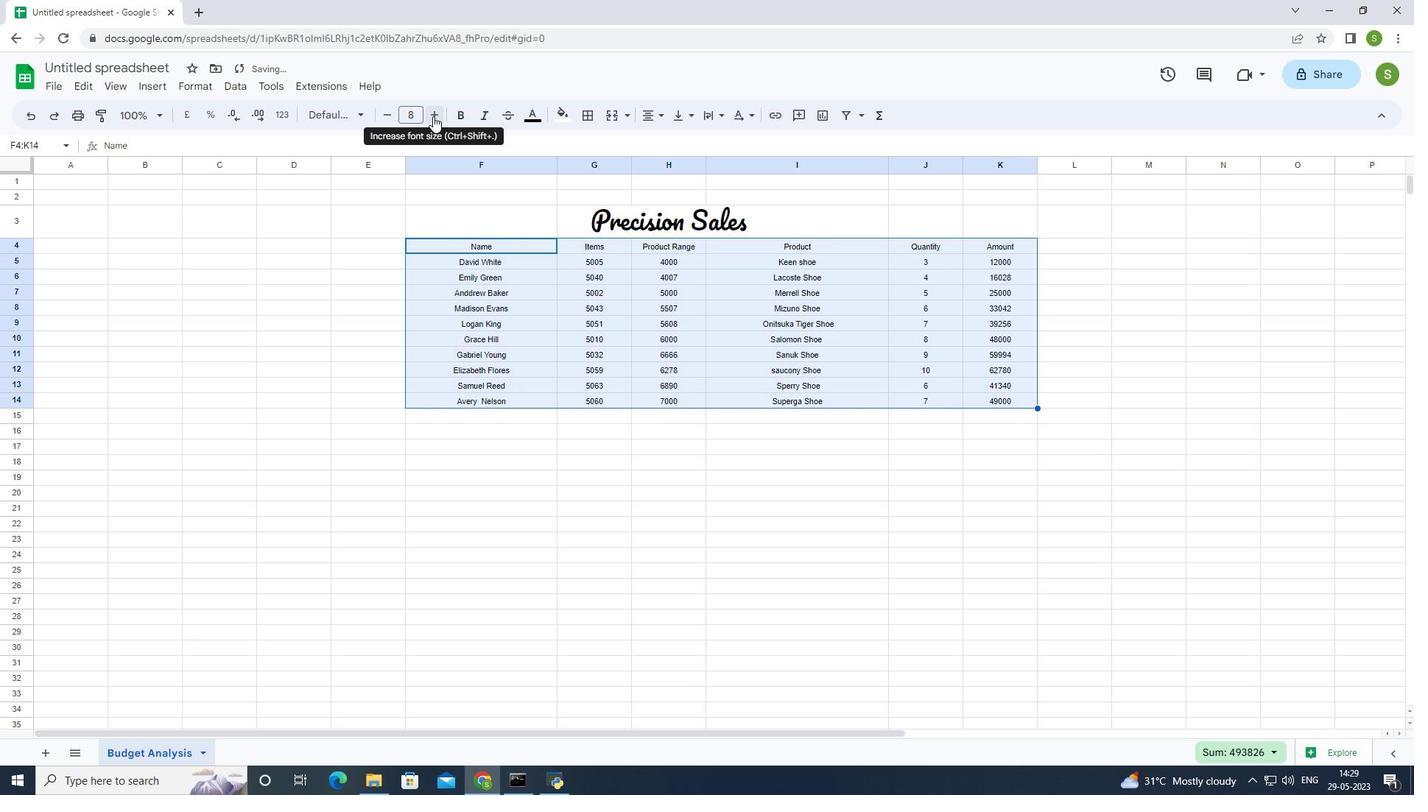 
Action: Mouse moved to (610, 425)
Screenshot: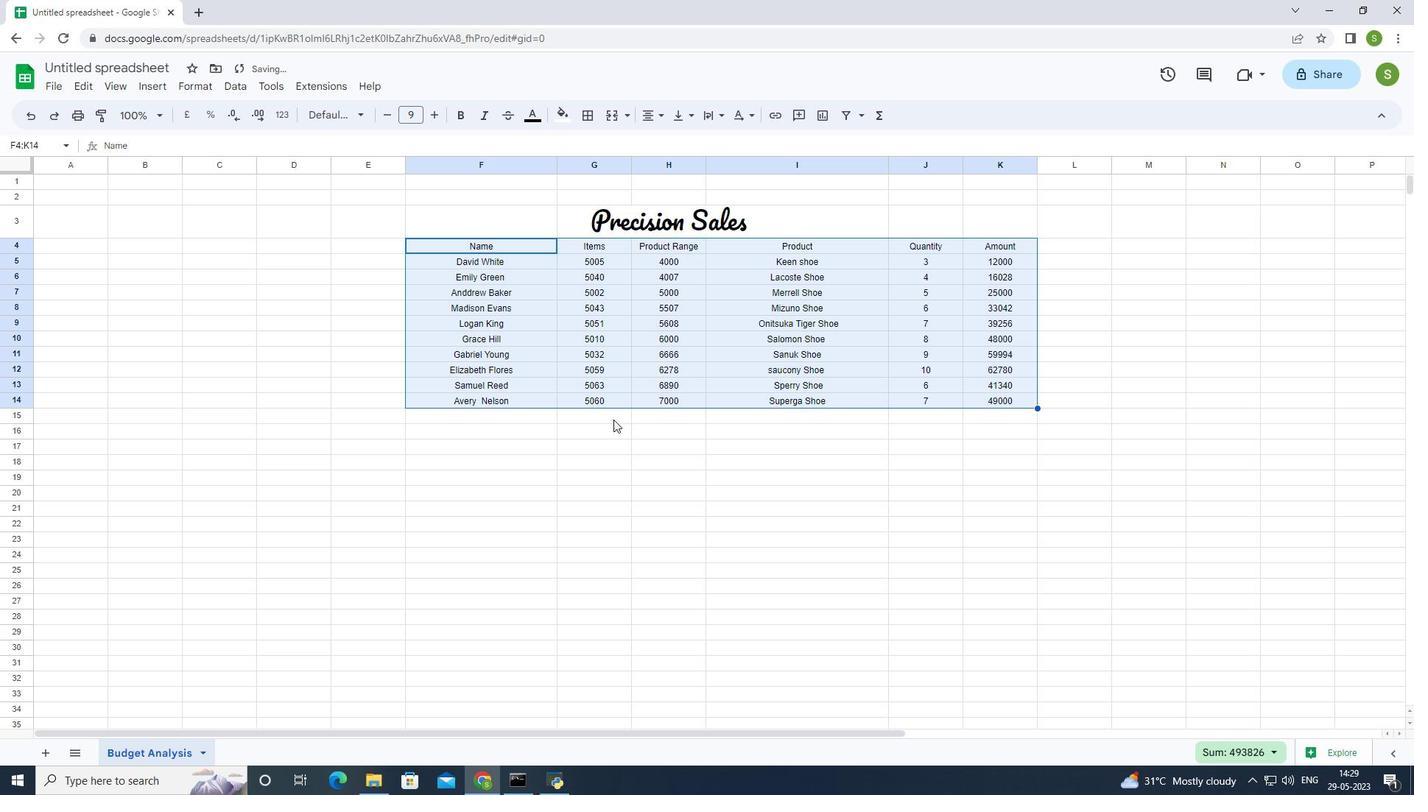 
Action: Mouse pressed left at (610, 425)
Screenshot: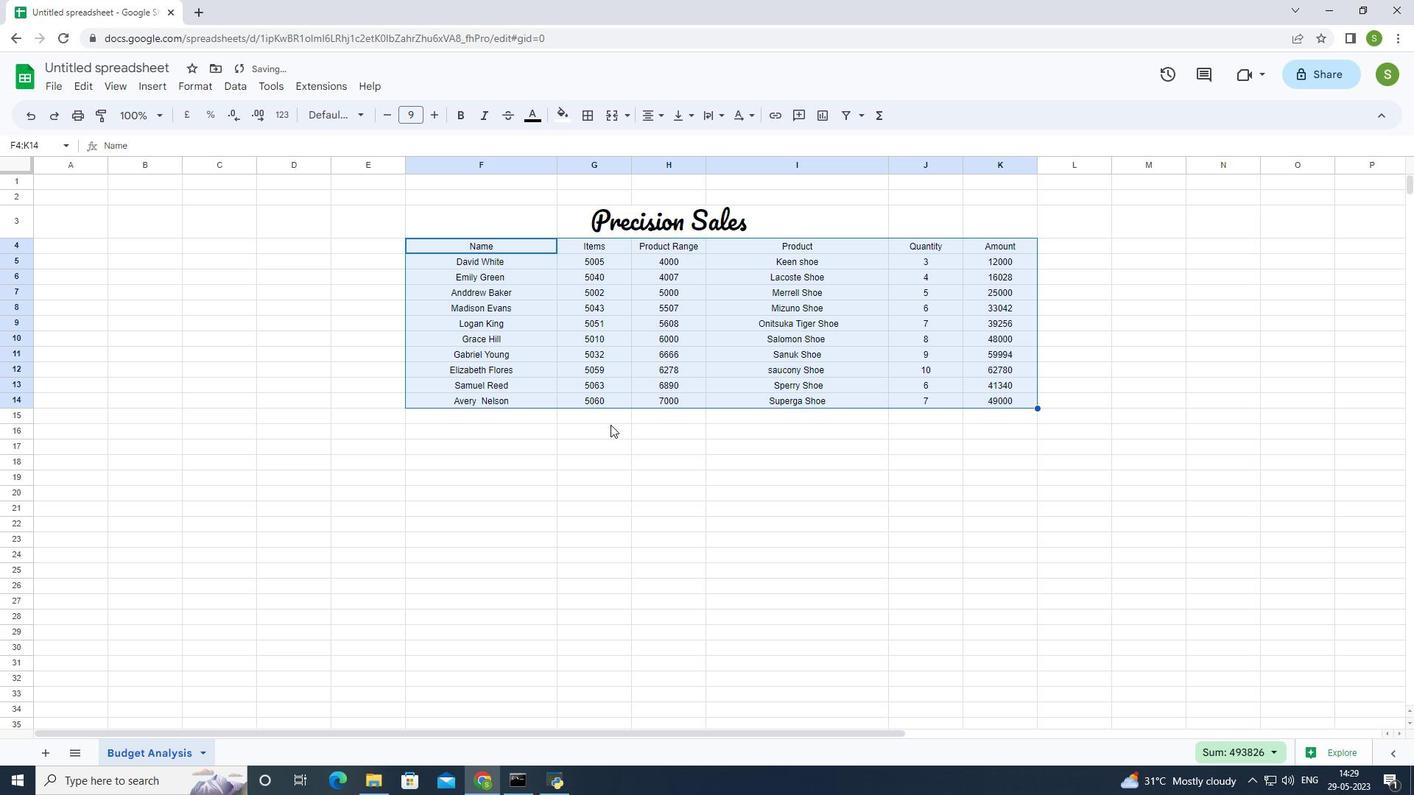 
Action: Mouse moved to (602, 219)
Screenshot: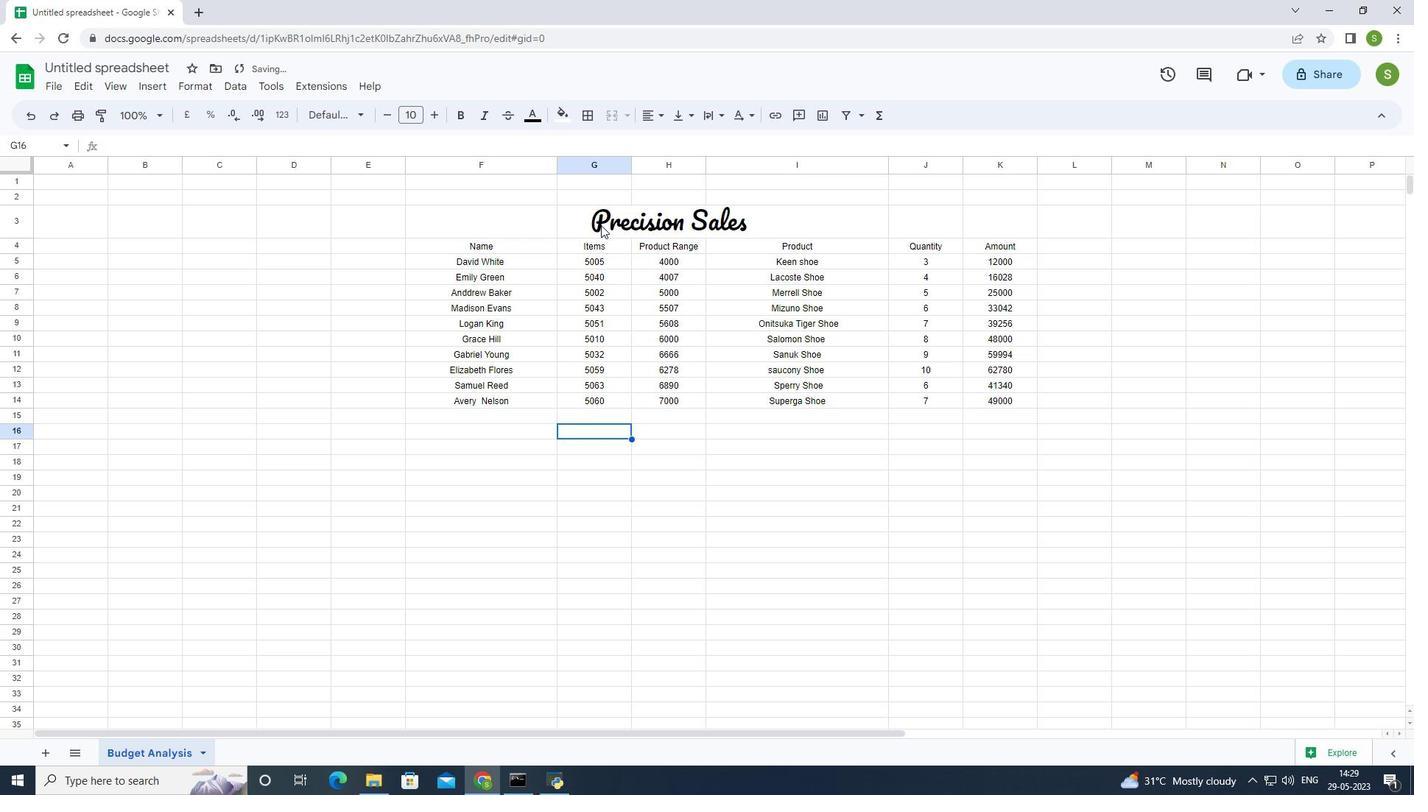 
Action: Mouse pressed left at (602, 219)
Screenshot: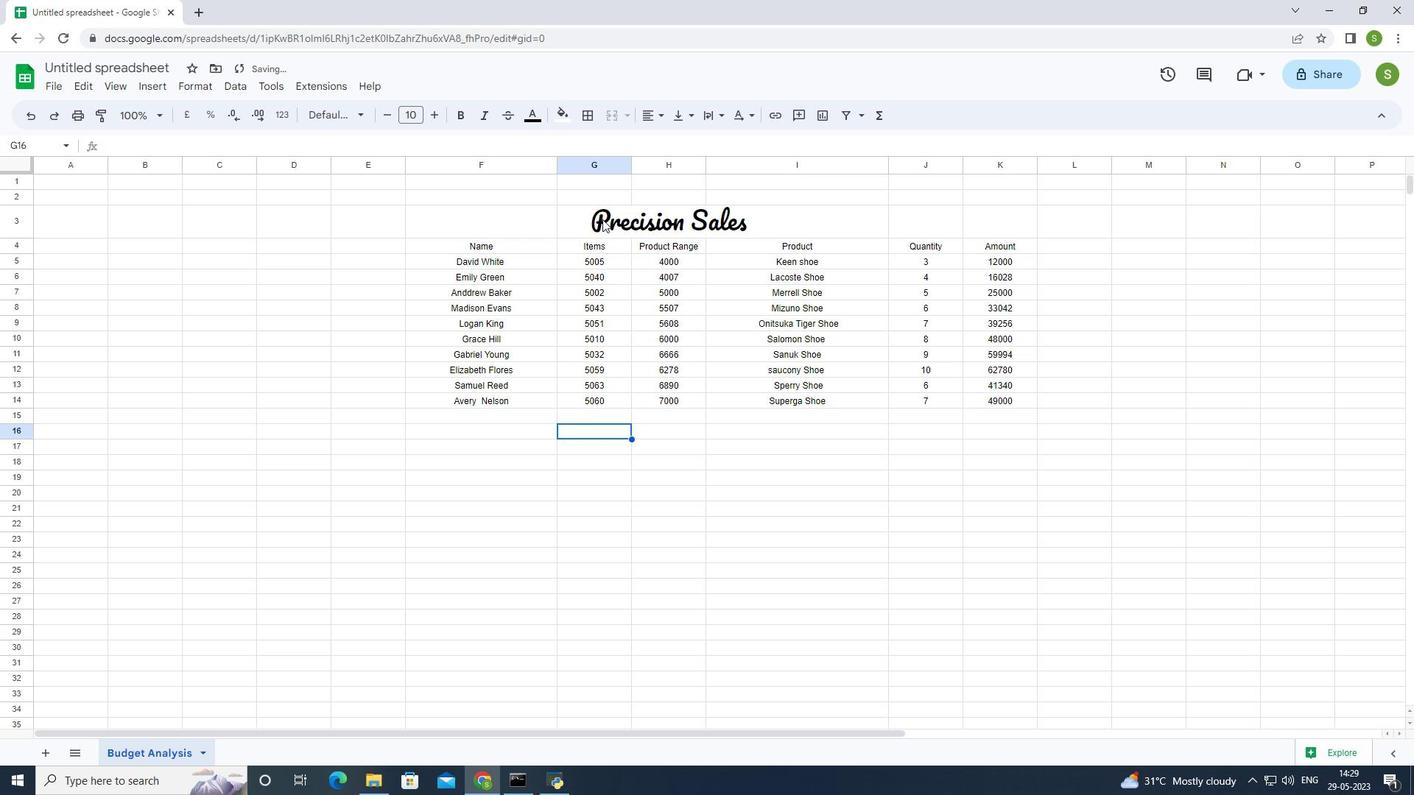 
Action: Mouse moved to (585, 208)
Screenshot: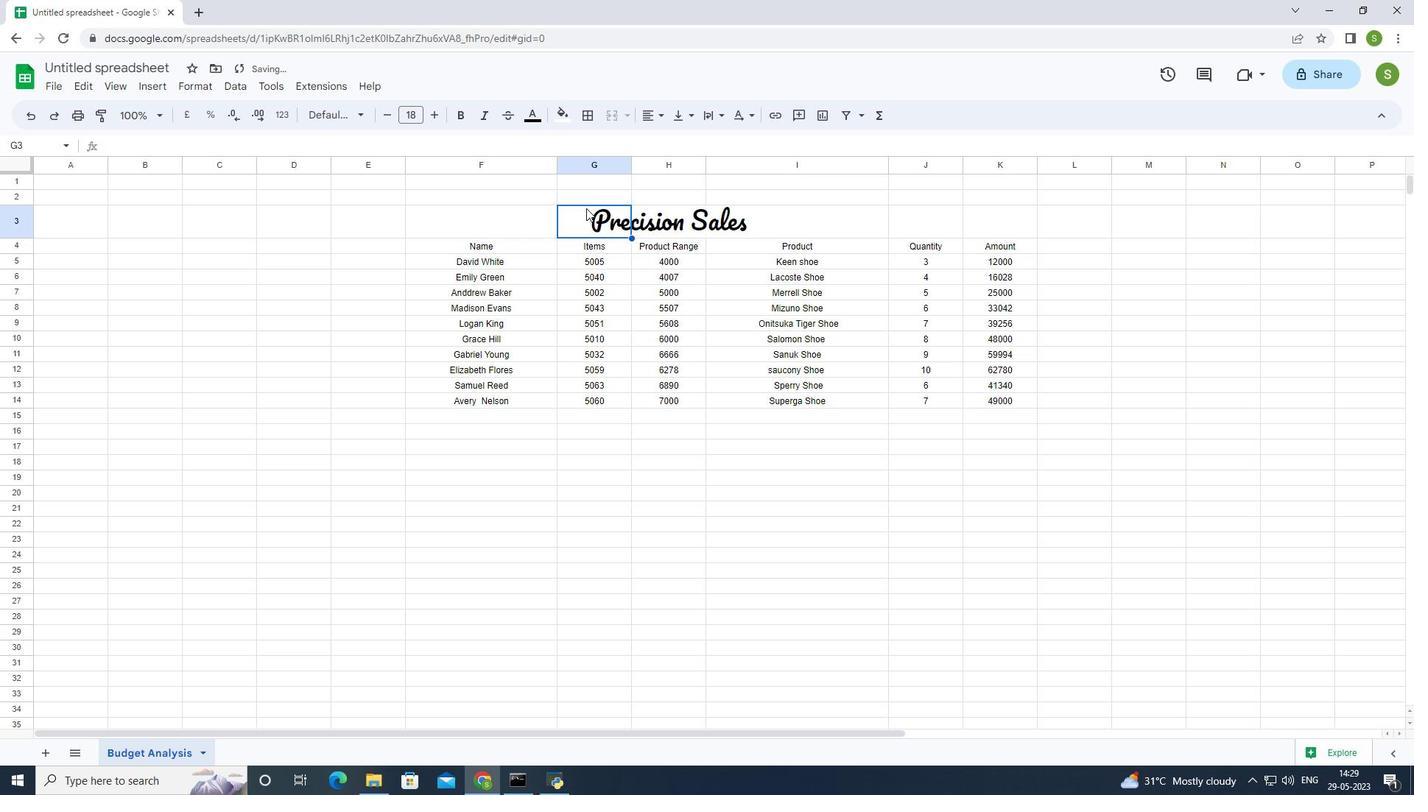 
Action: Mouse pressed left at (585, 208)
Screenshot: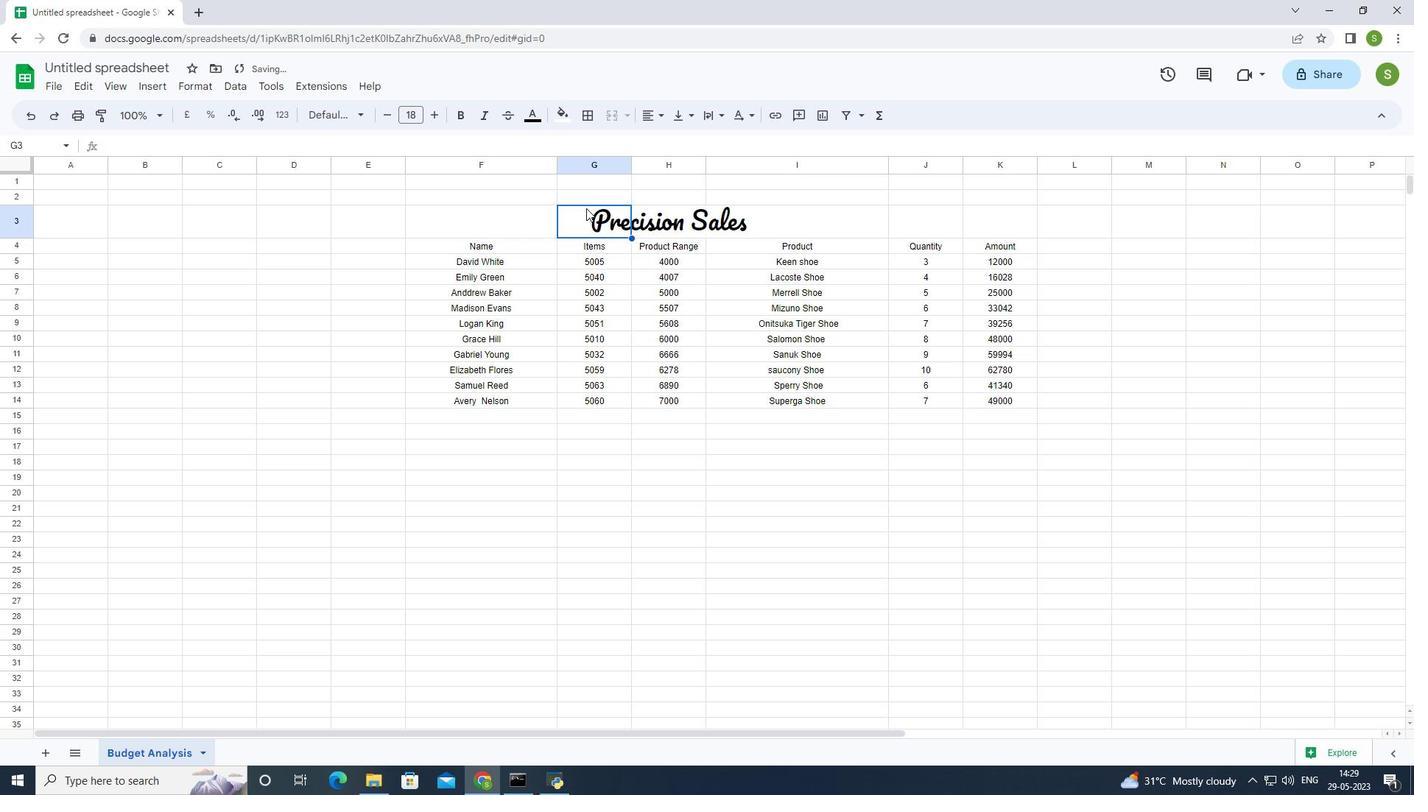 
Action: Mouse moved to (536, 111)
Screenshot: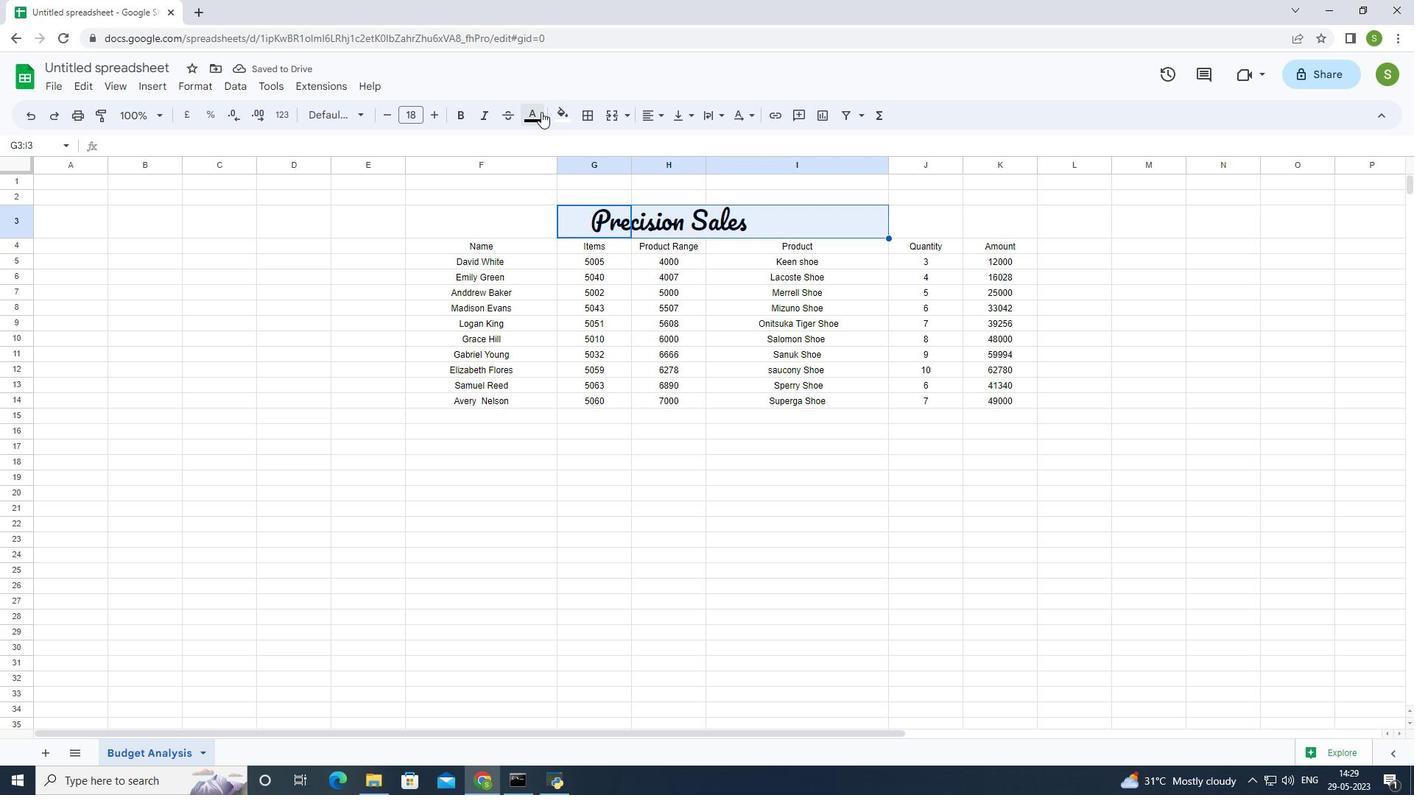 
Action: Mouse pressed left at (536, 111)
Screenshot: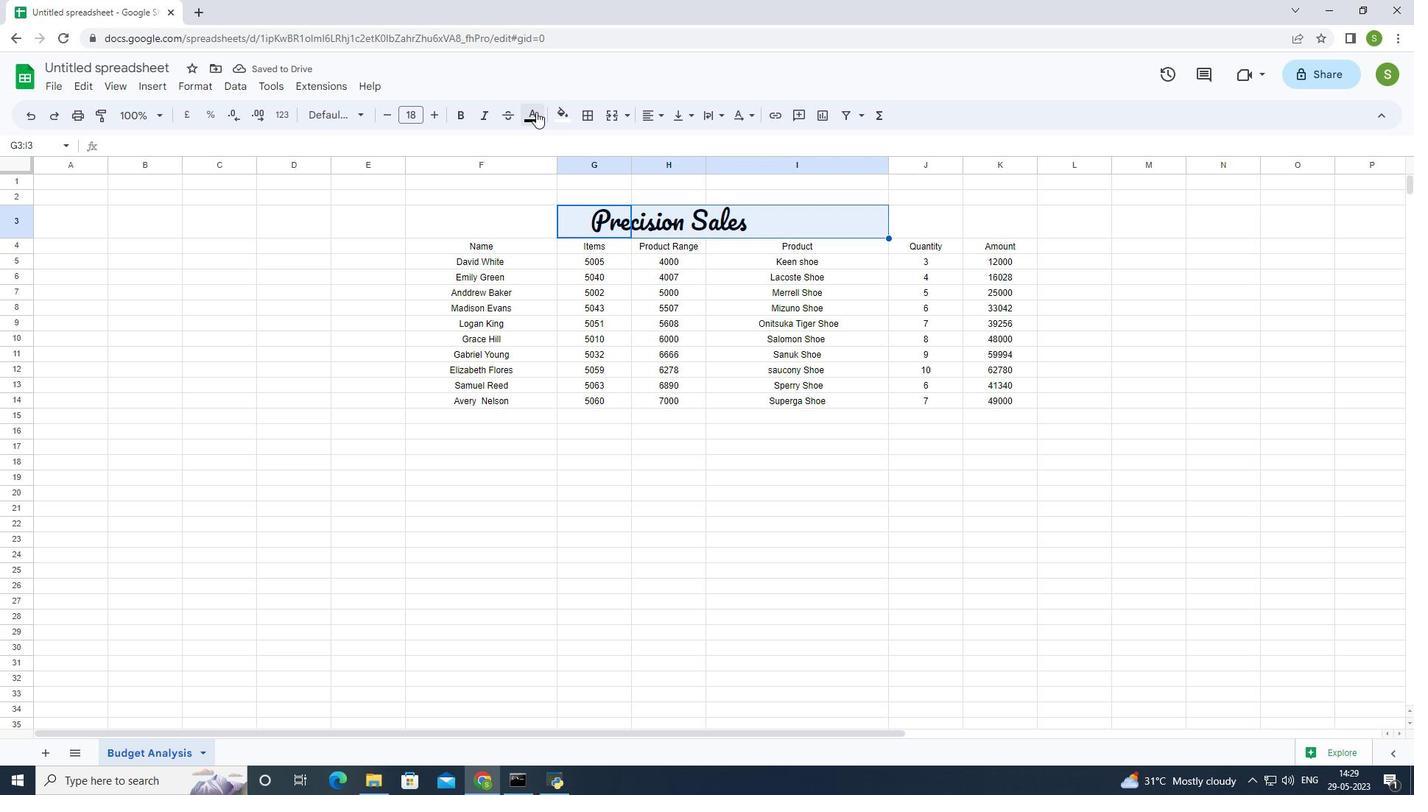 
Action: Mouse moved to (552, 183)
Screenshot: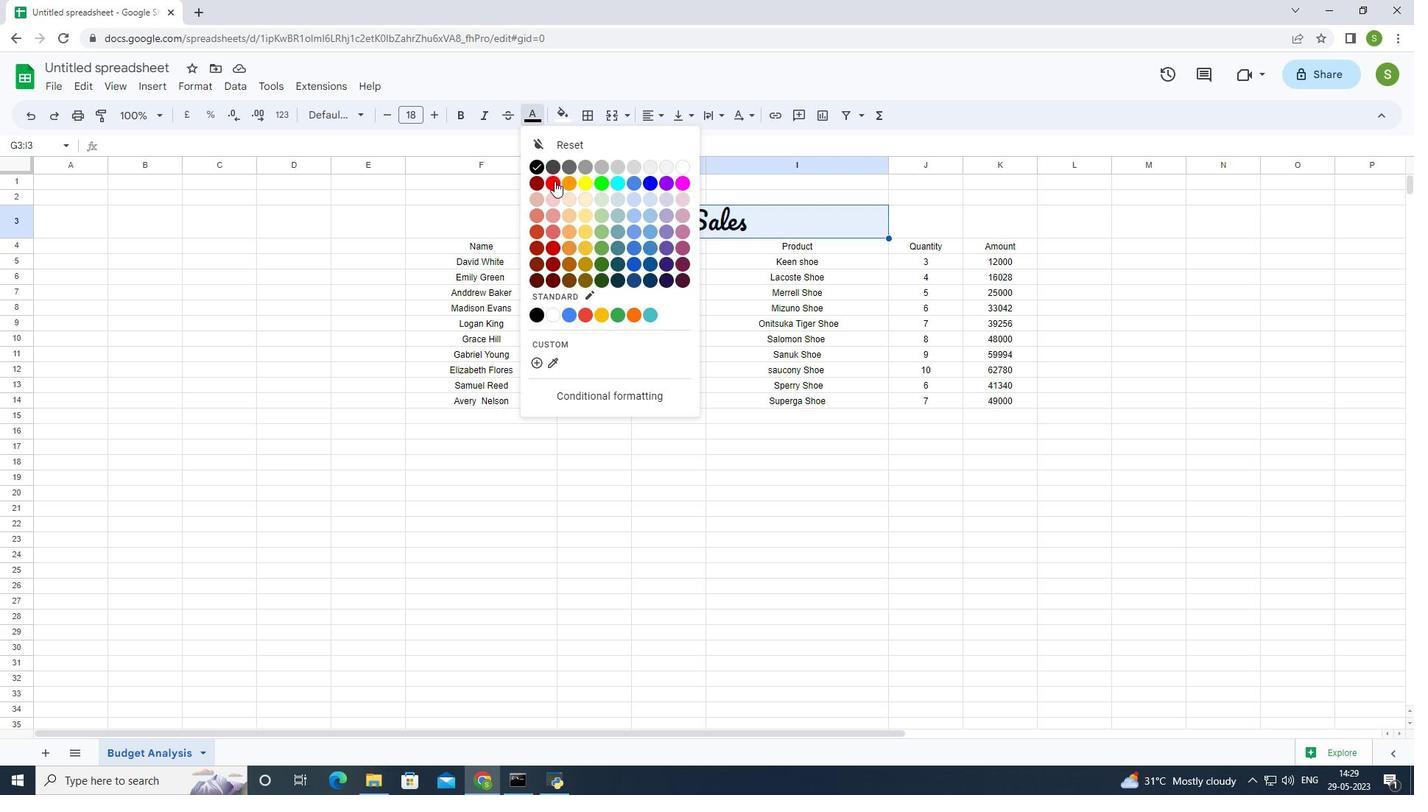 
Action: Mouse pressed left at (552, 183)
Screenshot: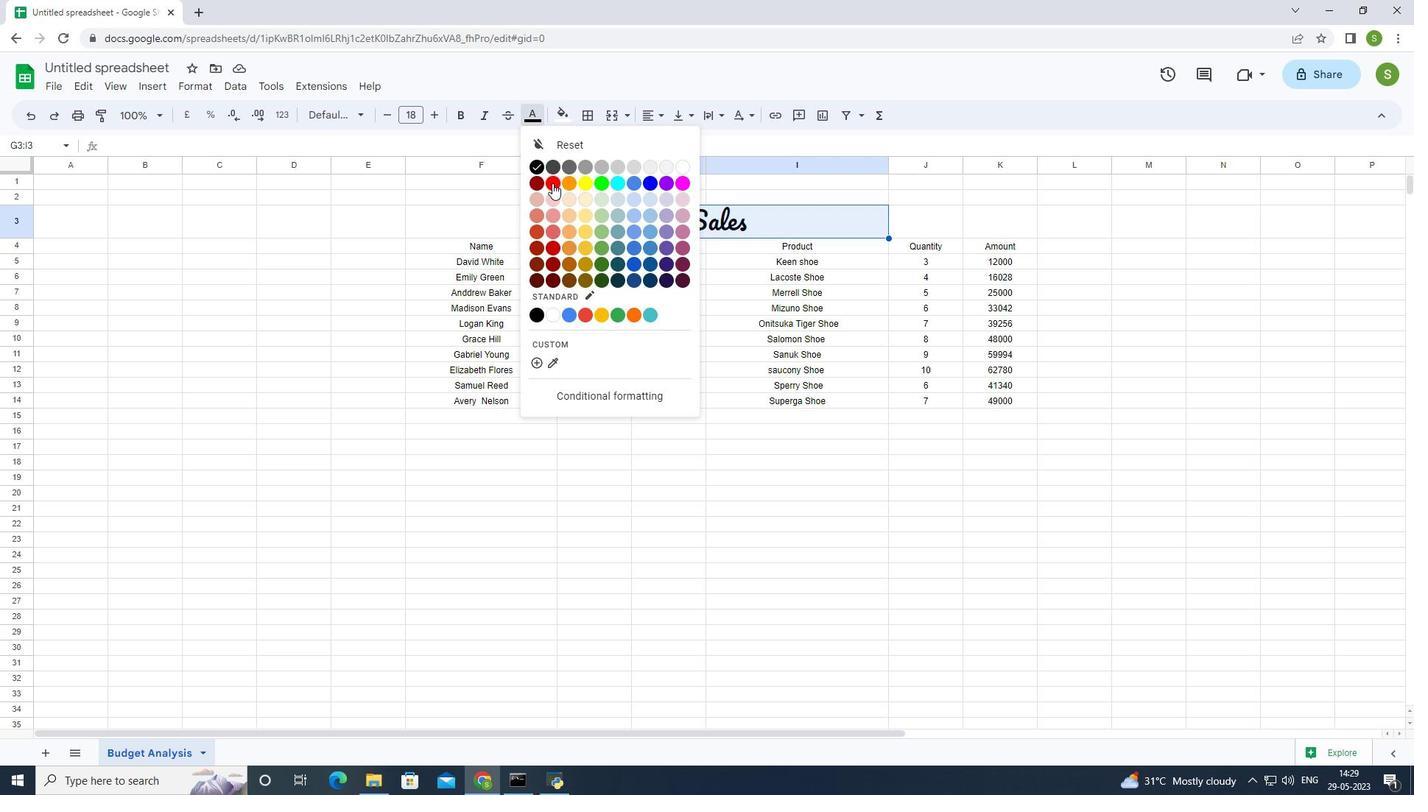 
Action: Mouse moved to (598, 349)
Screenshot: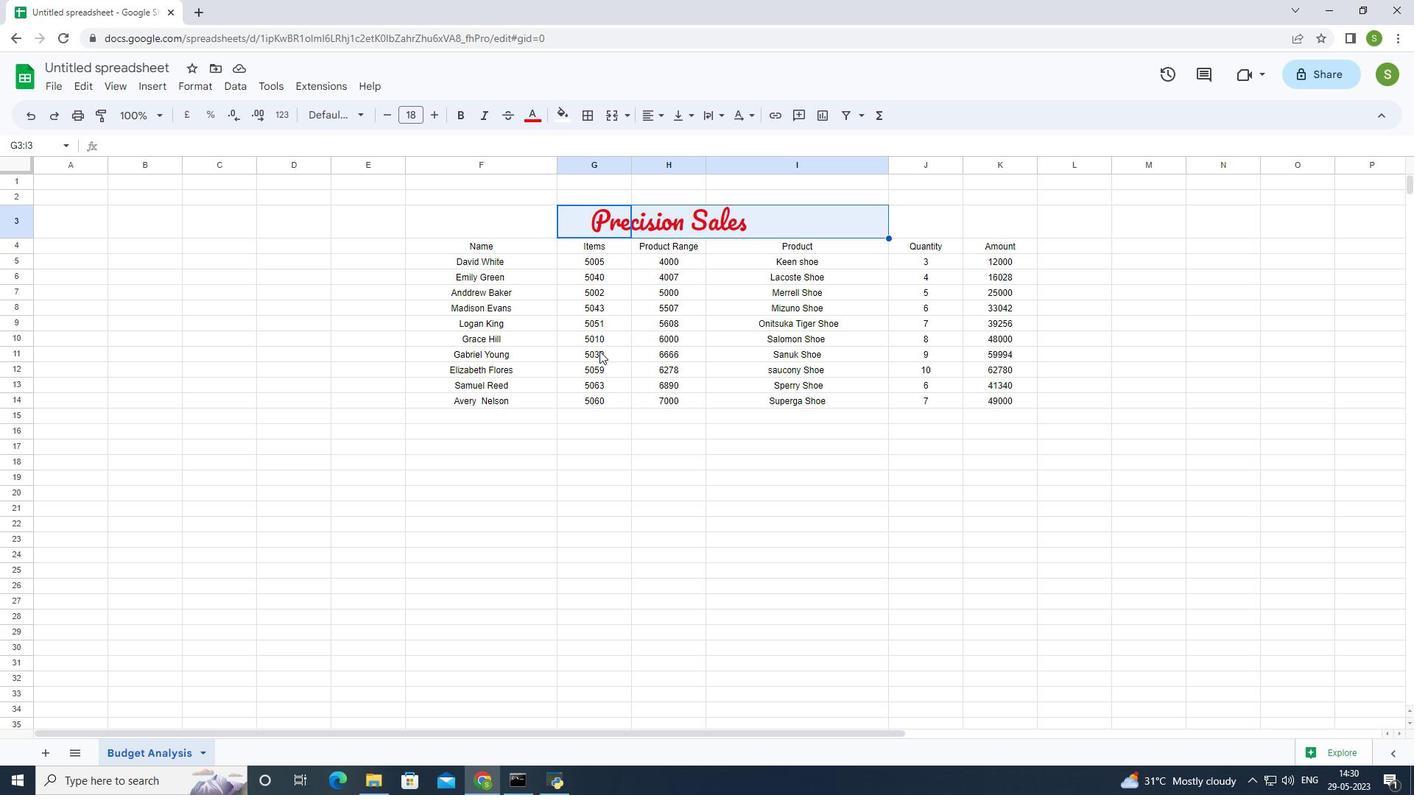 
Action: Key pressed ctrl+S
Screenshot: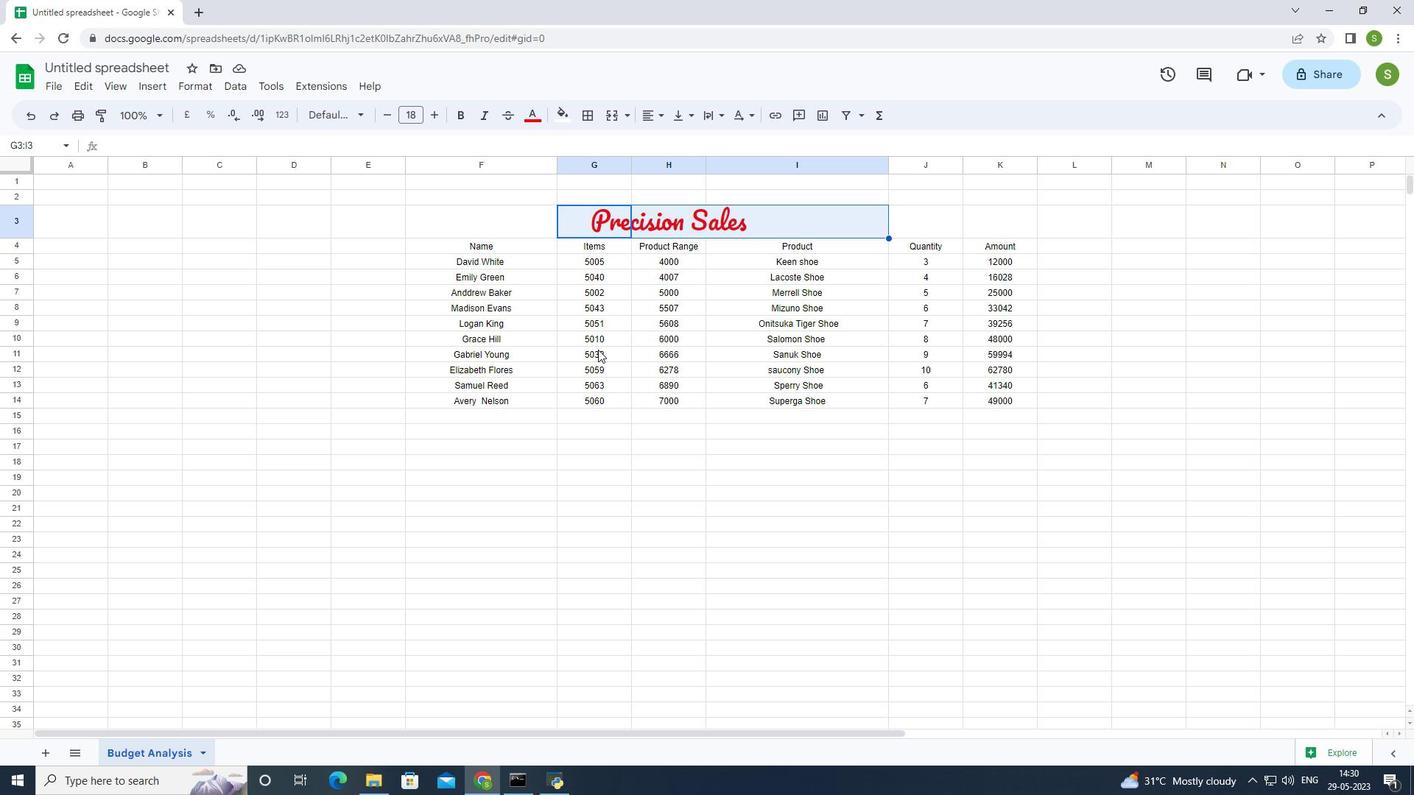 
Action: Mouse moved to (596, 340)
Screenshot: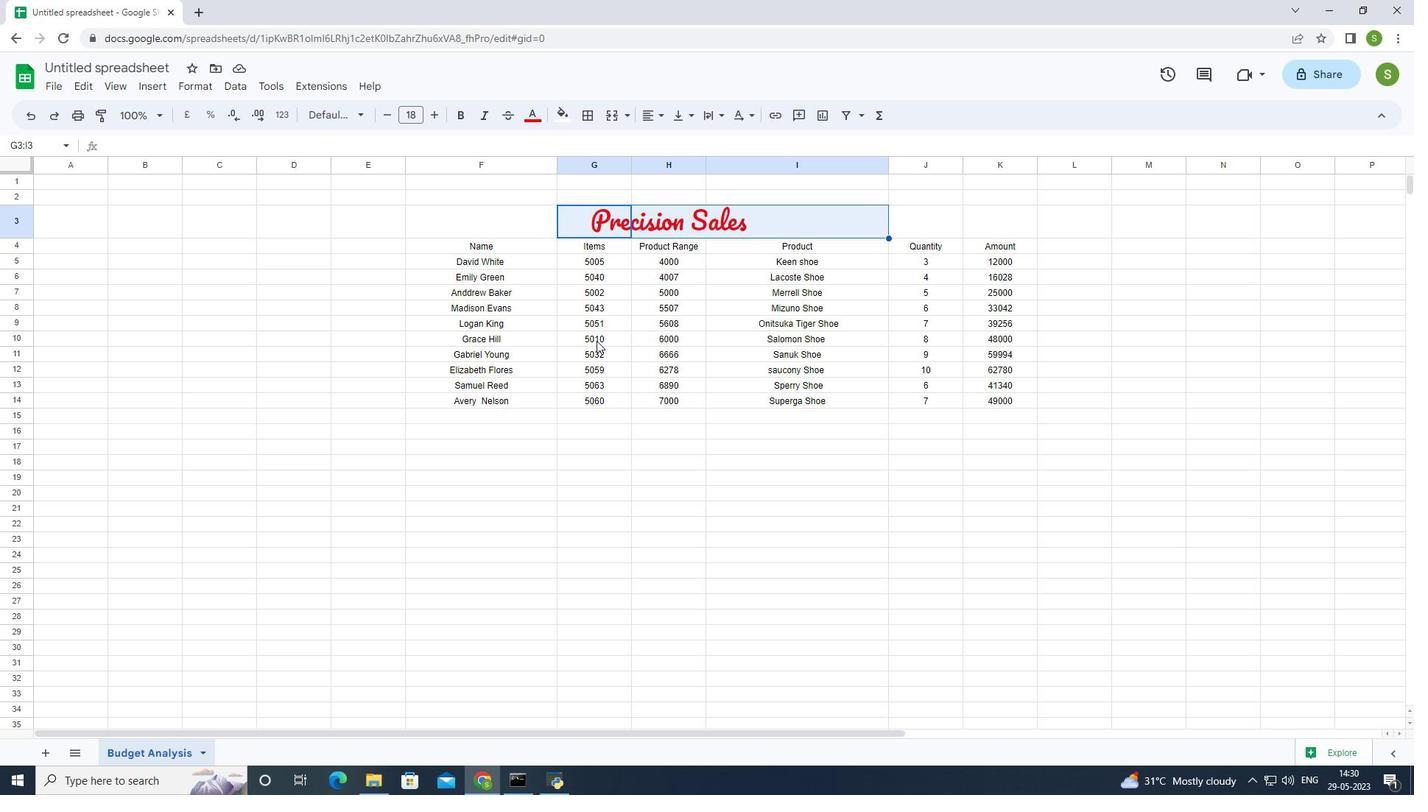 
